 Task: Look for space in Iwo, Nigeria from 7th July, 2023 to 14th July, 2023 for 1 adult in price range Rs.6000 to Rs.14000. Place can be shared room with 1 bedroom having 1 bed and 1 bathroom. Property type can be house, flat, guest house, hotel. Amenities needed are: wifi. Booking option can be shelf check-in. Required host language is English.
Action: Mouse moved to (509, 206)
Screenshot: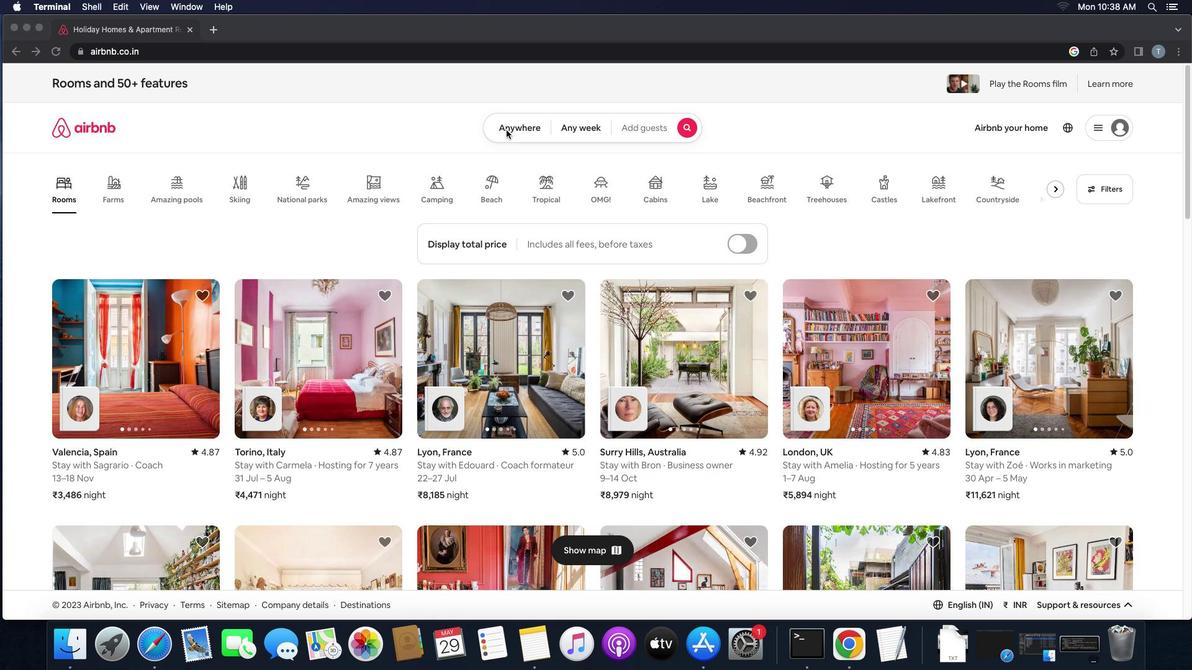 
Action: Mouse pressed left at (509, 206)
Screenshot: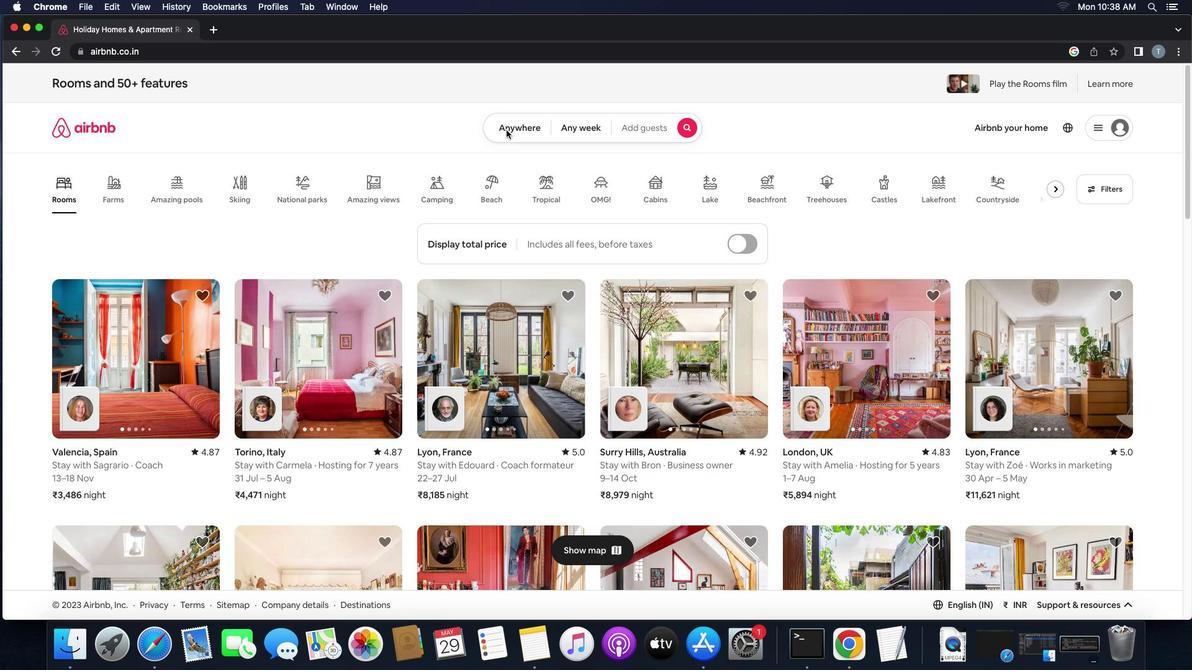 
Action: Mouse pressed left at (509, 206)
Screenshot: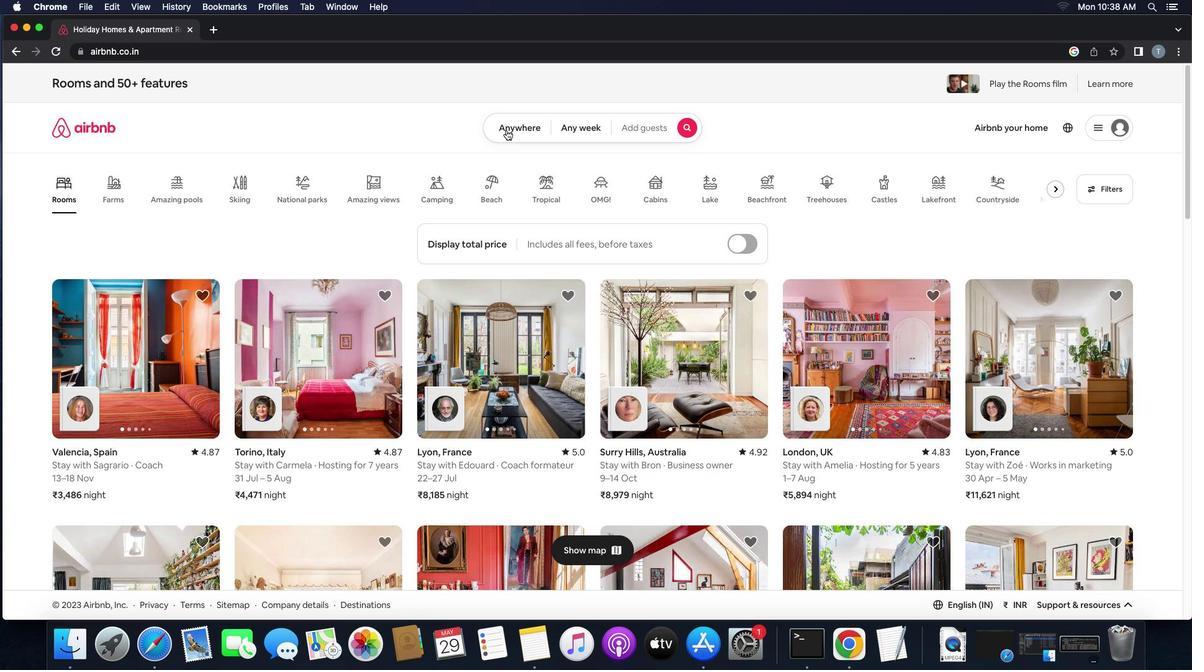 
Action: Mouse pressed left at (509, 206)
Screenshot: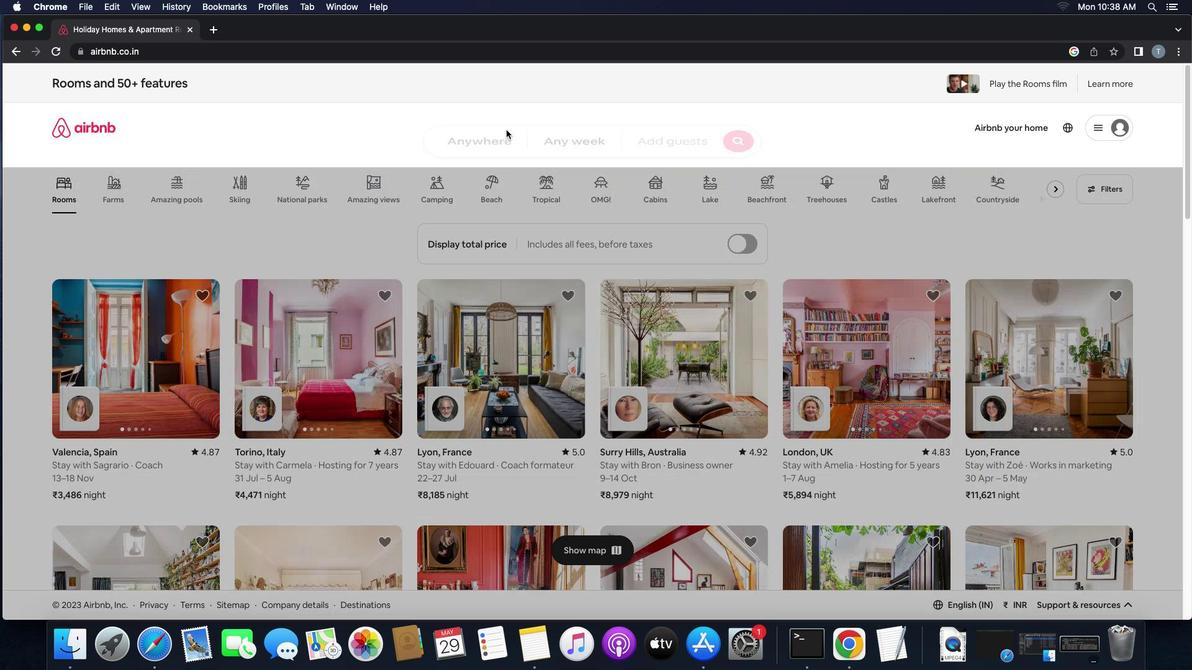 
Action: Mouse moved to (448, 235)
Screenshot: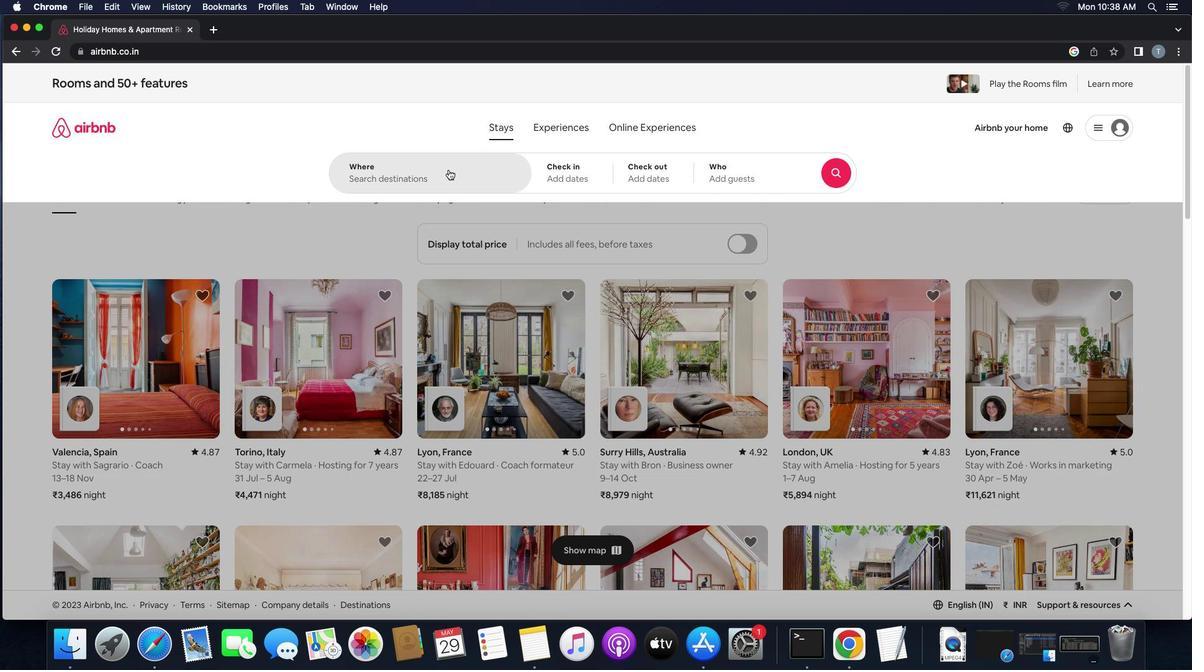 
Action: Mouse pressed left at (448, 235)
Screenshot: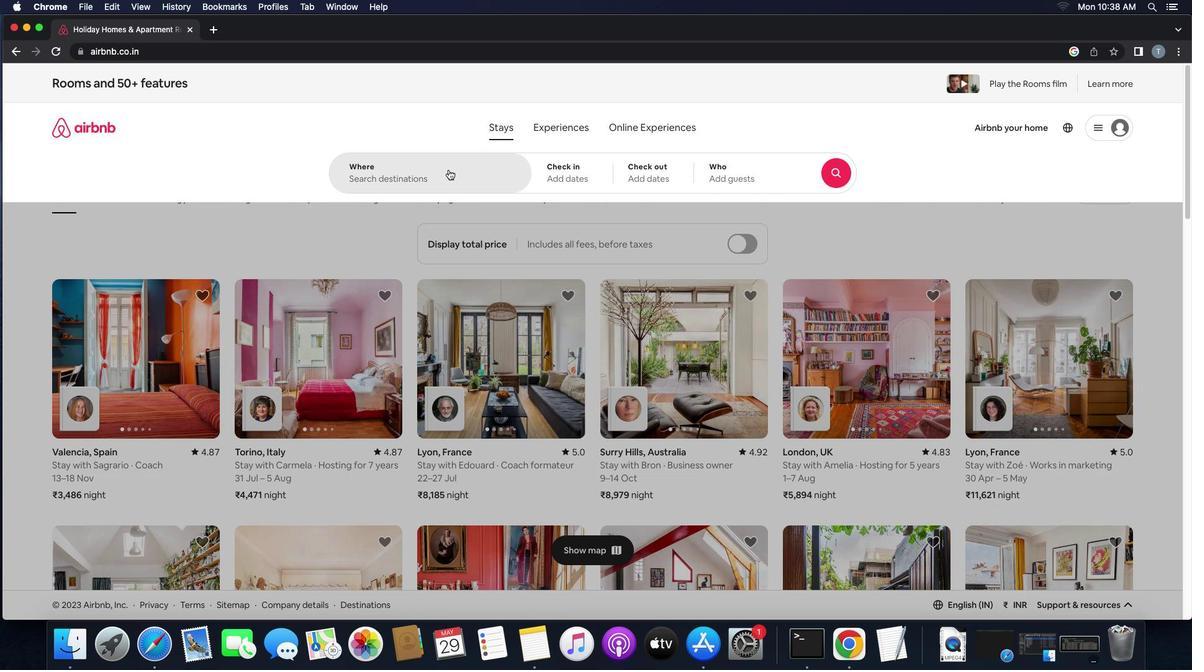 
Action: Key pressed 'i''w''o'','Key.space'n''i'
Screenshot: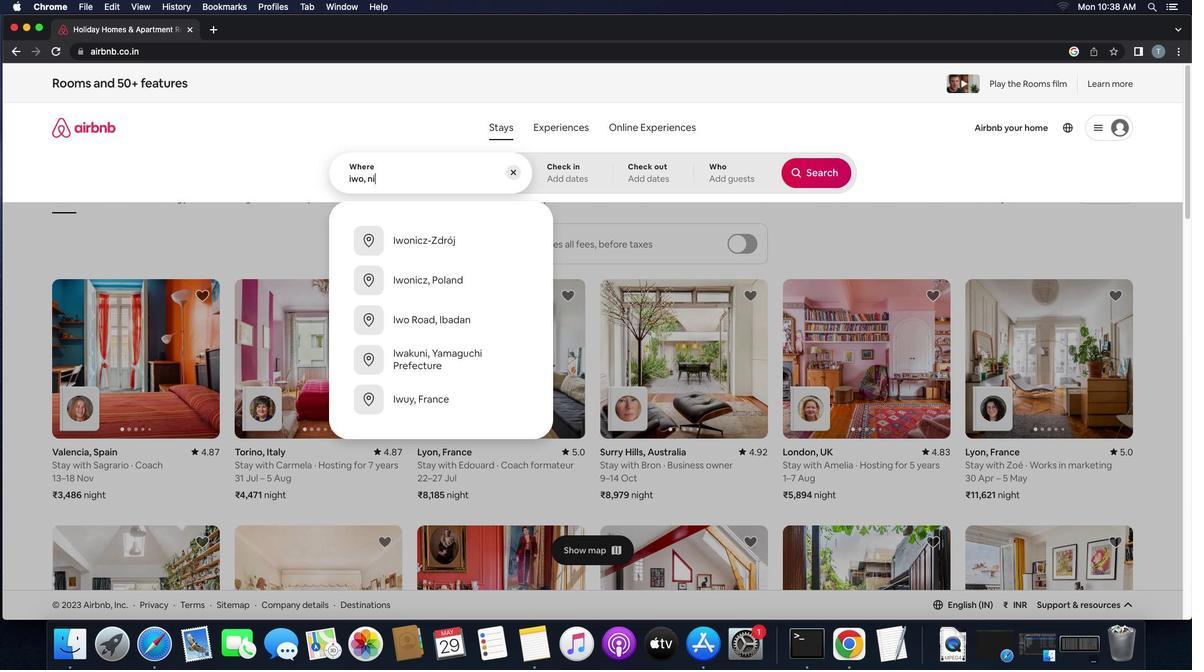 
Action: Mouse moved to (411, 283)
Screenshot: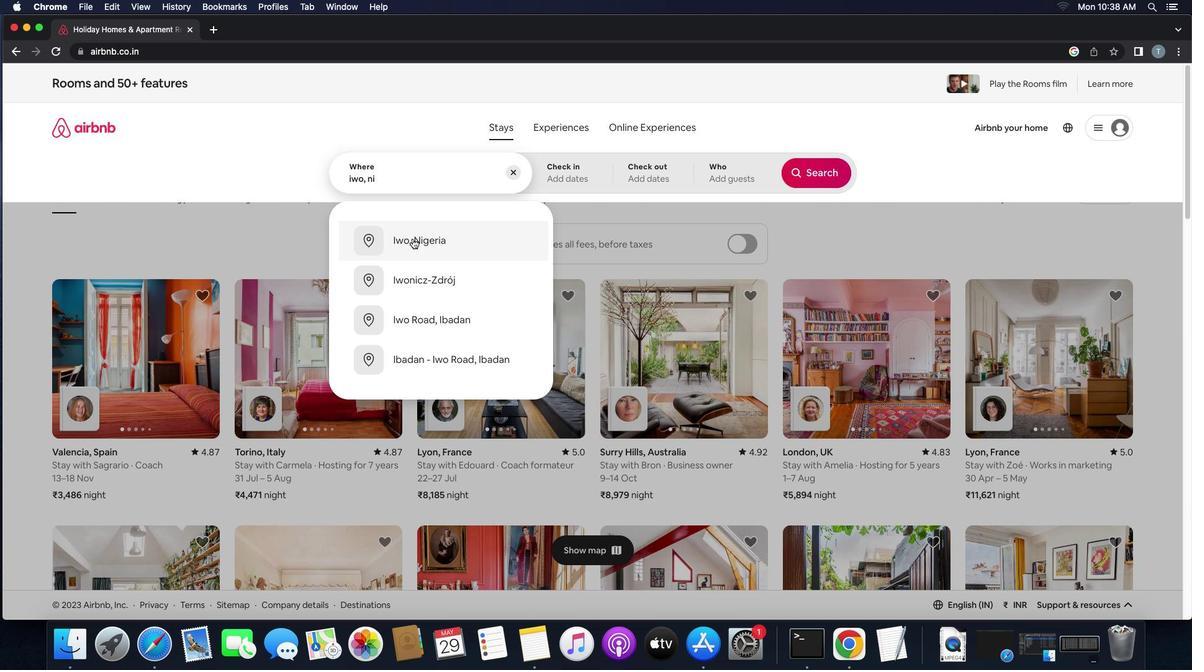 
Action: Mouse pressed left at (411, 283)
Screenshot: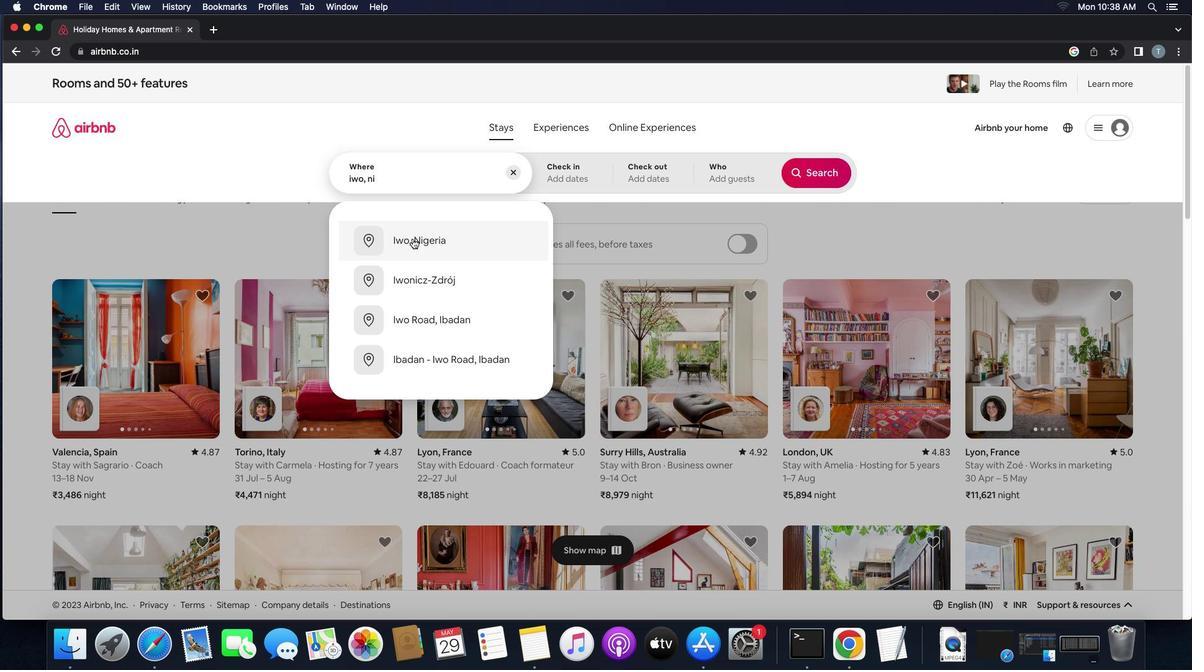 
Action: Mouse moved to (826, 308)
Screenshot: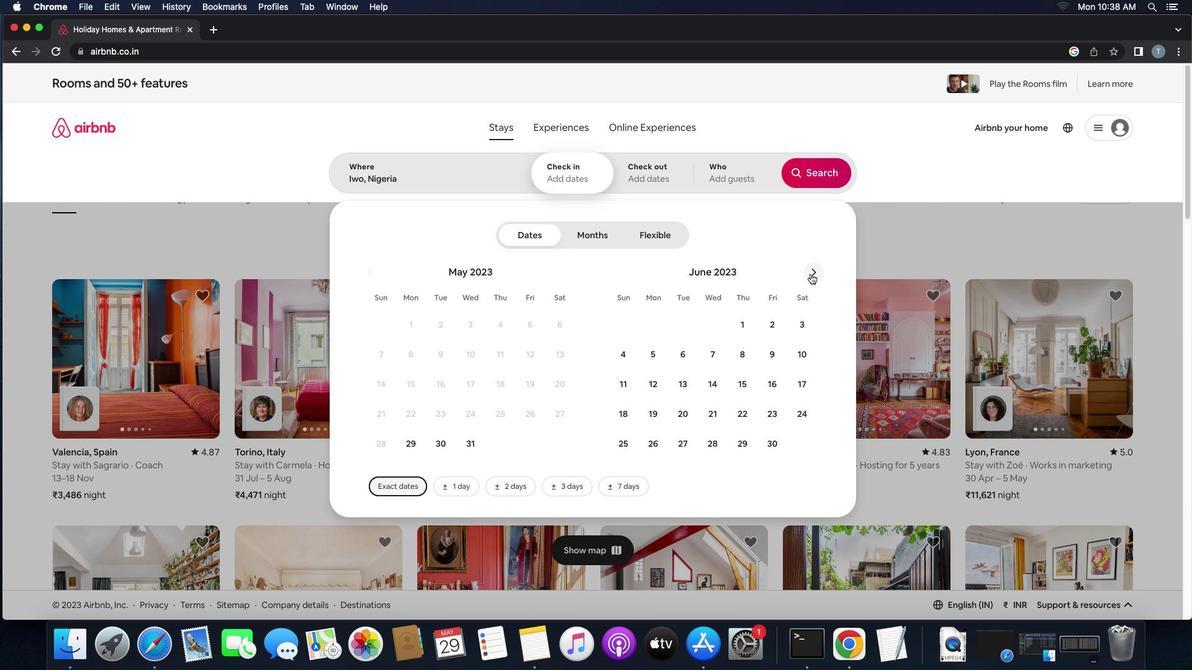 
Action: Mouse pressed left at (826, 308)
Screenshot: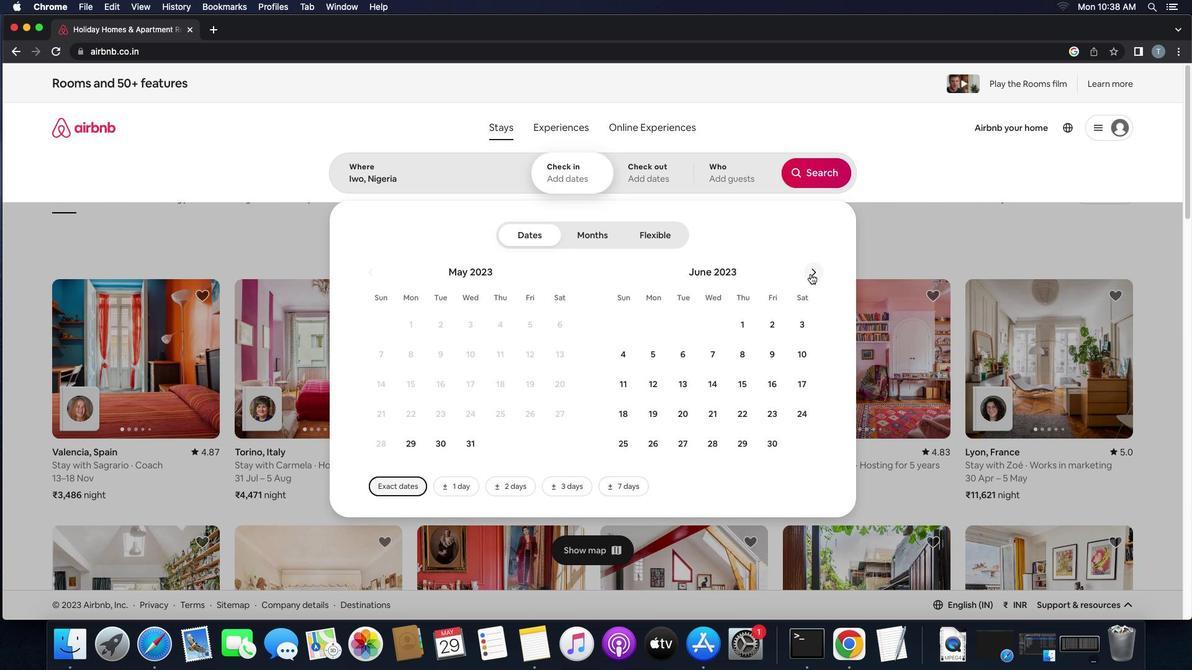 
Action: Mouse moved to (783, 362)
Screenshot: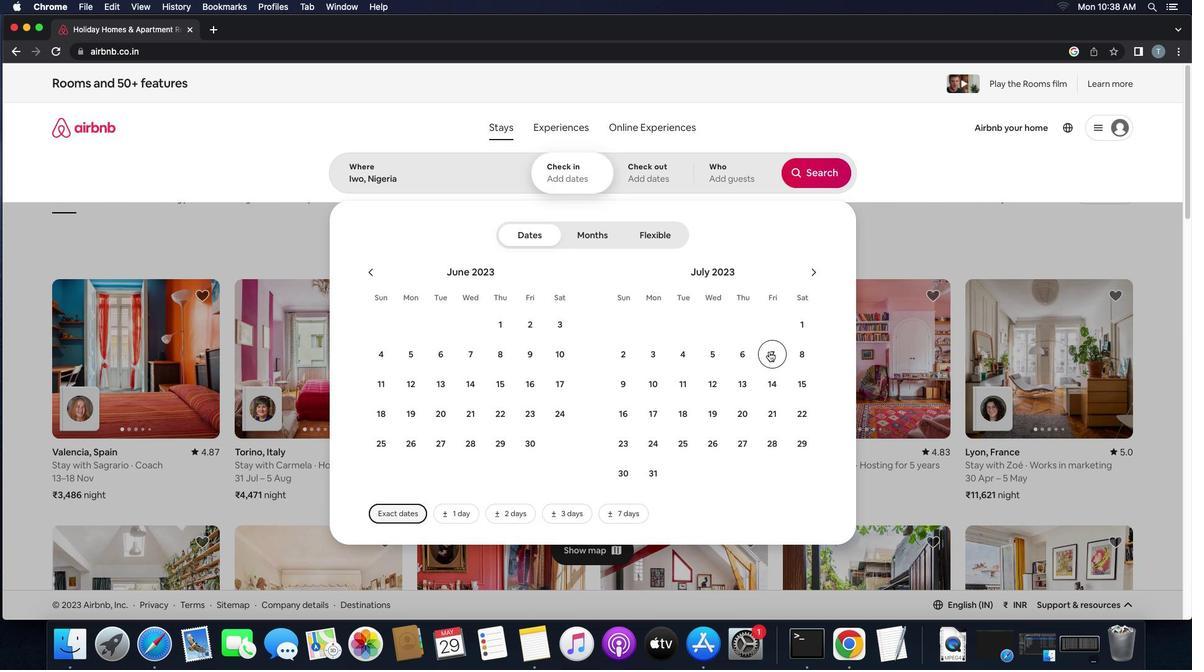 
Action: Mouse pressed left at (783, 362)
Screenshot: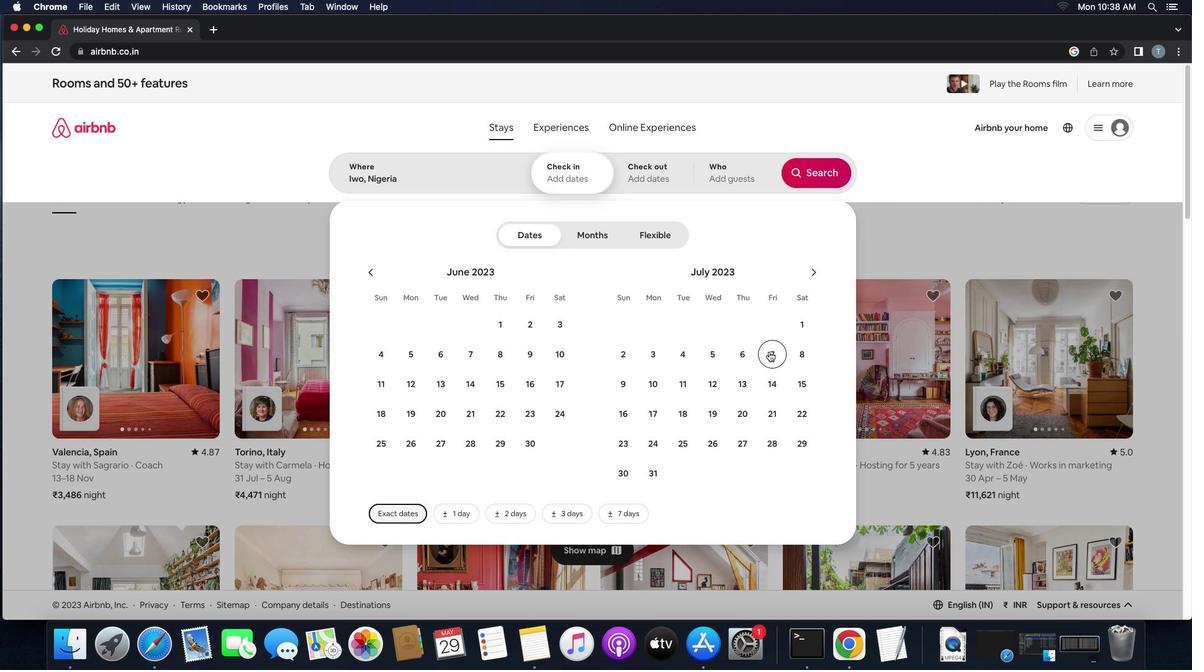 
Action: Mouse moved to (789, 383)
Screenshot: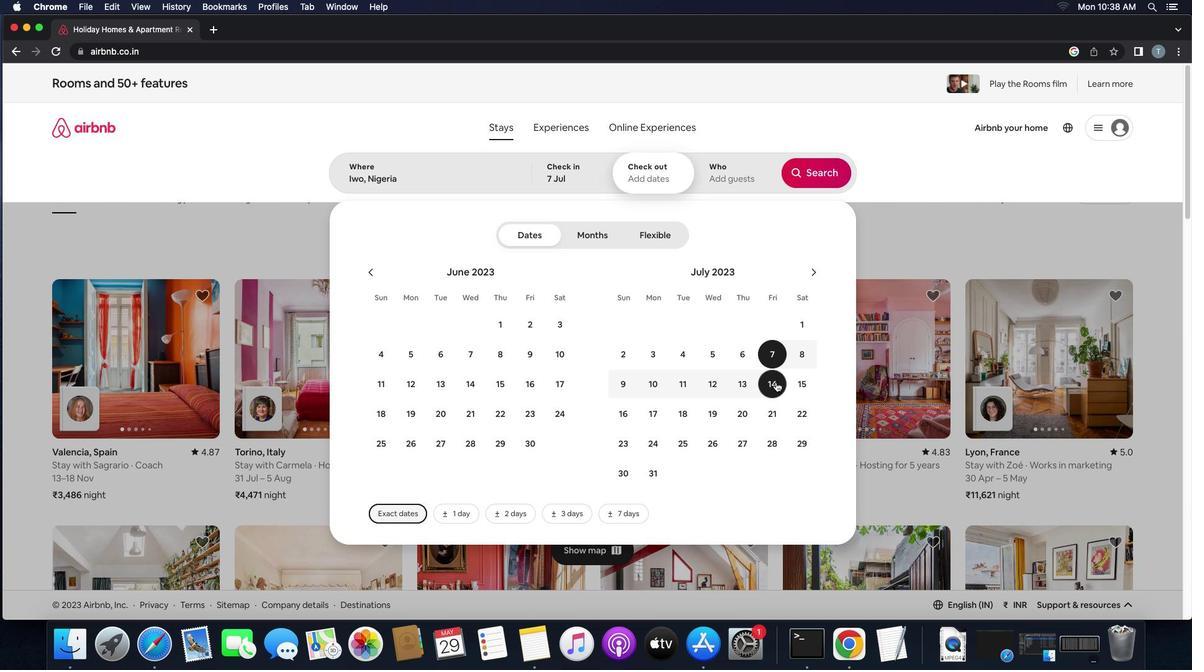 
Action: Mouse pressed left at (789, 383)
Screenshot: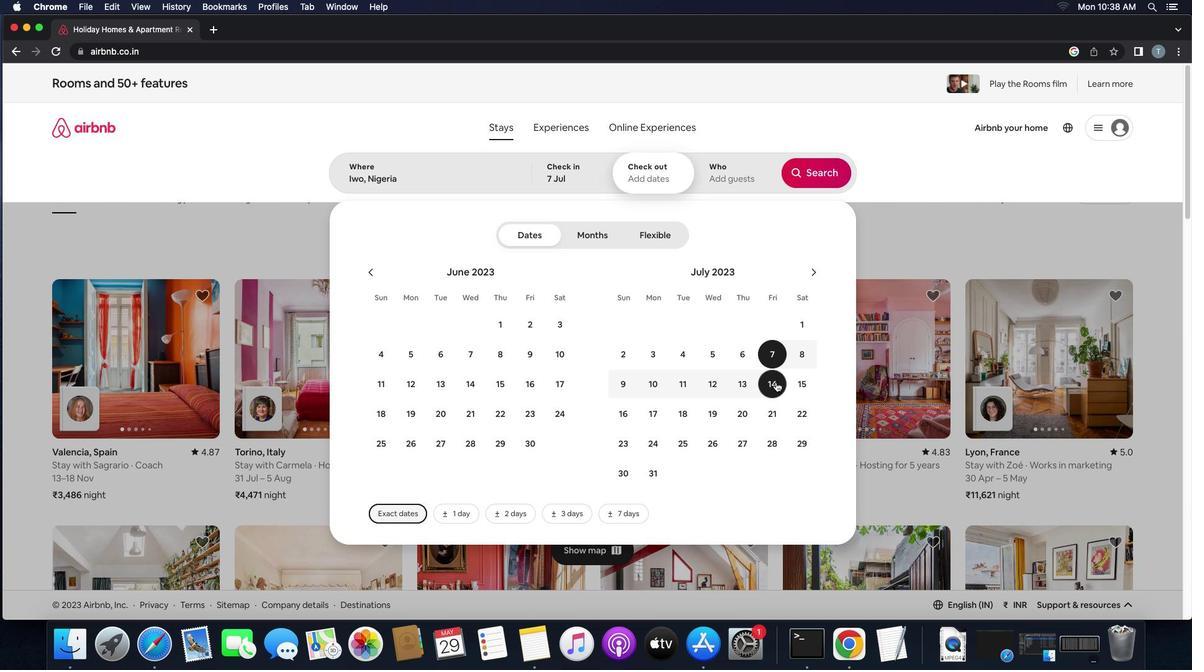 
Action: Mouse moved to (738, 236)
Screenshot: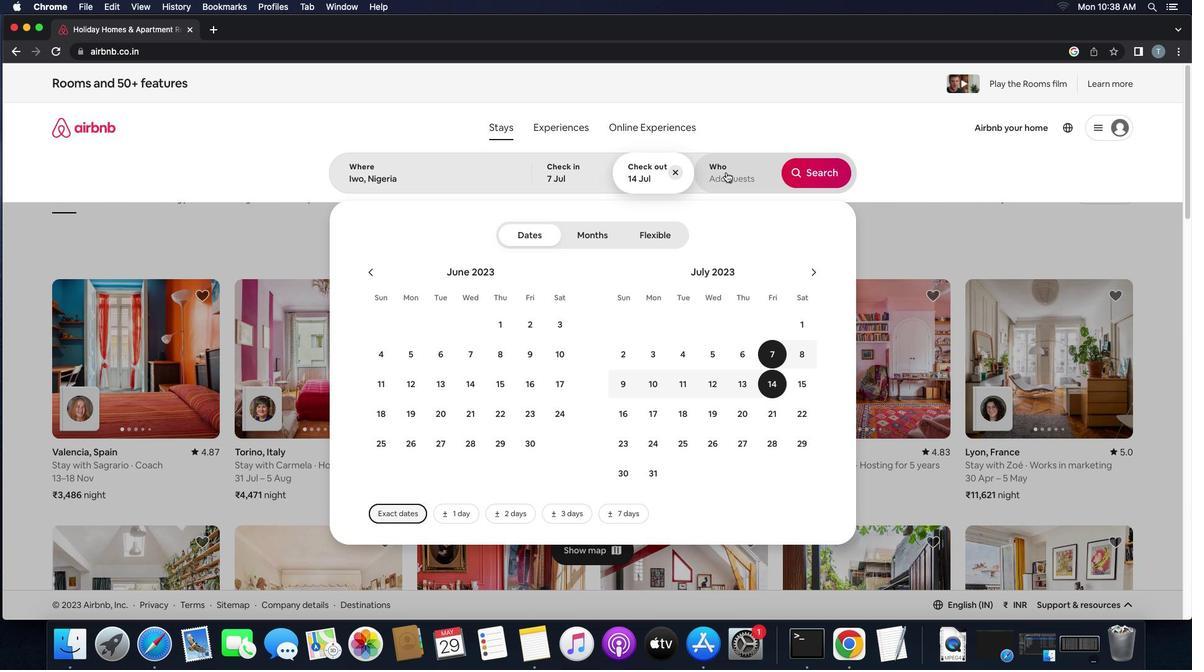 
Action: Mouse pressed left at (738, 236)
Screenshot: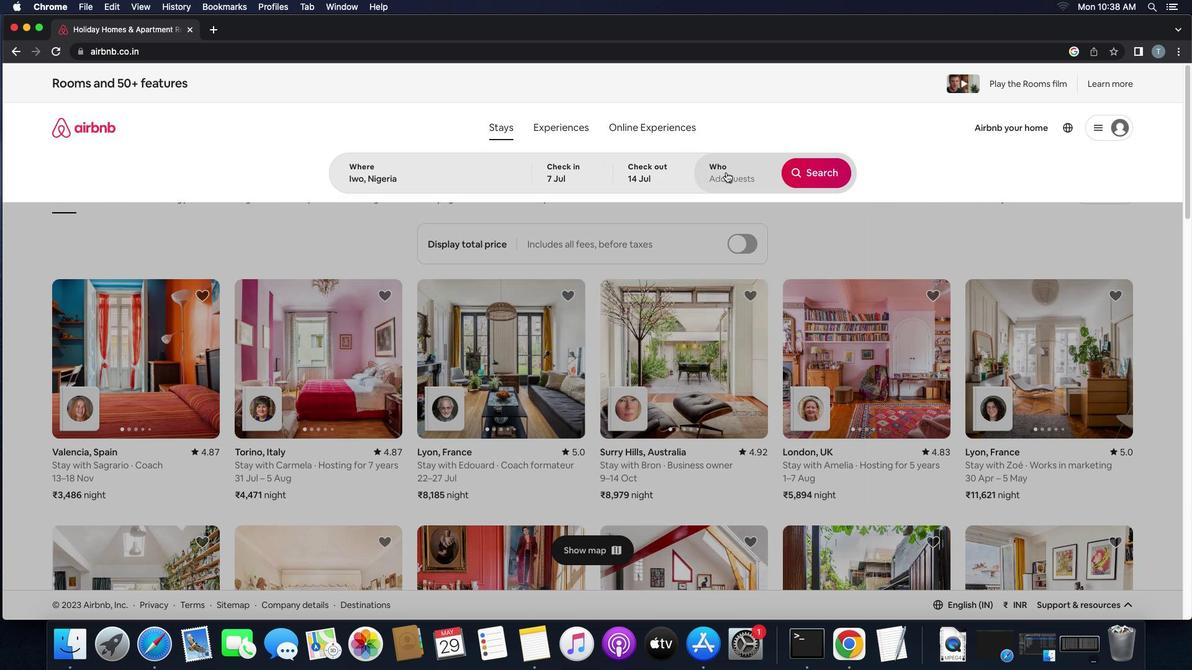 
Action: Mouse moved to (840, 283)
Screenshot: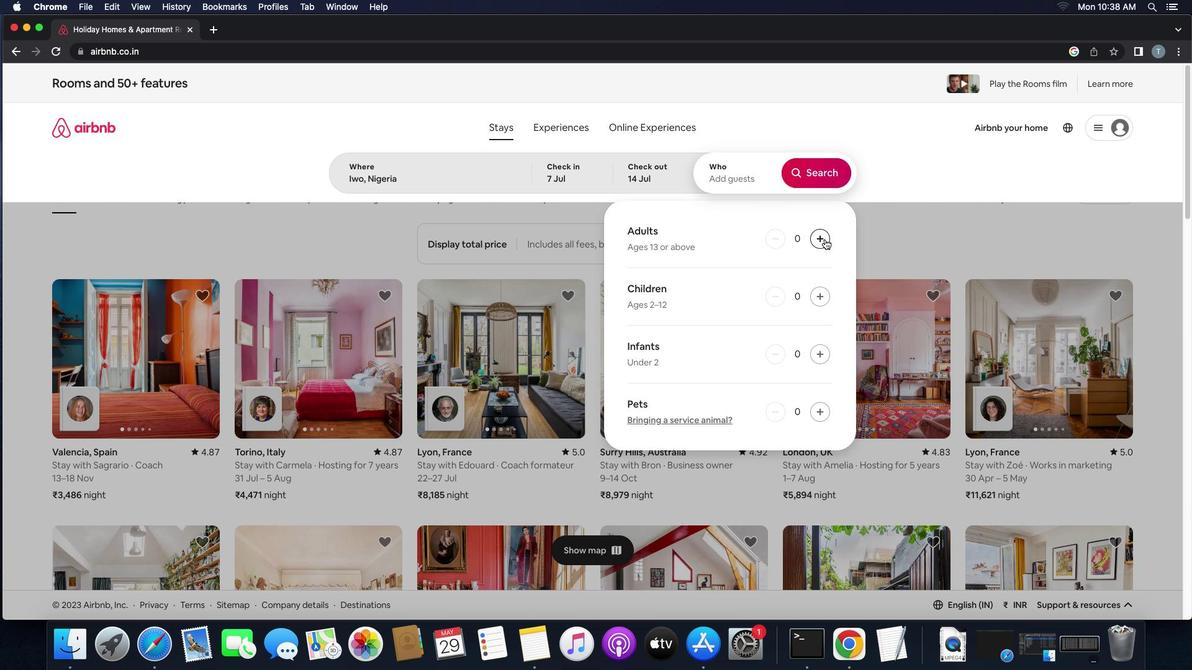 
Action: Mouse pressed left at (840, 283)
Screenshot: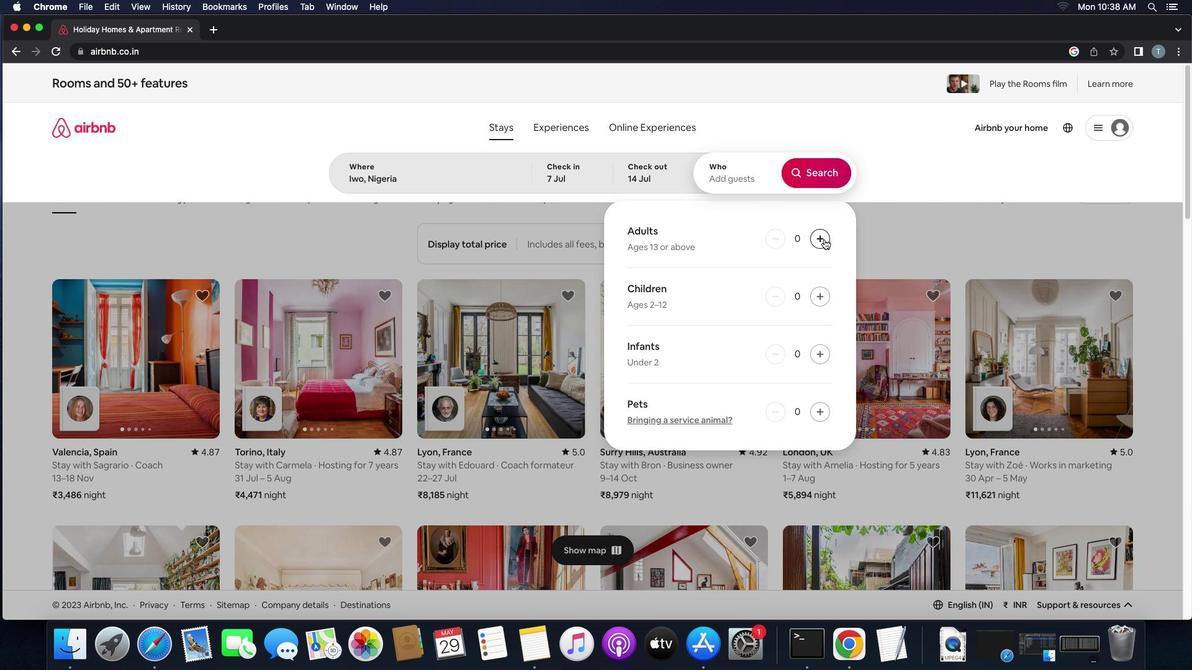 
Action: Mouse moved to (825, 240)
Screenshot: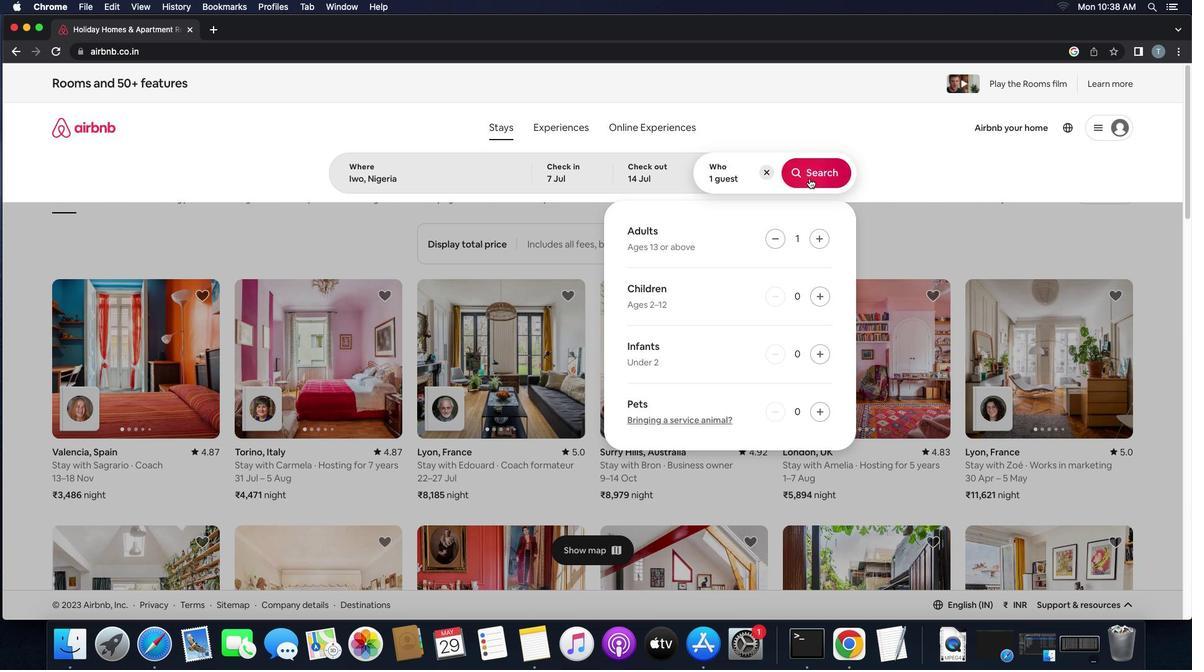
Action: Mouse pressed left at (825, 240)
Screenshot: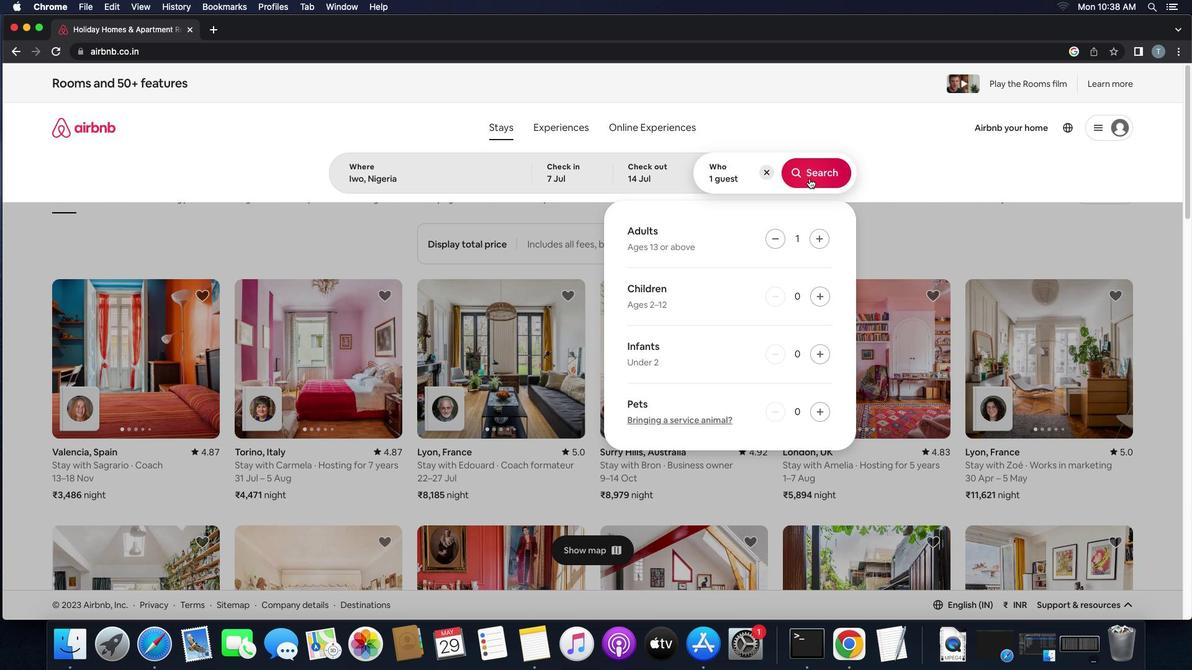 
Action: Mouse moved to (1173, 212)
Screenshot: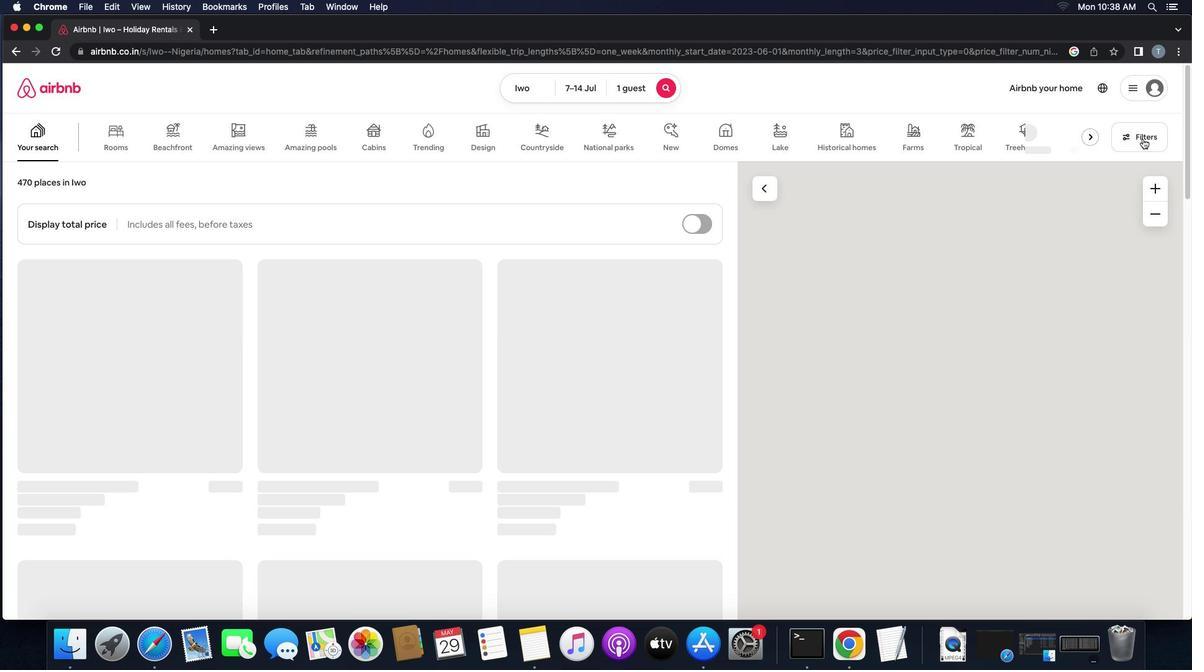 
Action: Mouse pressed left at (1173, 212)
Screenshot: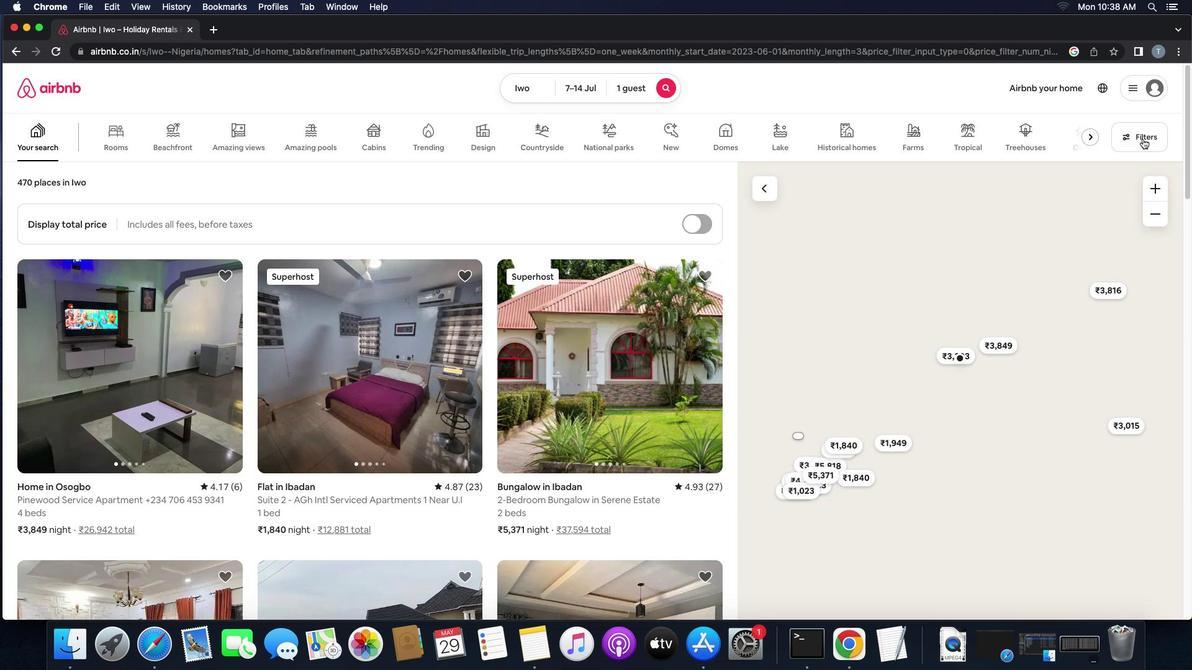 
Action: Mouse moved to (504, 321)
Screenshot: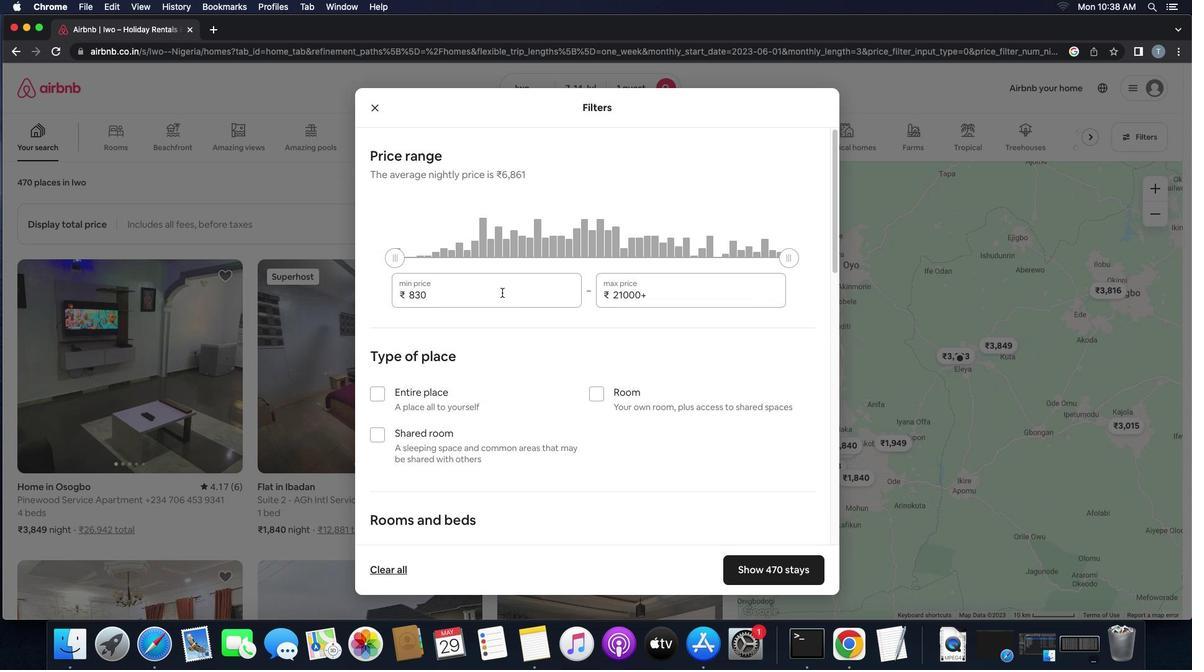 
Action: Mouse pressed left at (504, 321)
Screenshot: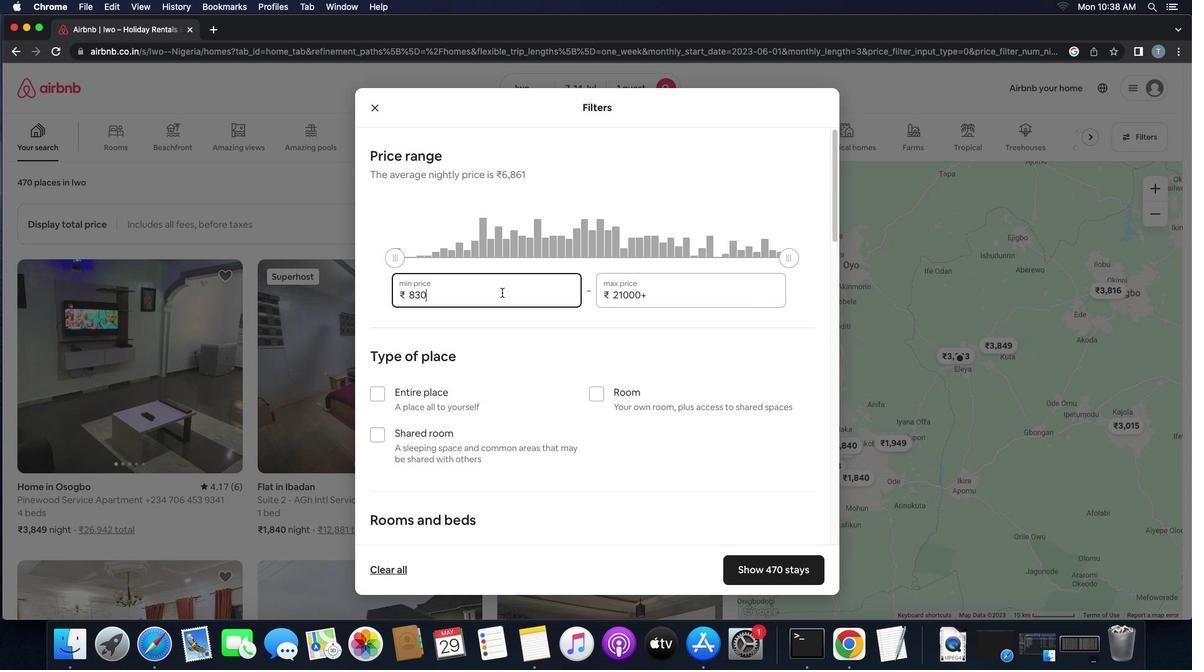 
Action: Mouse moved to (411, 324)
Screenshot: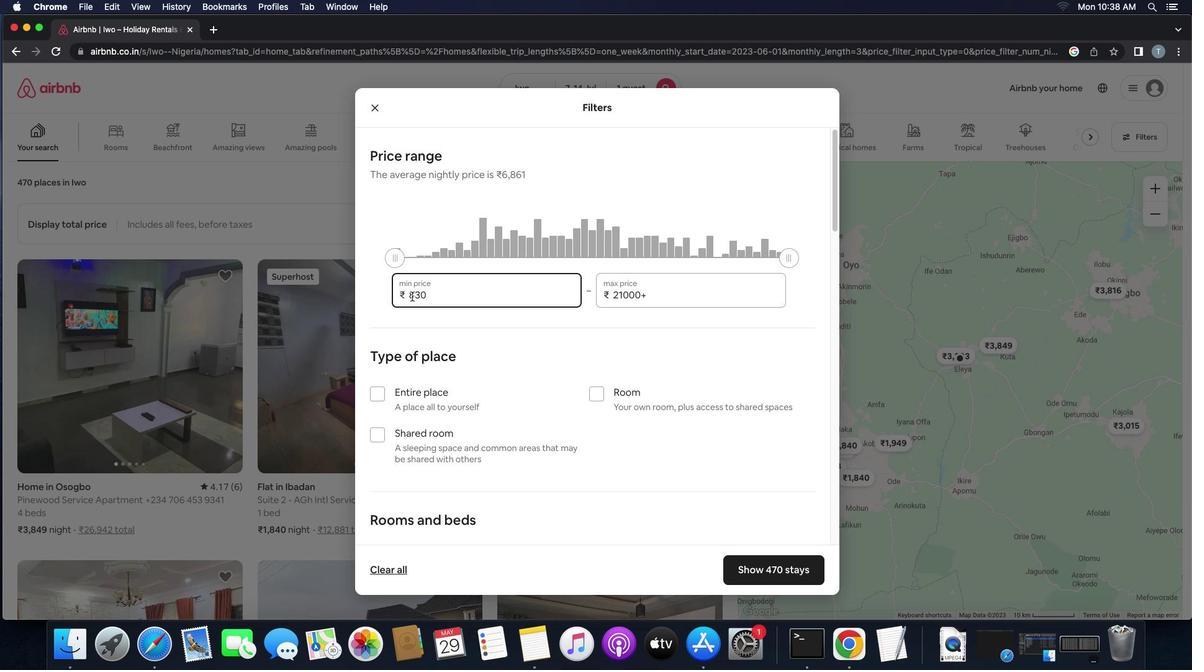 
Action: Mouse pressed left at (411, 324)
Screenshot: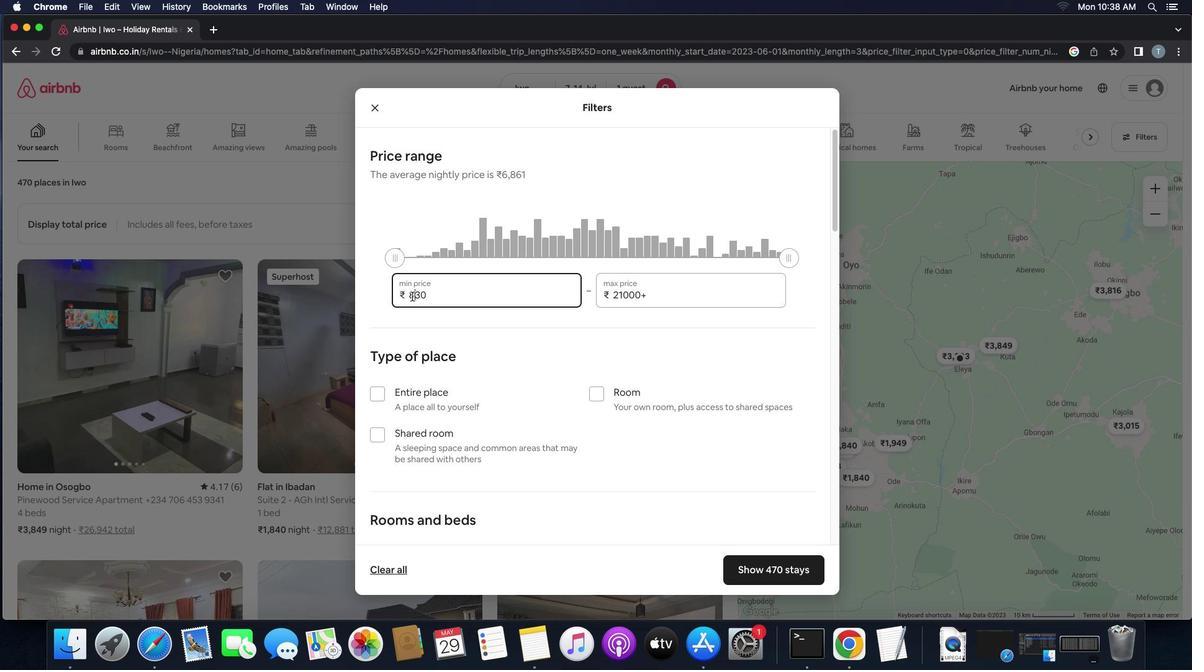 
Action: Mouse pressed left at (411, 324)
Screenshot: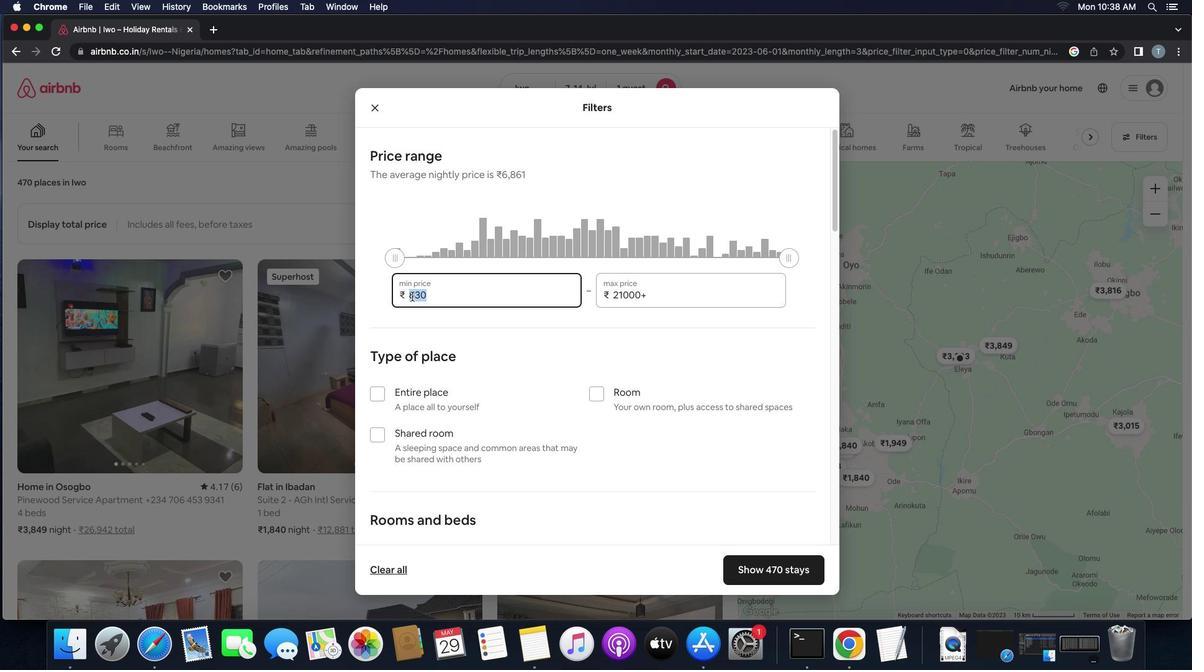 
Action: Mouse moved to (411, 324)
Screenshot: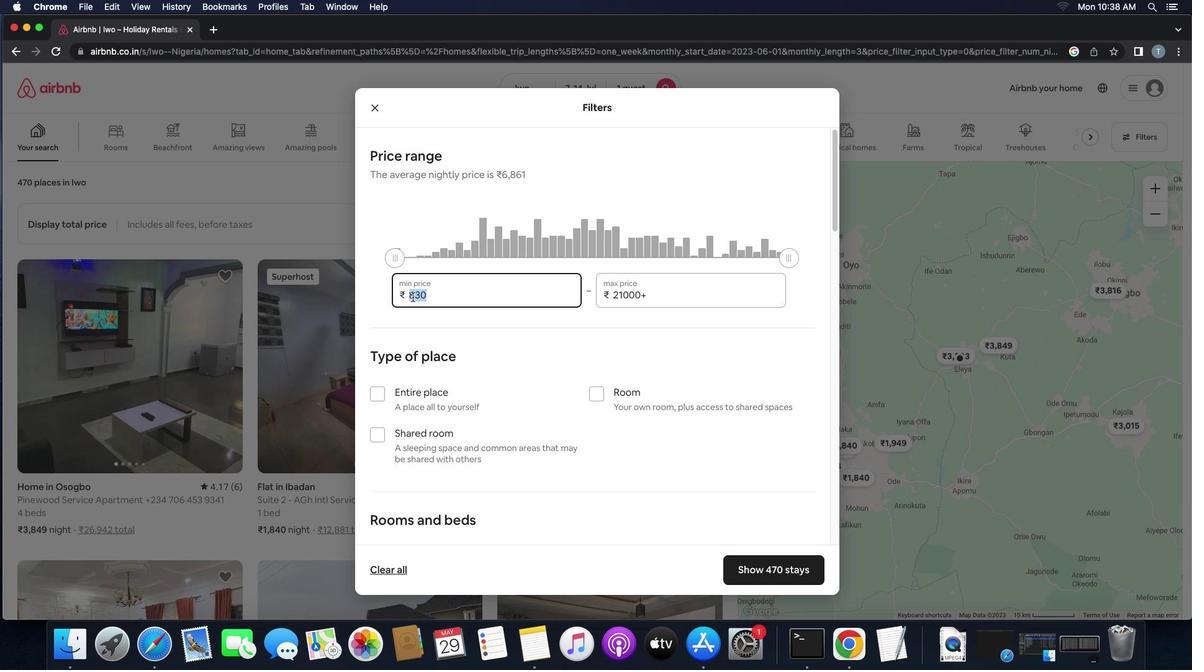 
Action: Key pressed Key.backspace'6''0''0''0'
Screenshot: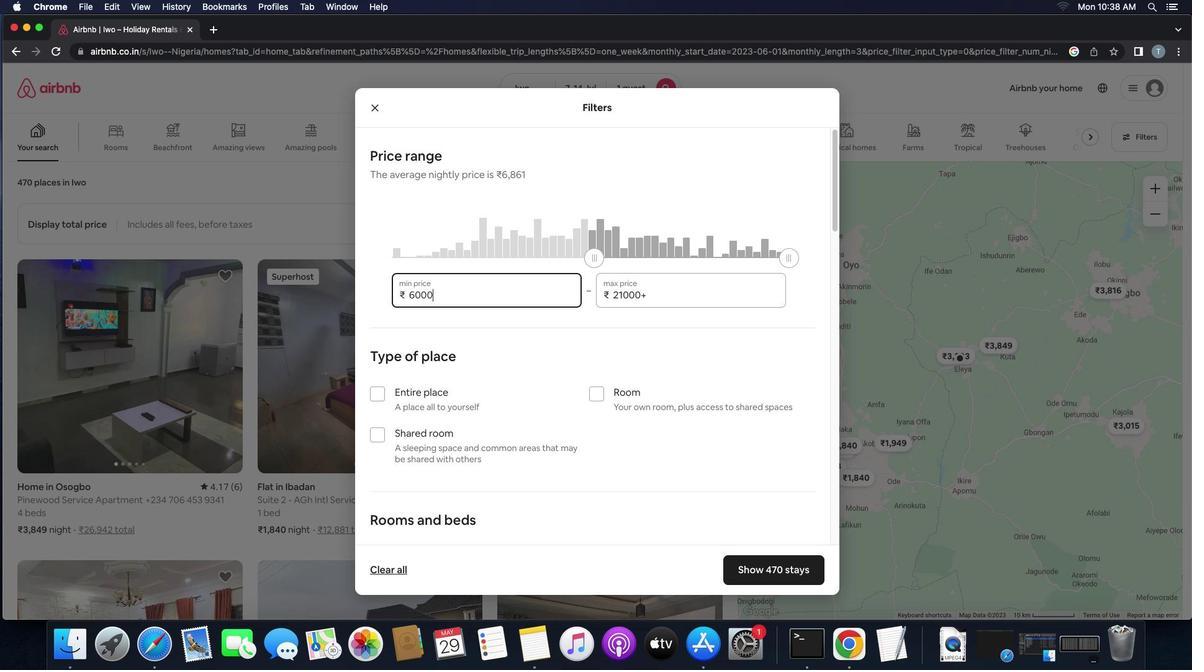 
Action: Mouse moved to (632, 324)
Screenshot: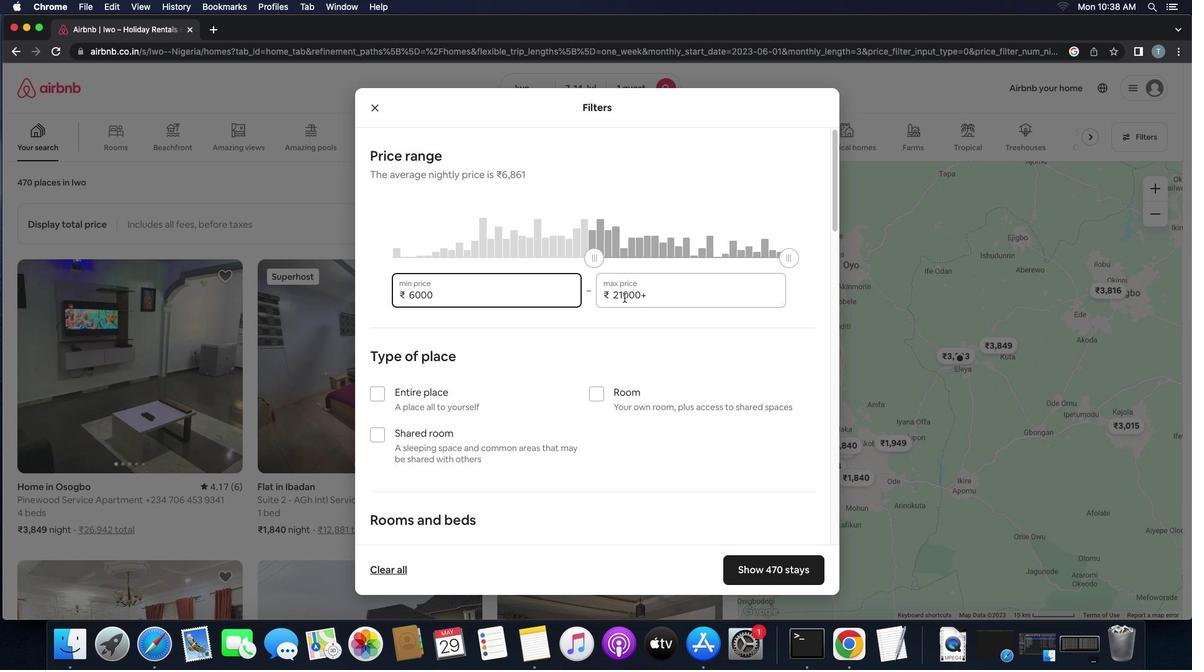 
Action: Mouse pressed left at (632, 324)
Screenshot: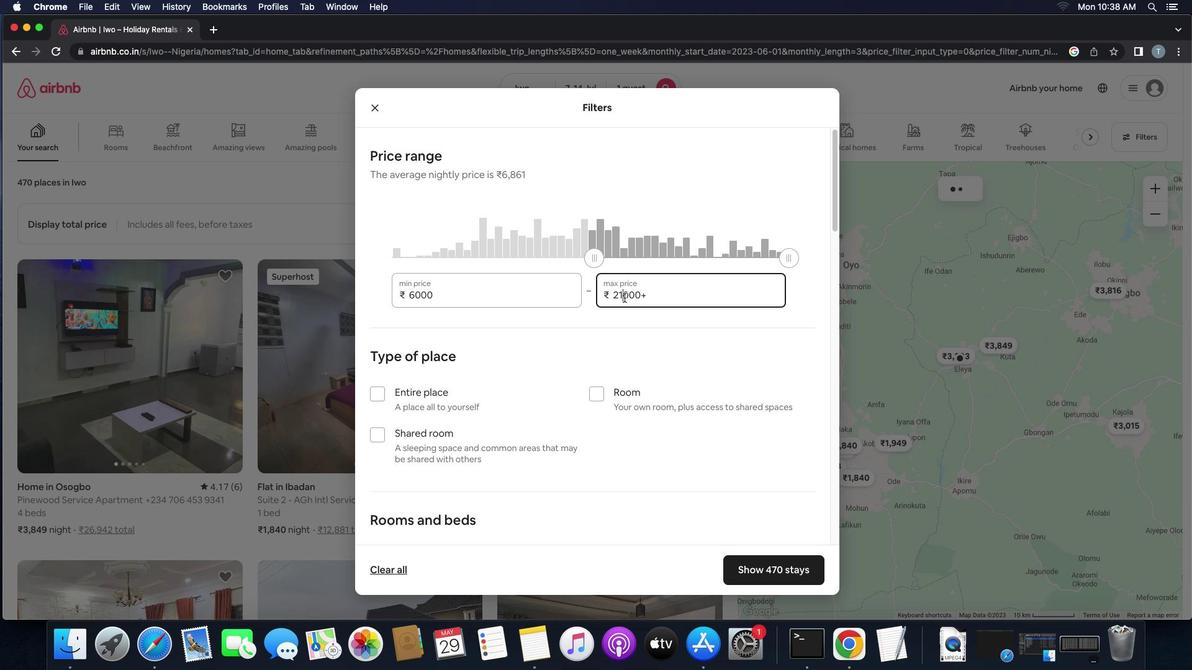 
Action: Mouse pressed left at (632, 324)
Screenshot: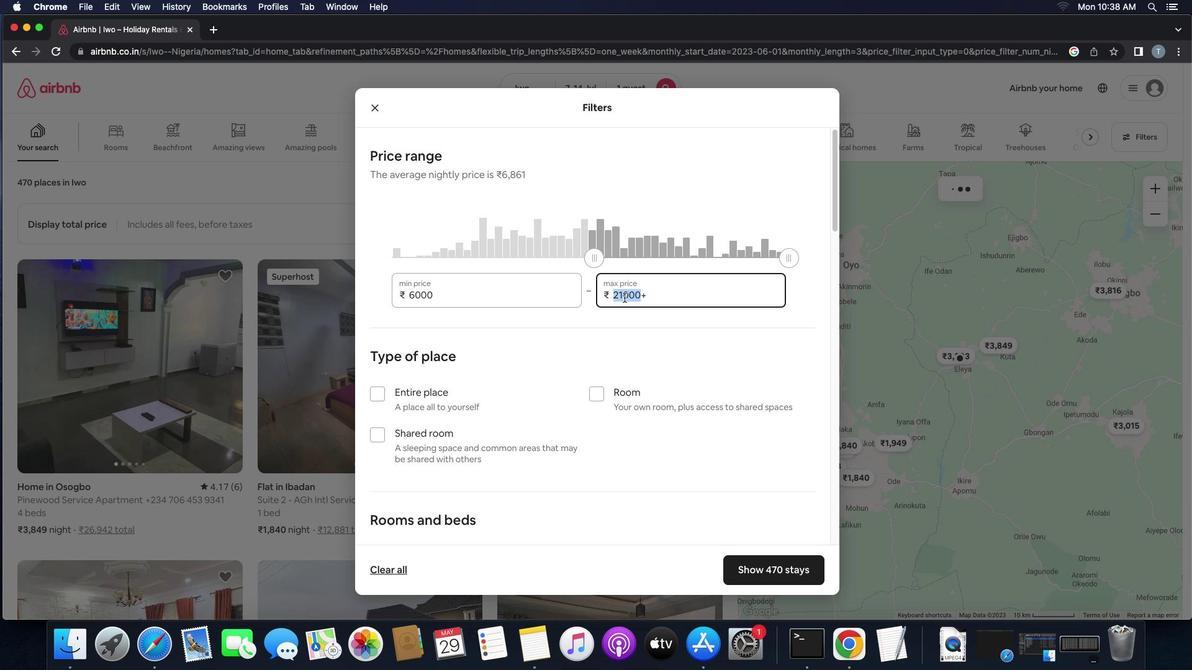 
Action: Mouse moved to (666, 322)
Screenshot: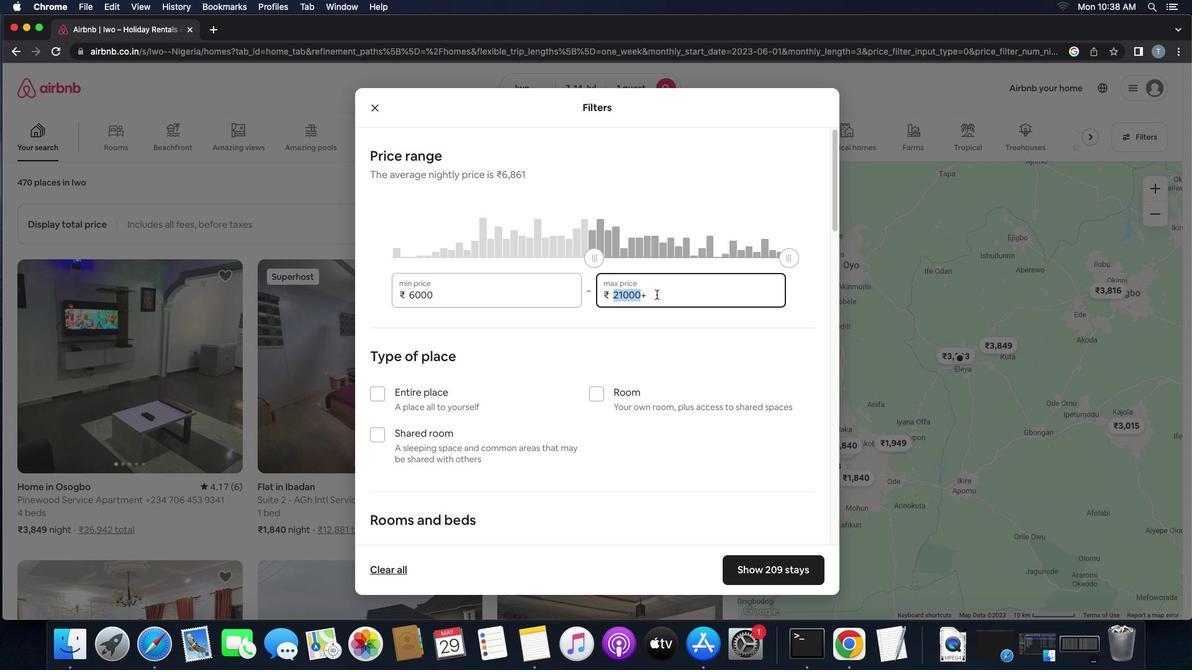
Action: Mouse pressed left at (666, 322)
Screenshot: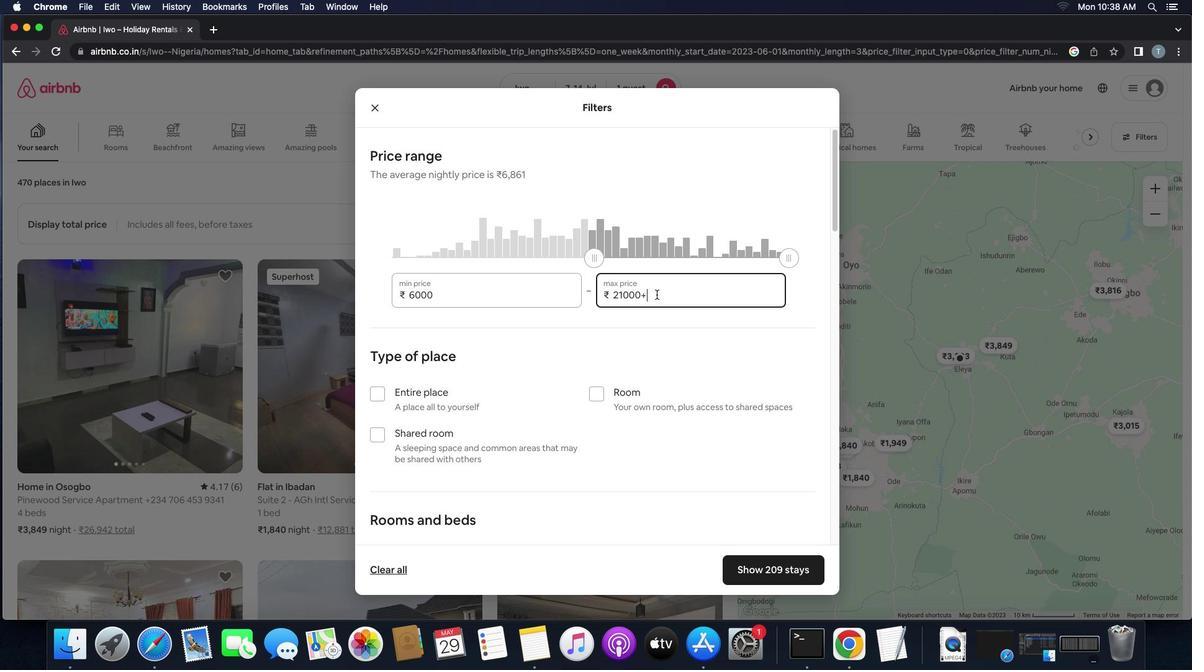 
Action: Mouse moved to (668, 322)
Screenshot: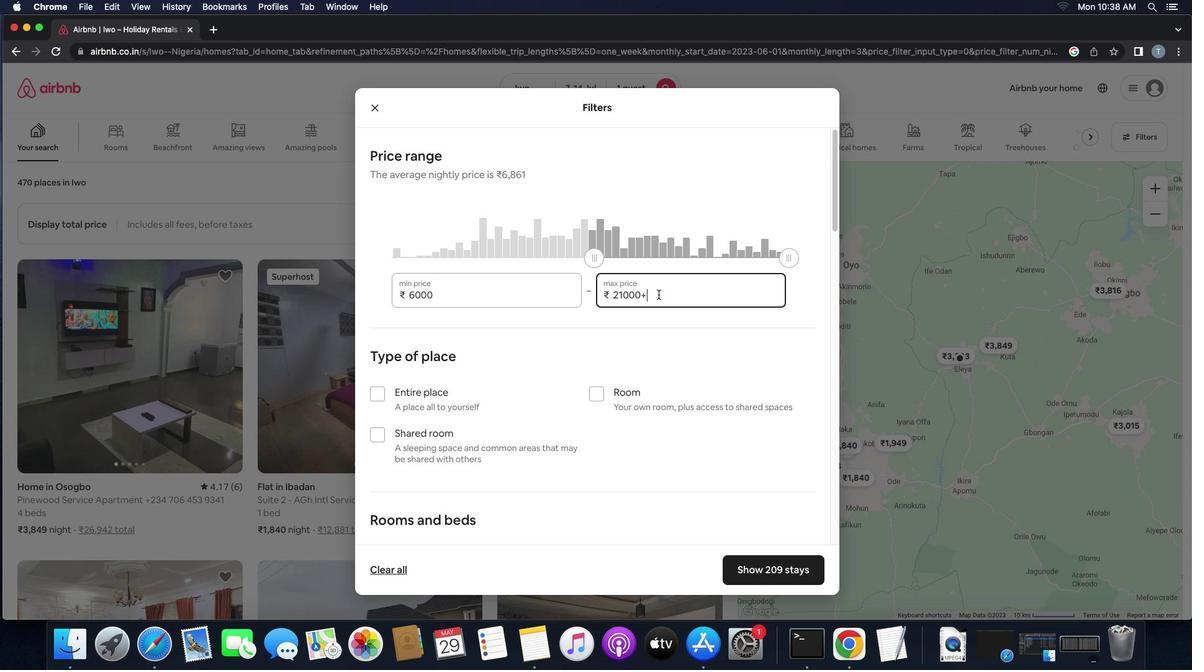 
Action: Key pressed Key.backspaceKey.backspaceKey.backspaceKey.backspaceKey.backspaceKey.backspaceKey.backspaceKey.backspaceKey.backspaceKey.backspaceKey.backspaceKey.backspace'1''4''0''0''0'
Screenshot: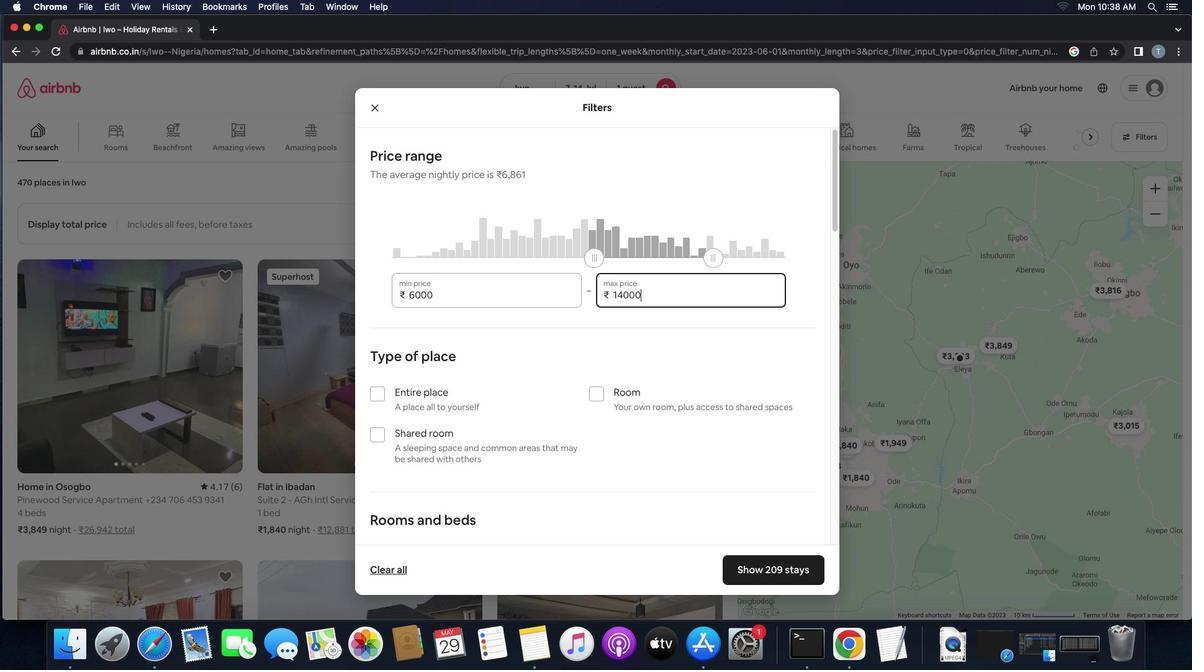 
Action: Mouse moved to (375, 419)
Screenshot: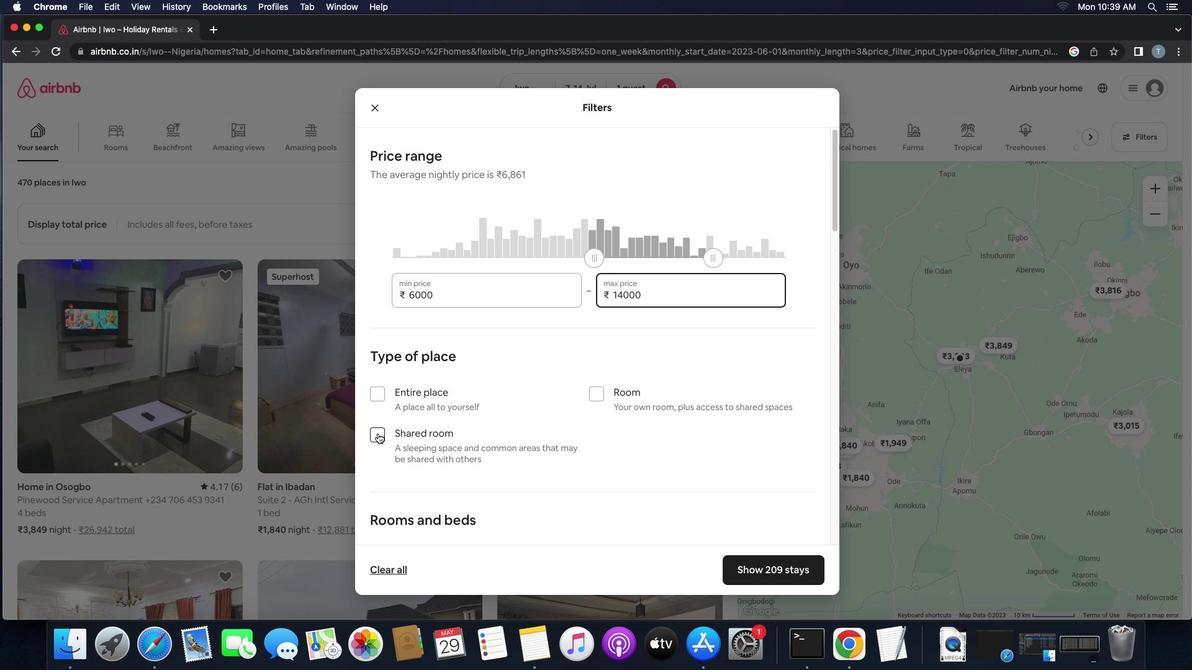 
Action: Mouse pressed left at (375, 419)
Screenshot: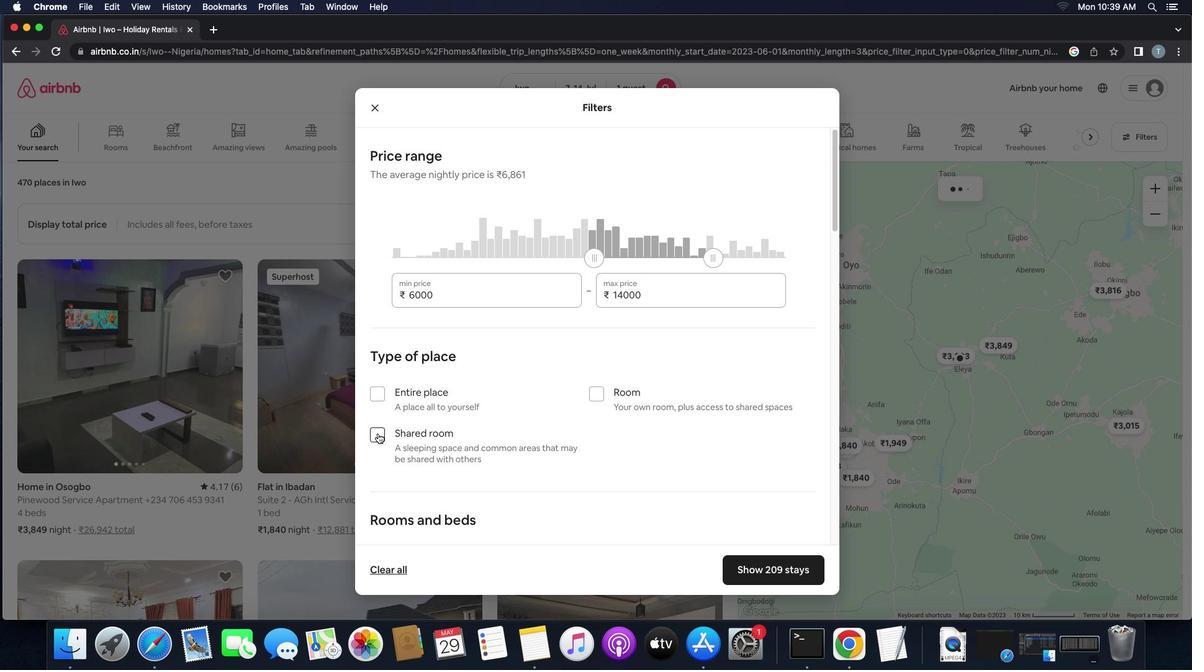 
Action: Mouse moved to (487, 411)
Screenshot: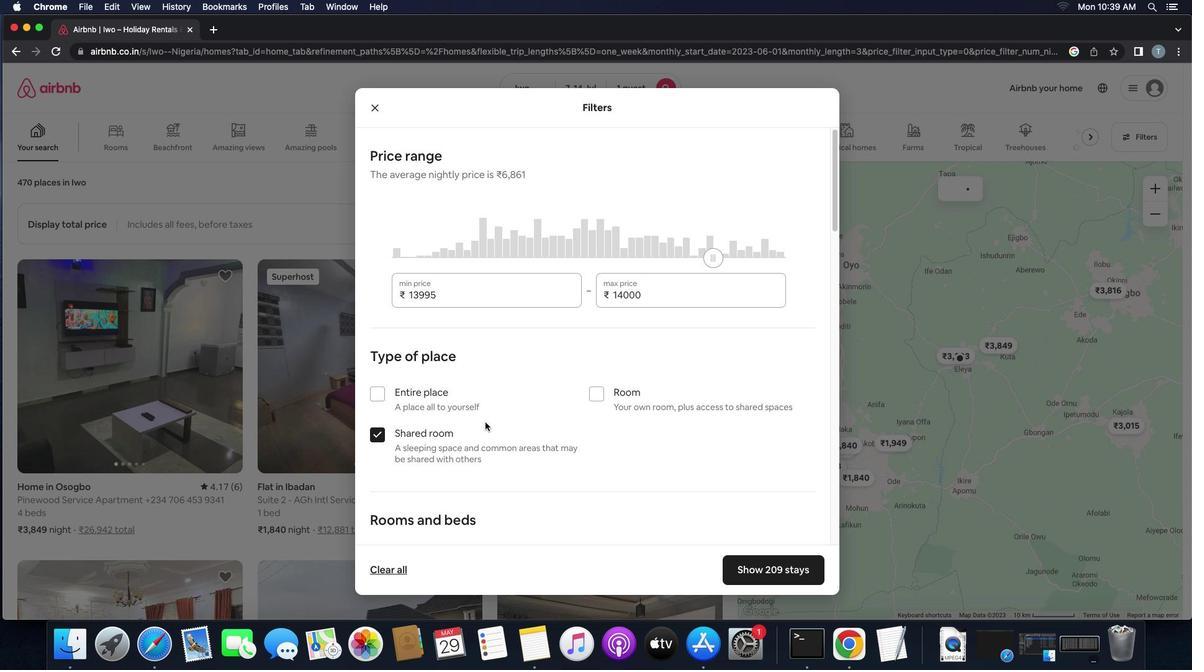 
Action: Mouse scrolled (487, 411) with delta (-17, 116)
Screenshot: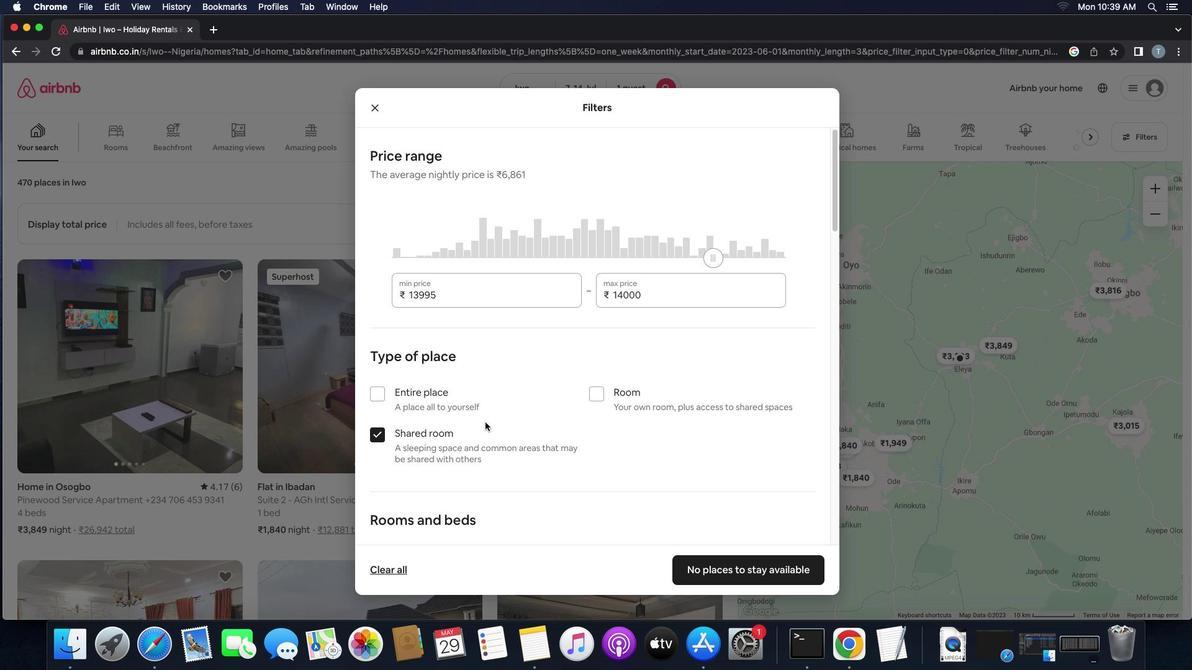 
Action: Mouse scrolled (487, 411) with delta (-17, 116)
Screenshot: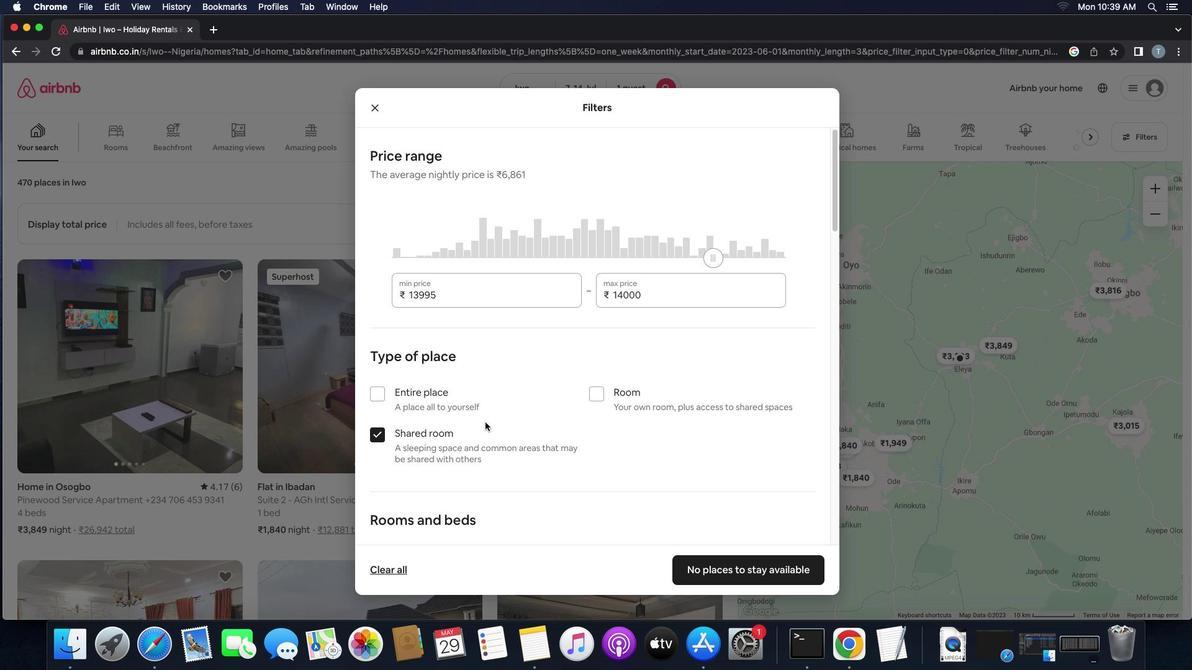 
Action: Mouse scrolled (487, 411) with delta (-17, 114)
Screenshot: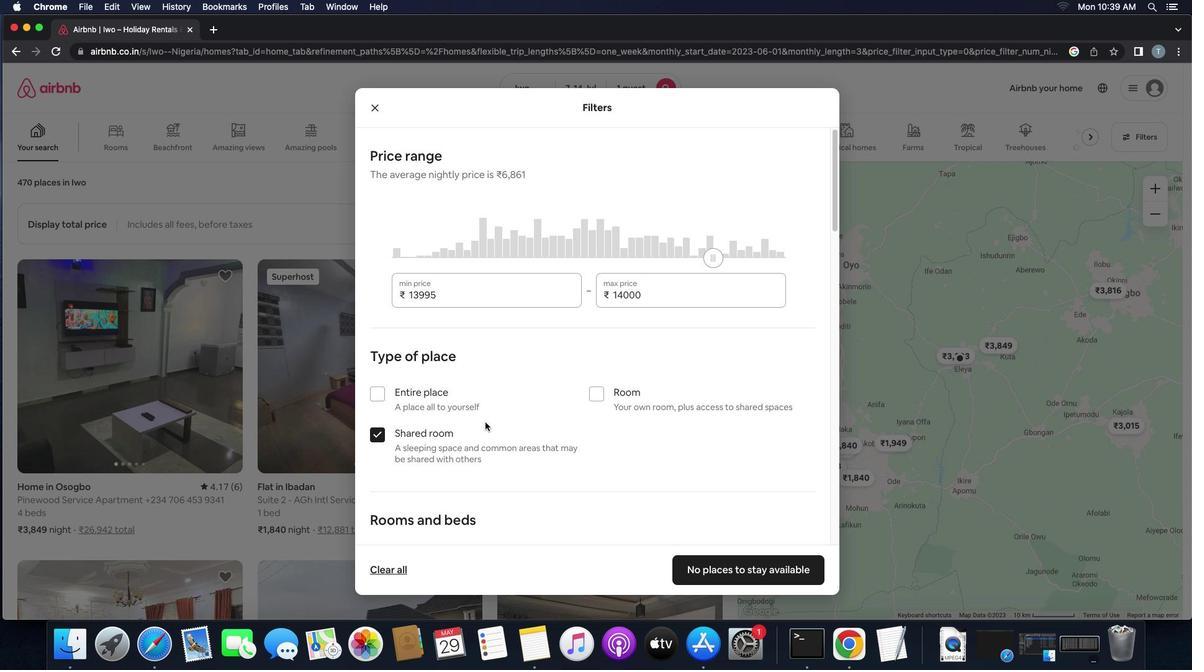 
Action: Mouse scrolled (487, 411) with delta (-17, 114)
Screenshot: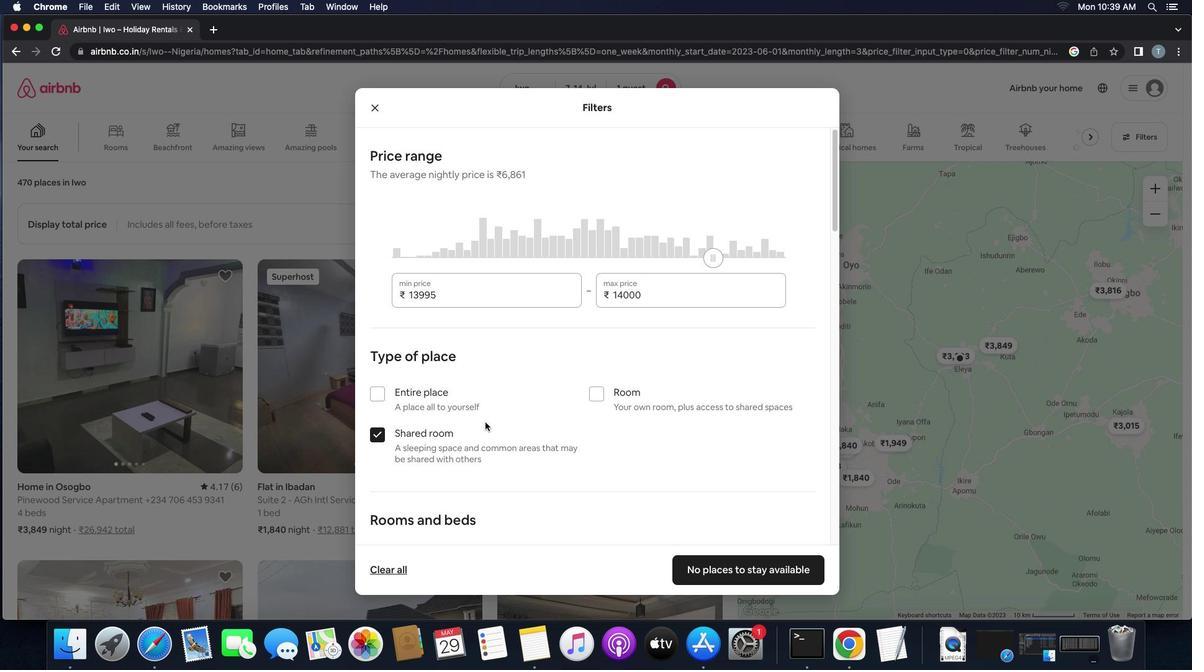 
Action: Mouse scrolled (487, 411) with delta (-17, 114)
Screenshot: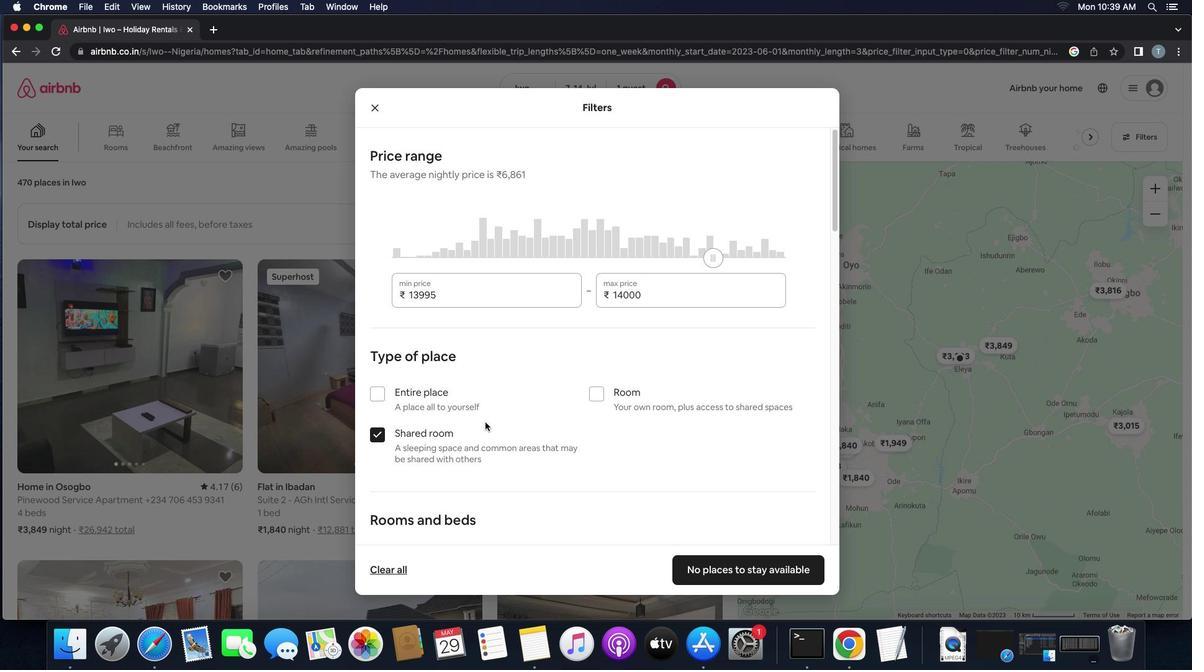 
Action: Mouse scrolled (487, 411) with delta (-17, 114)
Screenshot: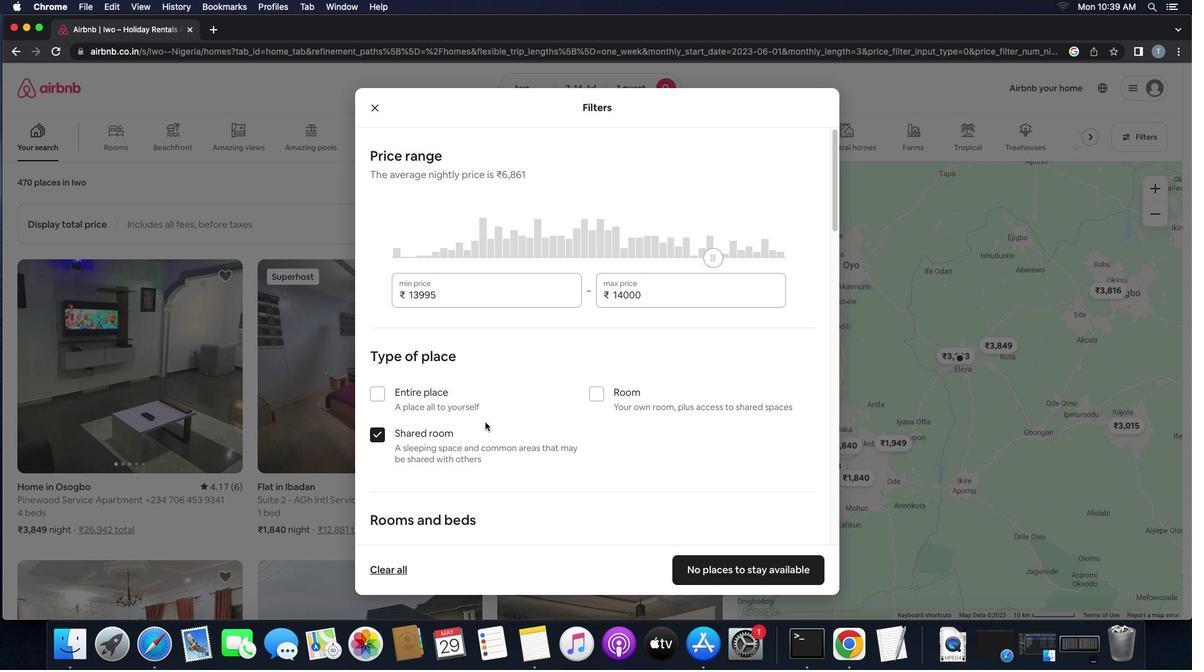 
Action: Mouse moved to (498, 449)
Screenshot: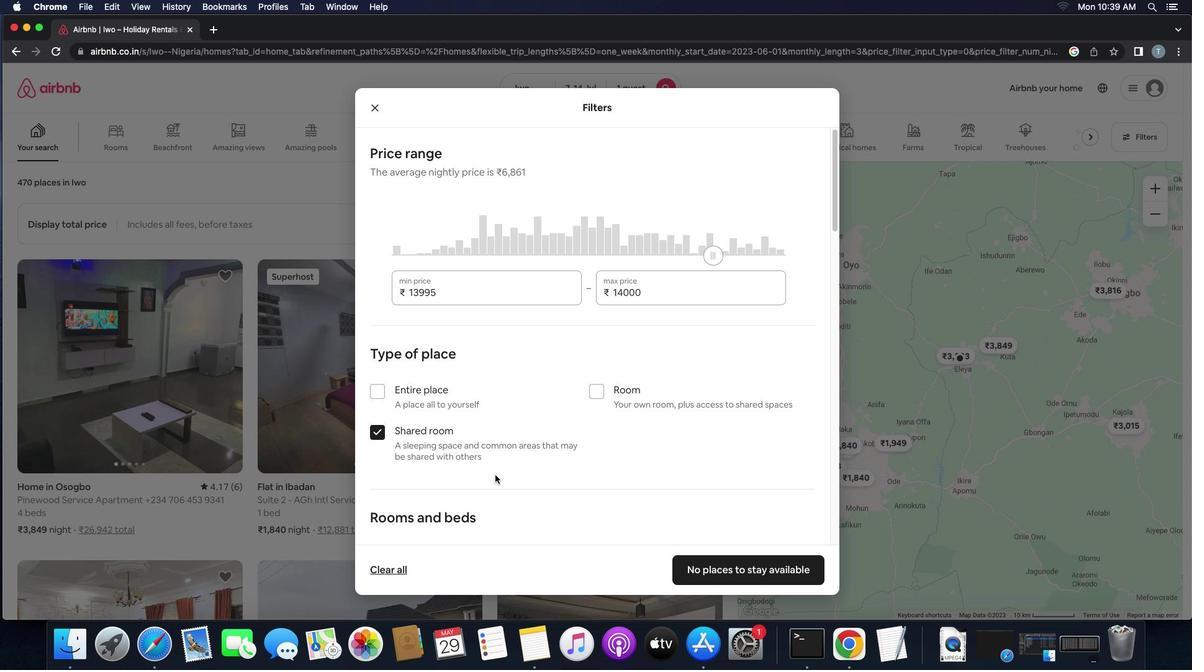
Action: Mouse scrolled (498, 449) with delta (-17, 114)
Screenshot: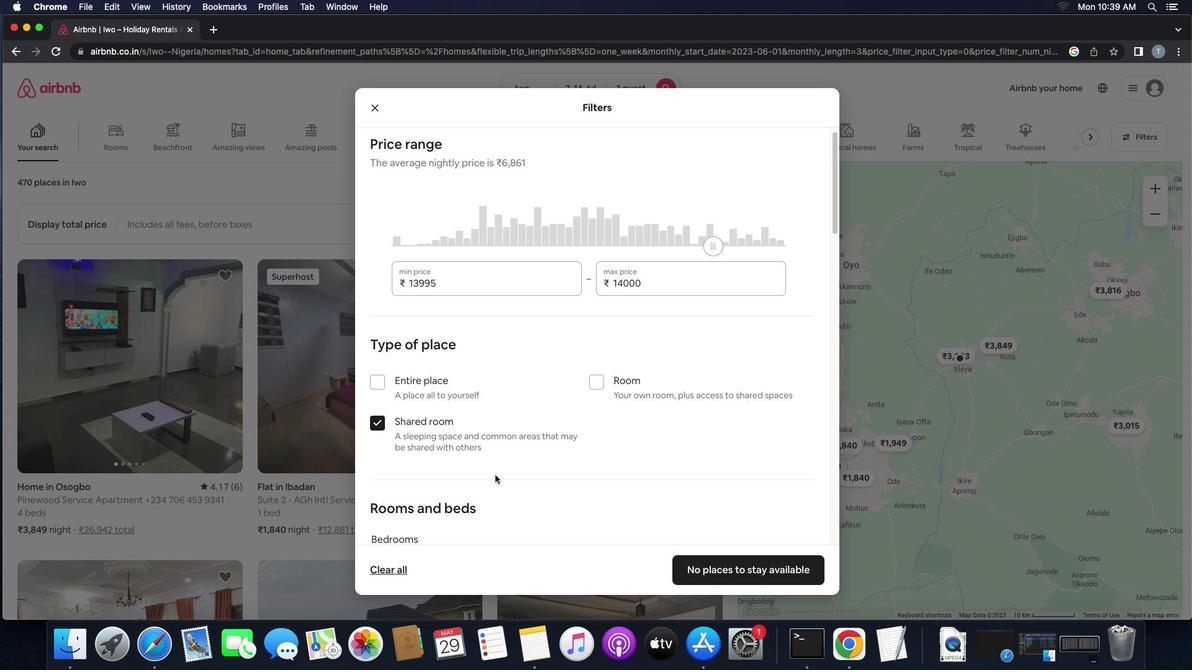 
Action: Mouse scrolled (498, 449) with delta (-17, 114)
Screenshot: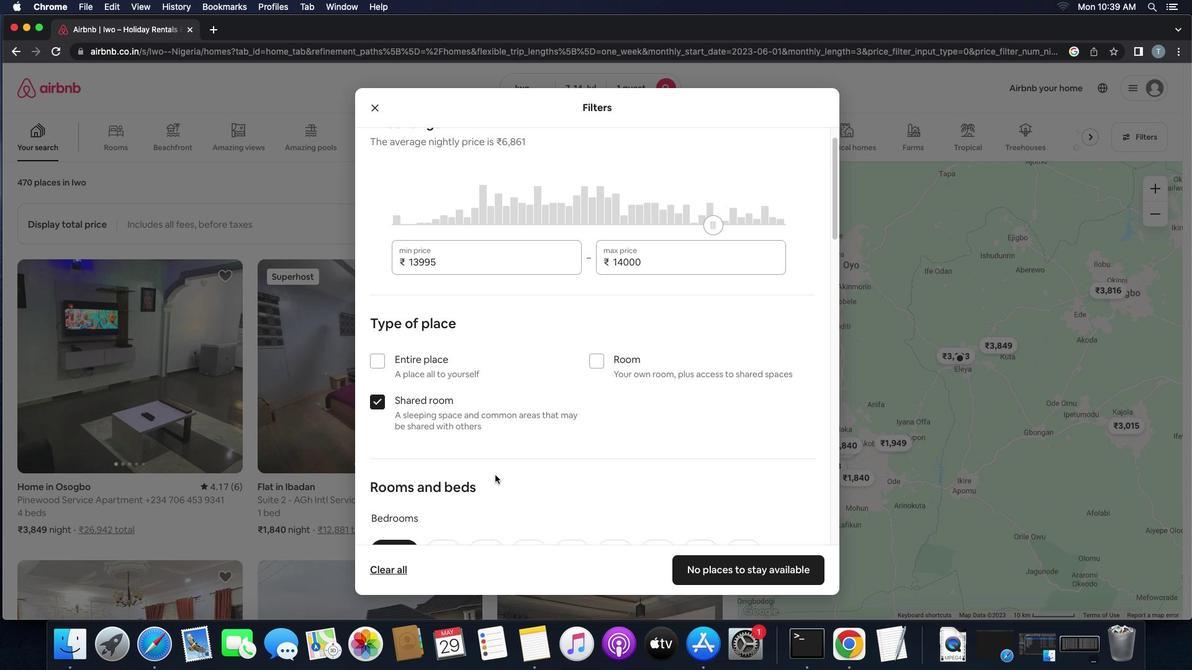 
Action: Mouse scrolled (498, 449) with delta (-17, 114)
Screenshot: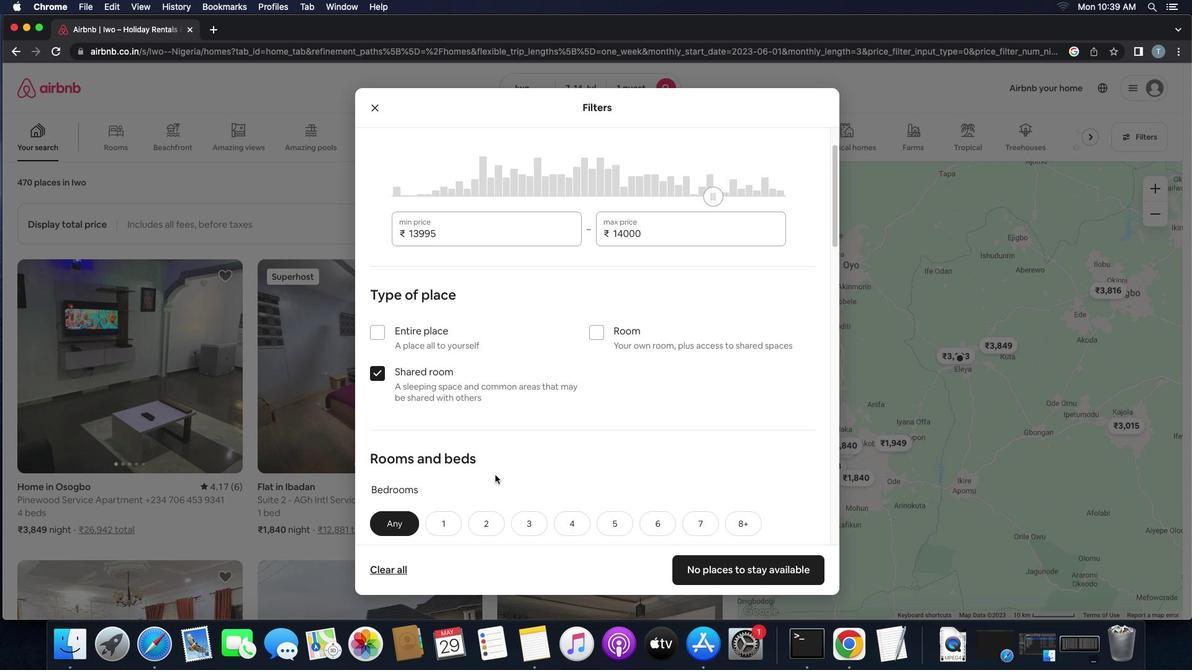 
Action: Mouse scrolled (498, 449) with delta (-17, 114)
Screenshot: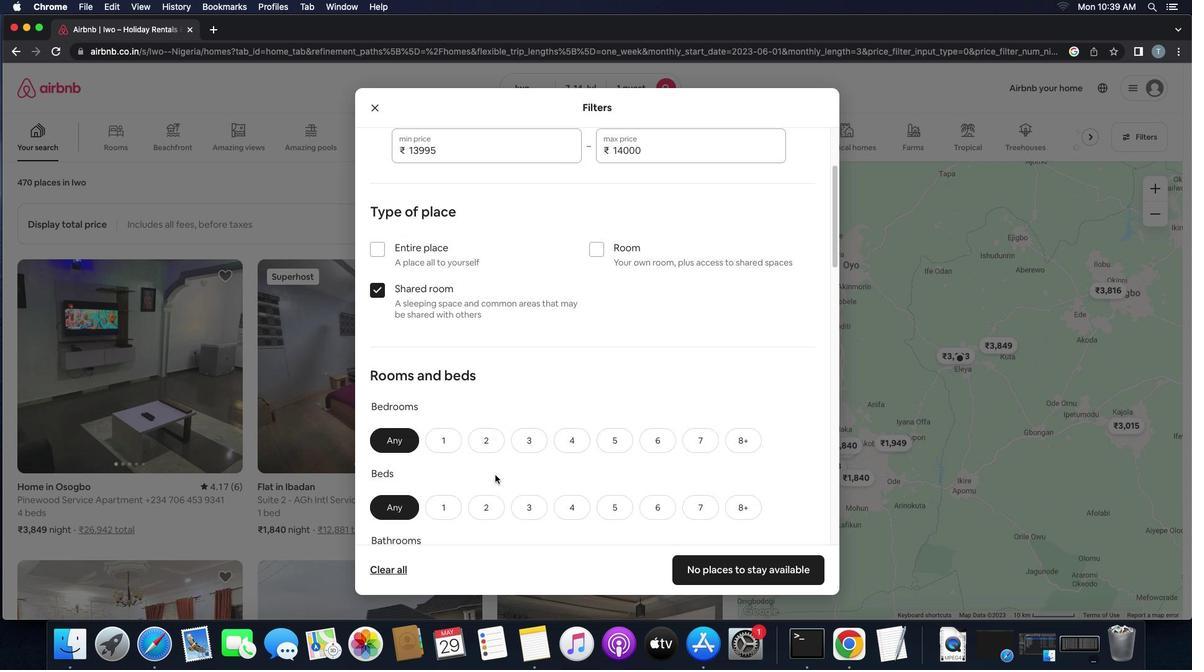 
Action: Mouse moved to (498, 448)
Screenshot: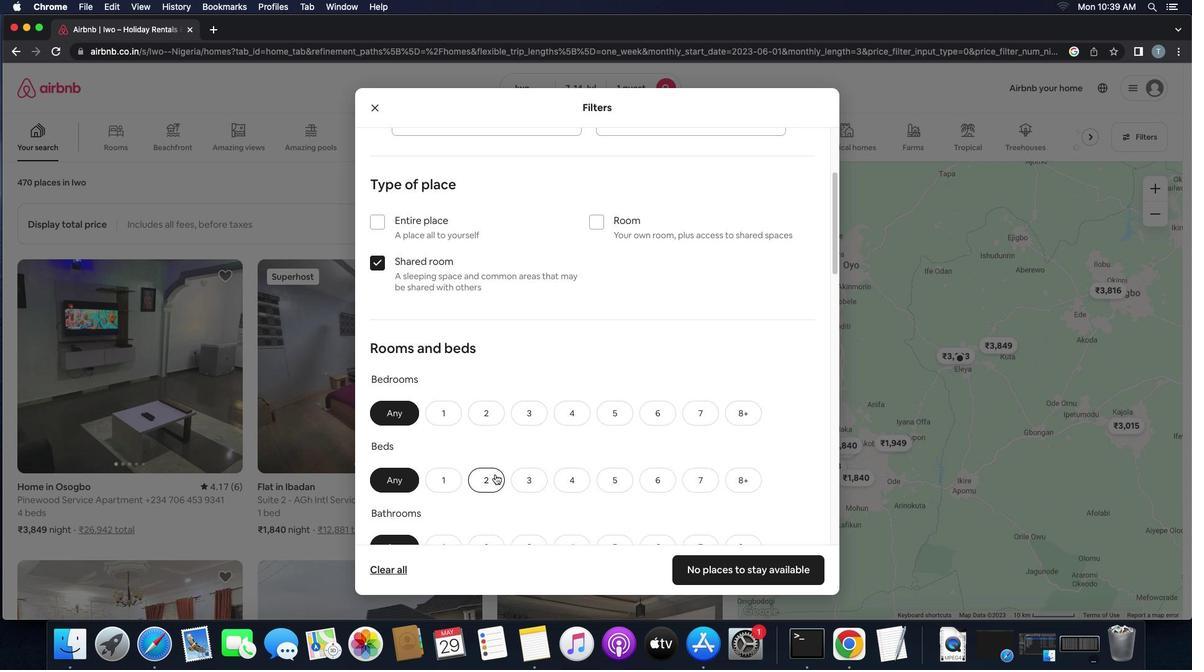 
Action: Mouse scrolled (498, 448) with delta (-17, 114)
Screenshot: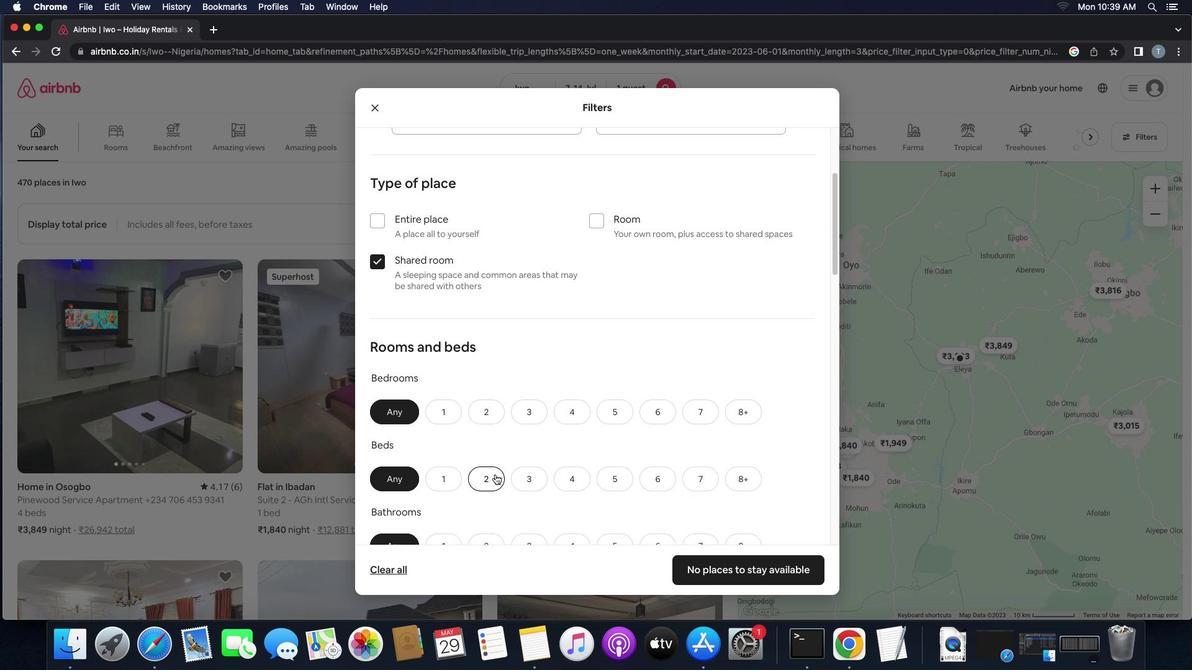 
Action: Mouse moved to (498, 448)
Screenshot: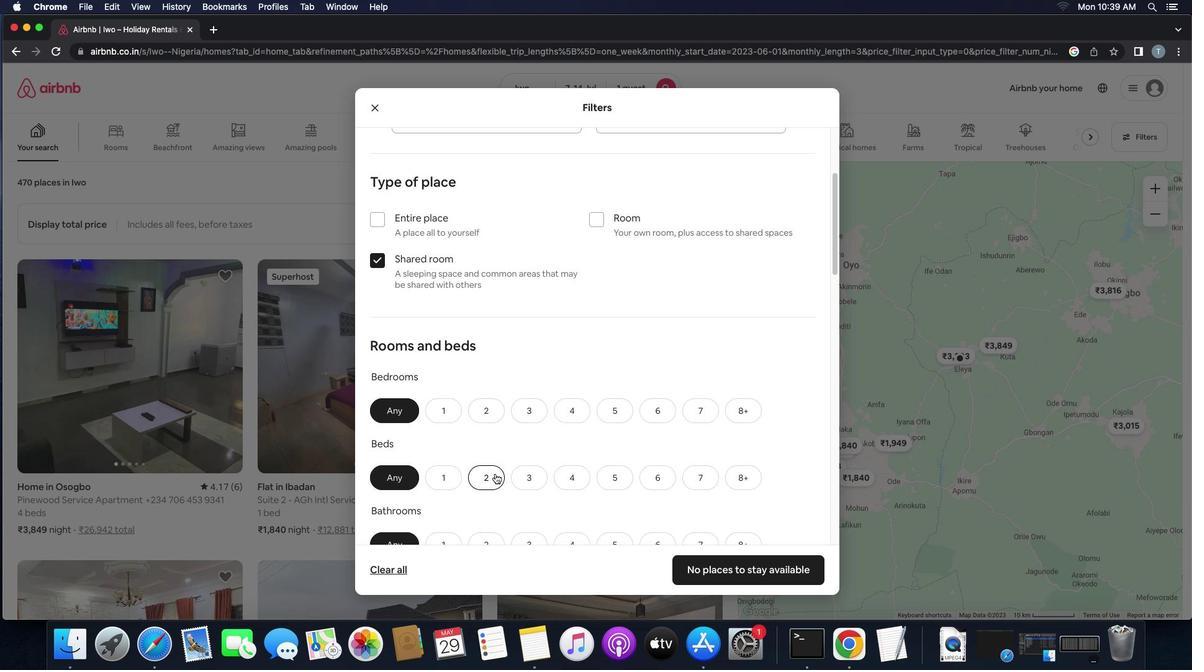 
Action: Mouse scrolled (498, 448) with delta (-17, 114)
Screenshot: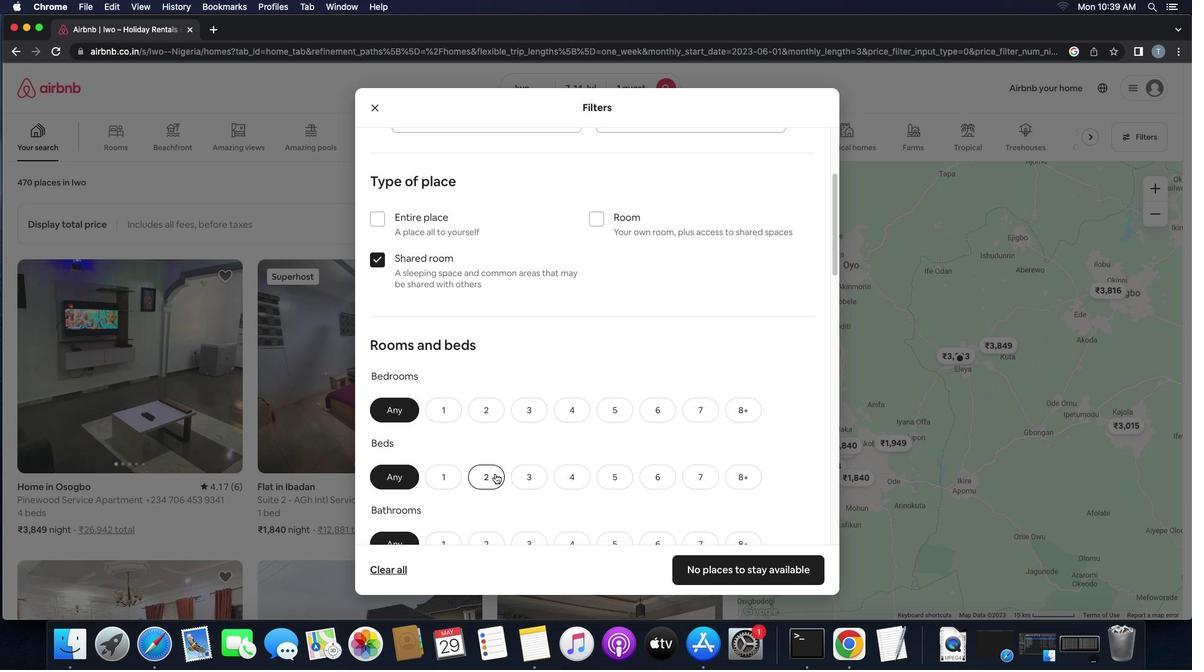
Action: Mouse moved to (439, 400)
Screenshot: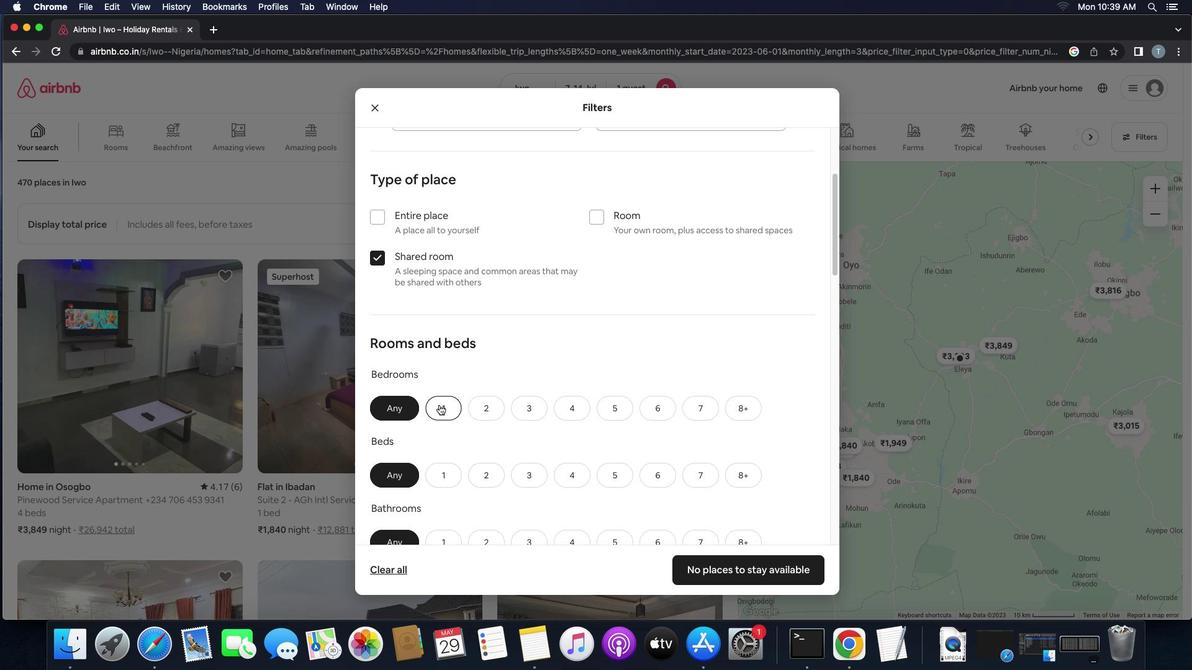 
Action: Mouse pressed left at (439, 400)
Screenshot: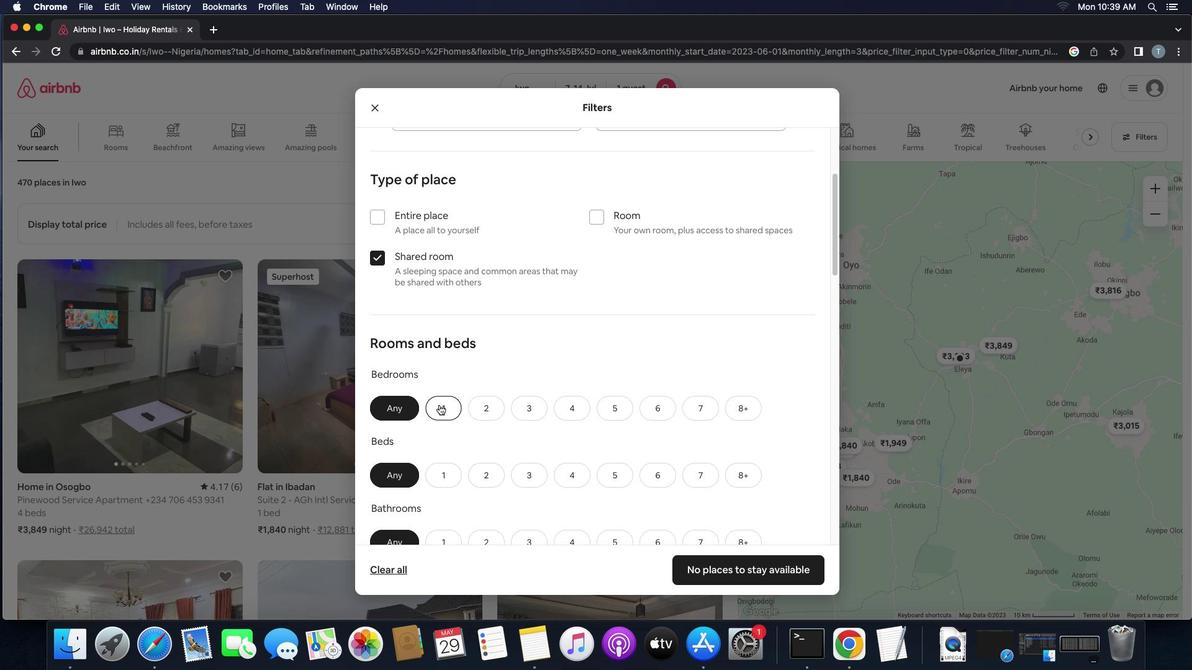 
Action: Mouse moved to (441, 452)
Screenshot: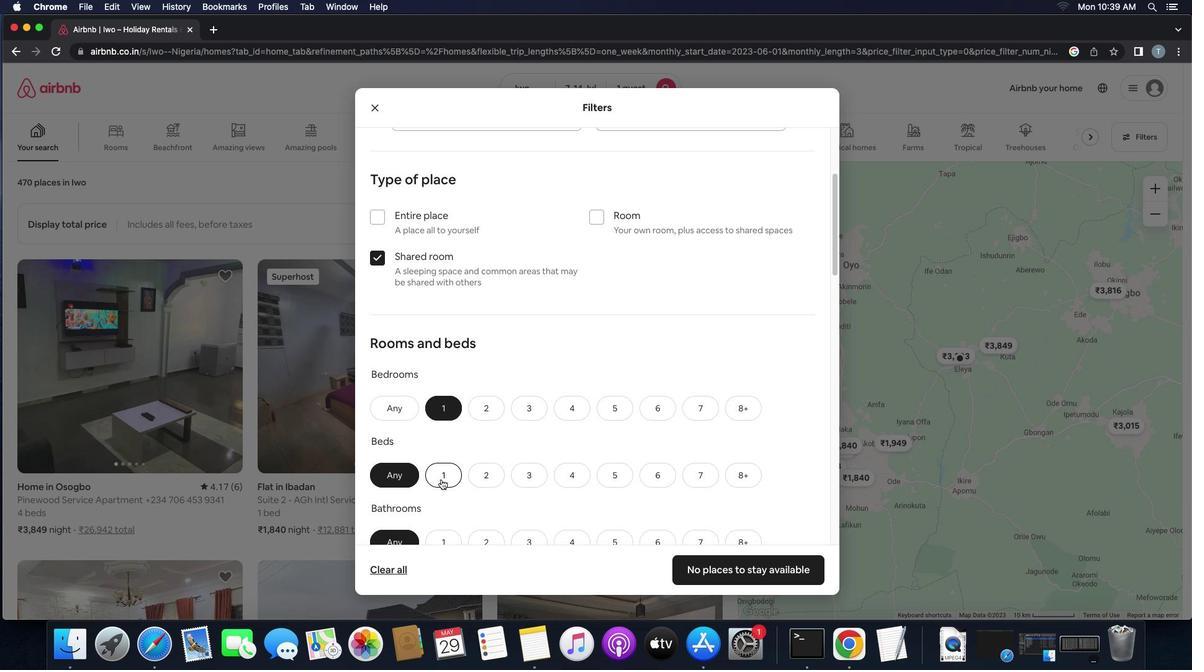 
Action: Mouse pressed left at (441, 452)
Screenshot: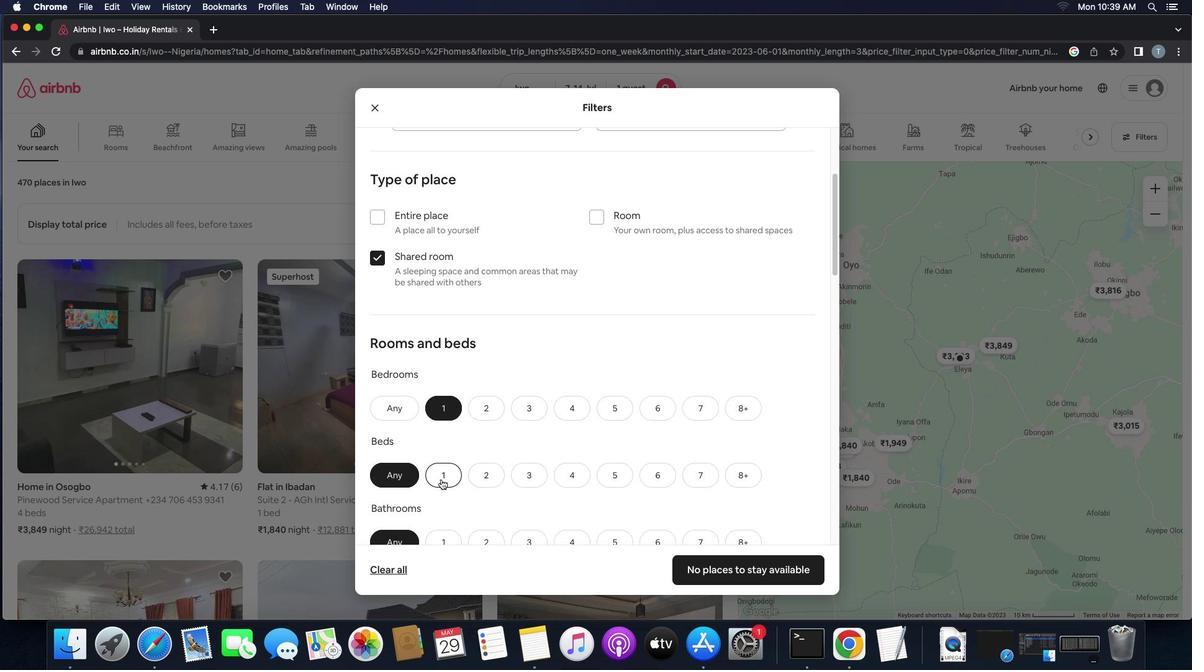 
Action: Mouse moved to (456, 456)
Screenshot: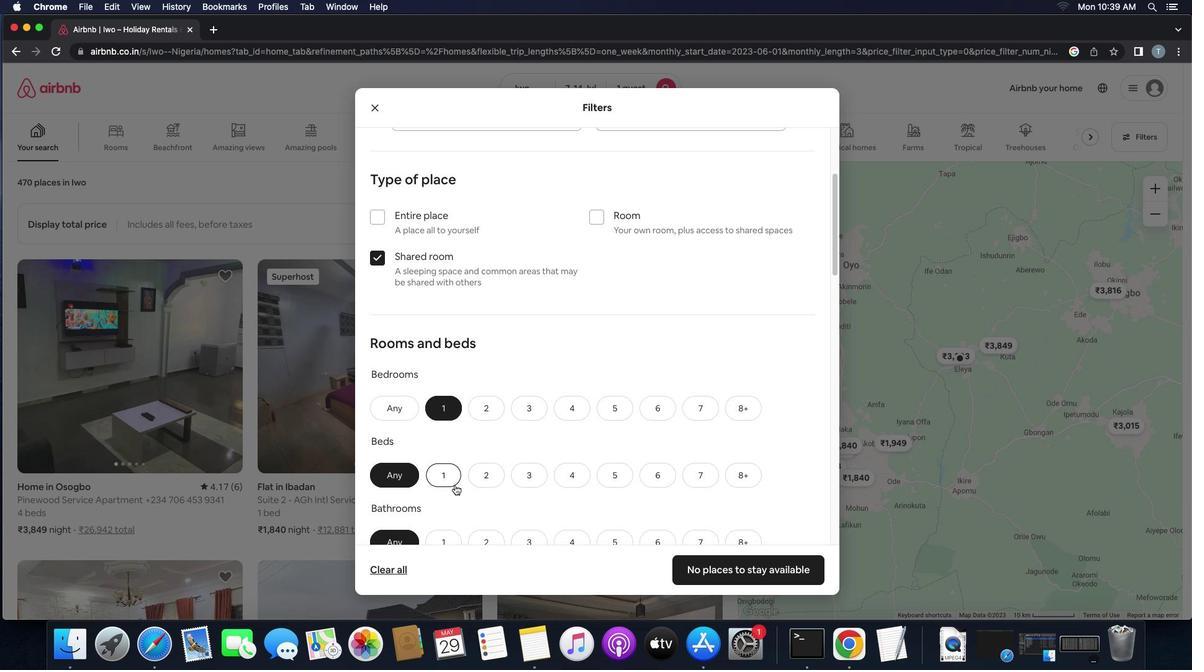 
Action: Mouse scrolled (456, 456) with delta (-17, 114)
Screenshot: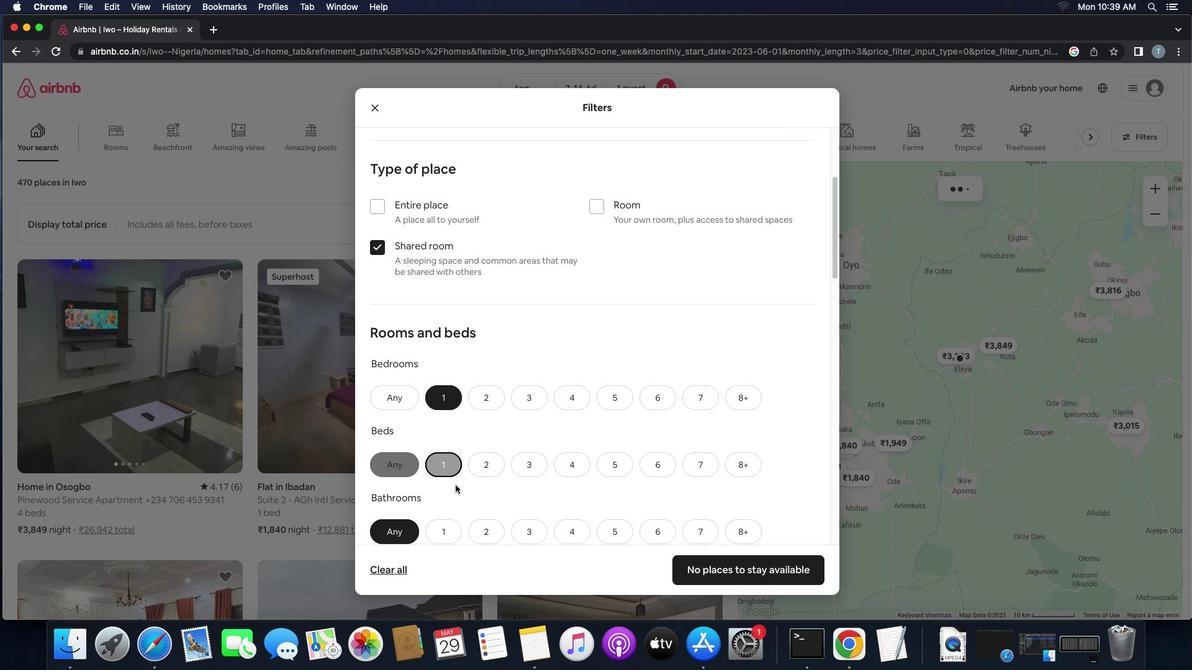 
Action: Mouse scrolled (456, 456) with delta (-17, 114)
Screenshot: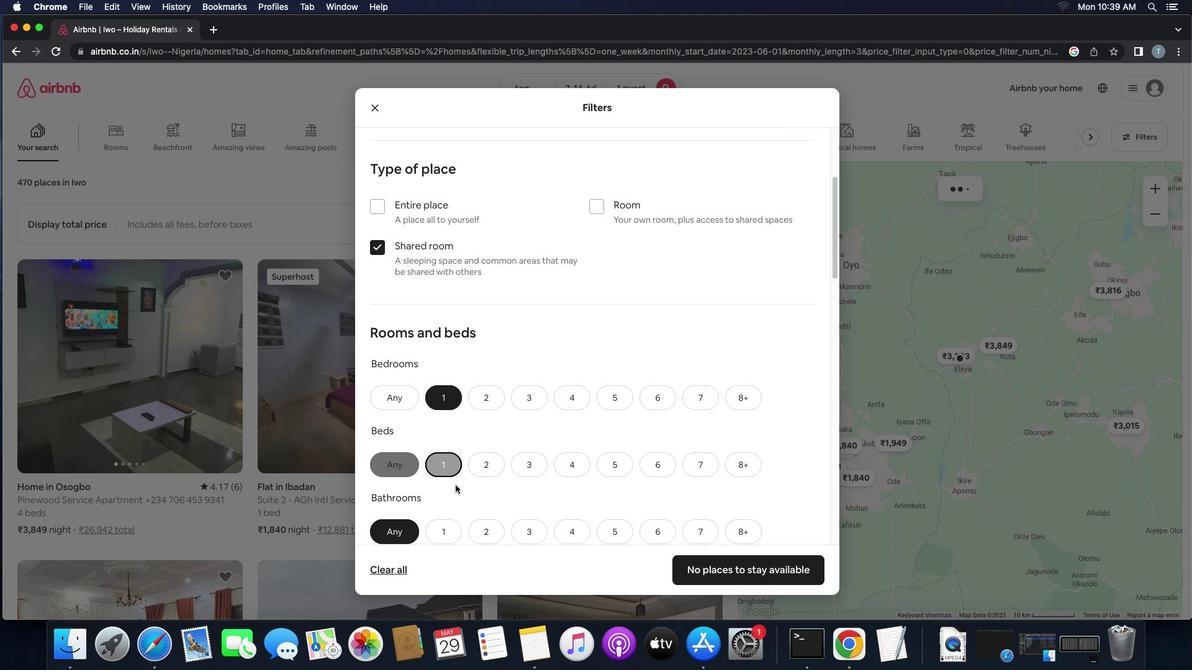 
Action: Mouse moved to (456, 456)
Screenshot: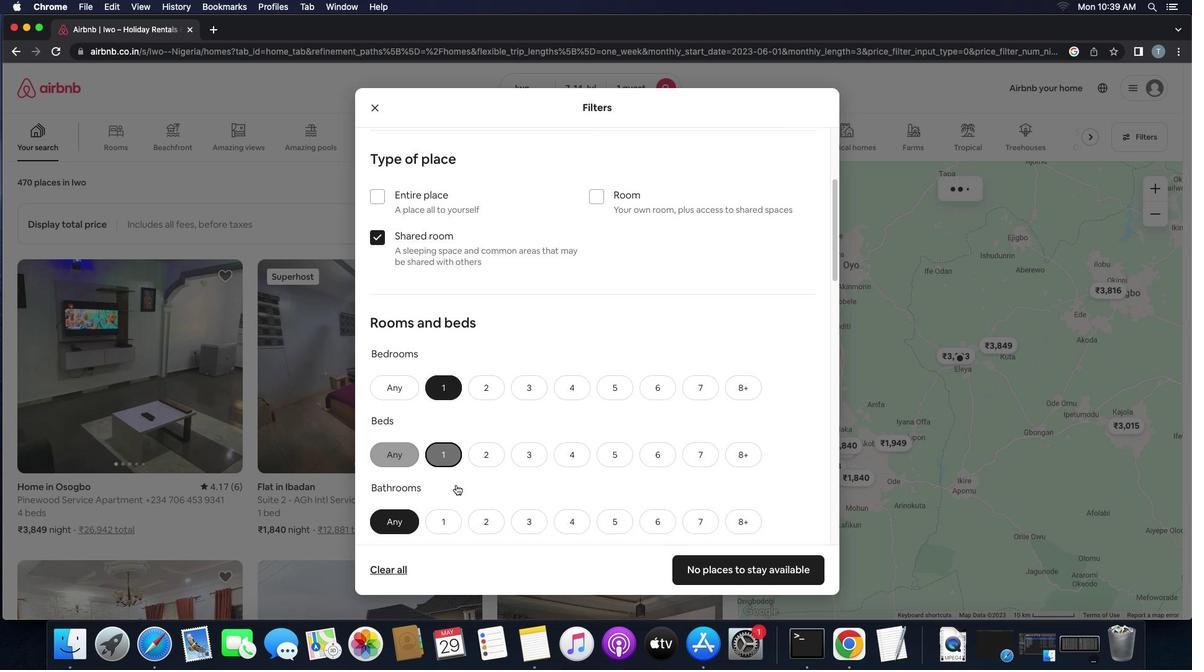 
Action: Mouse scrolled (456, 456) with delta (-17, 114)
Screenshot: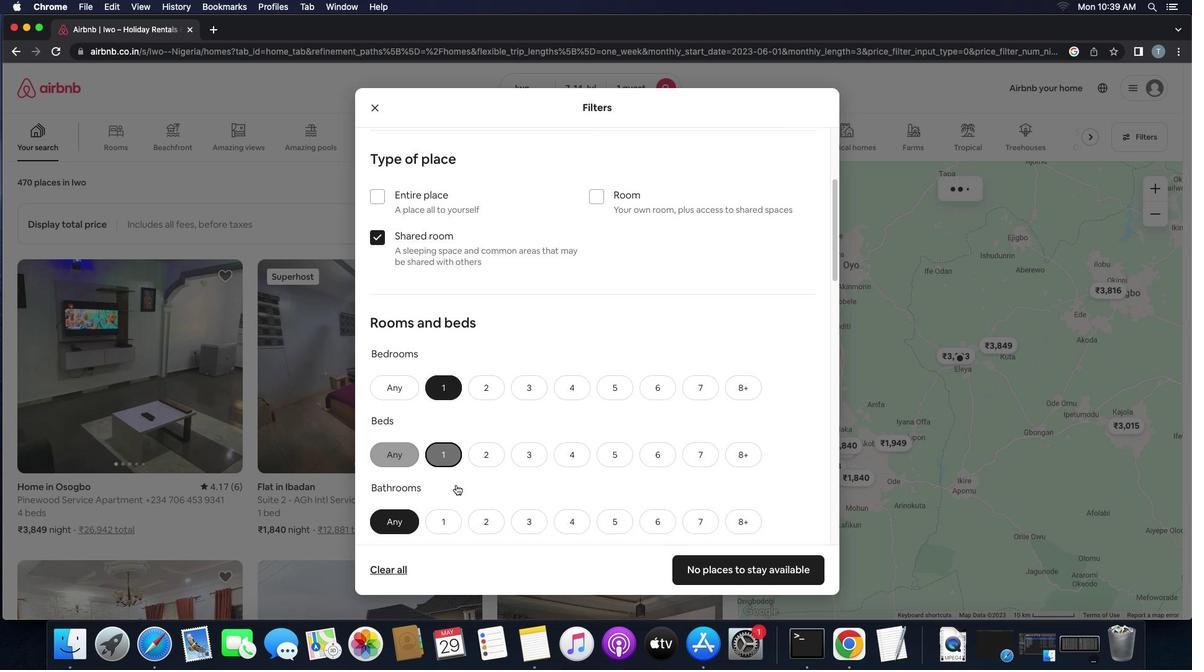 
Action: Mouse moved to (457, 455)
Screenshot: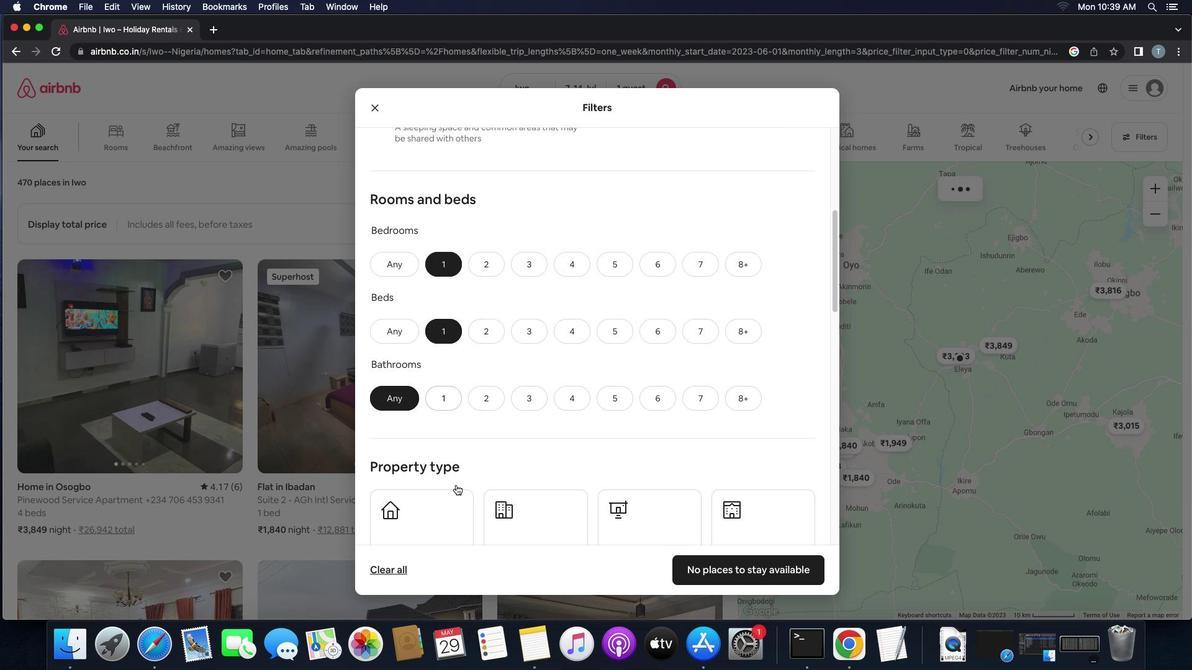
Action: Mouse scrolled (457, 455) with delta (-17, 113)
Screenshot: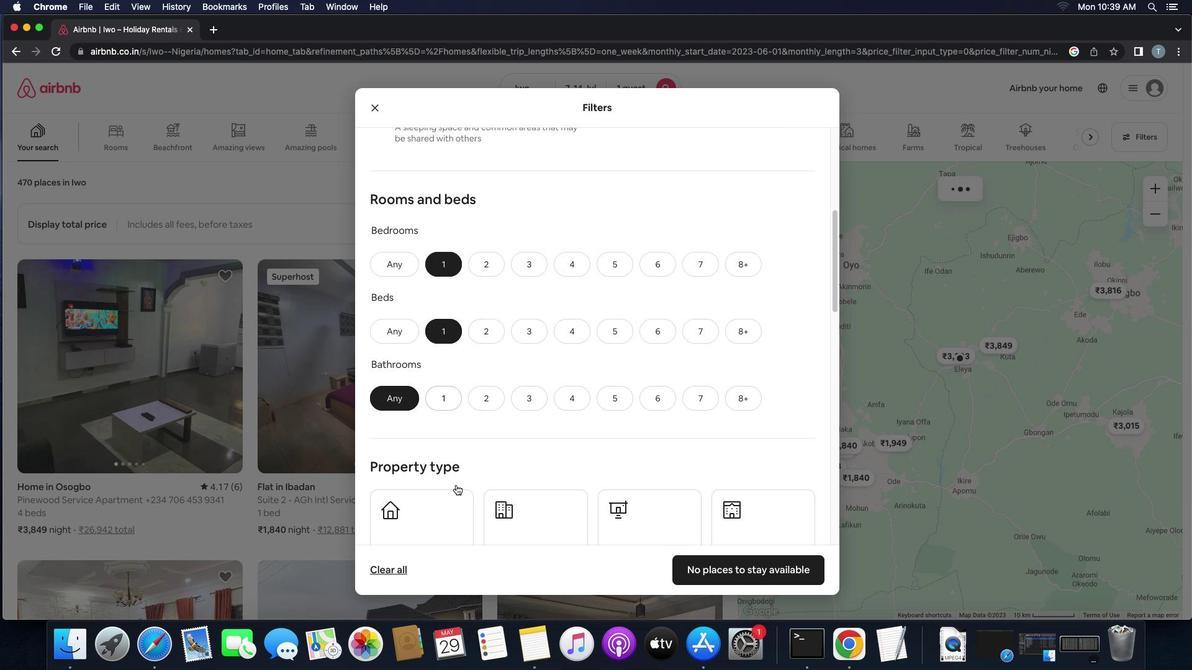 
Action: Mouse moved to (442, 349)
Screenshot: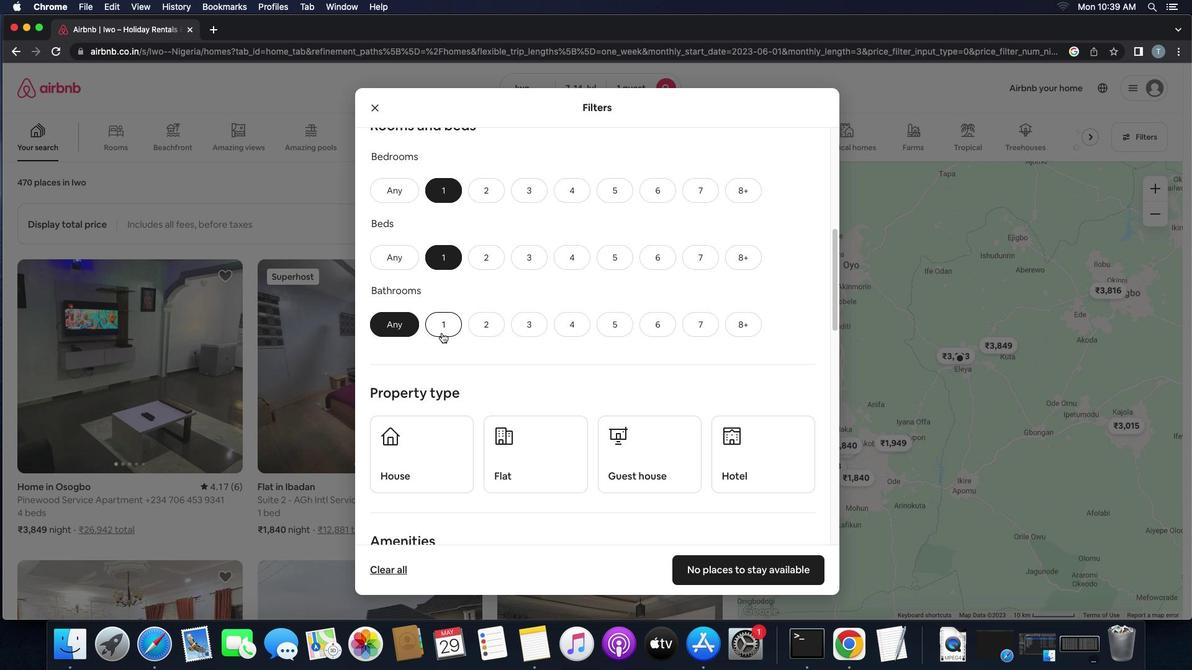 
Action: Mouse pressed left at (442, 349)
Screenshot: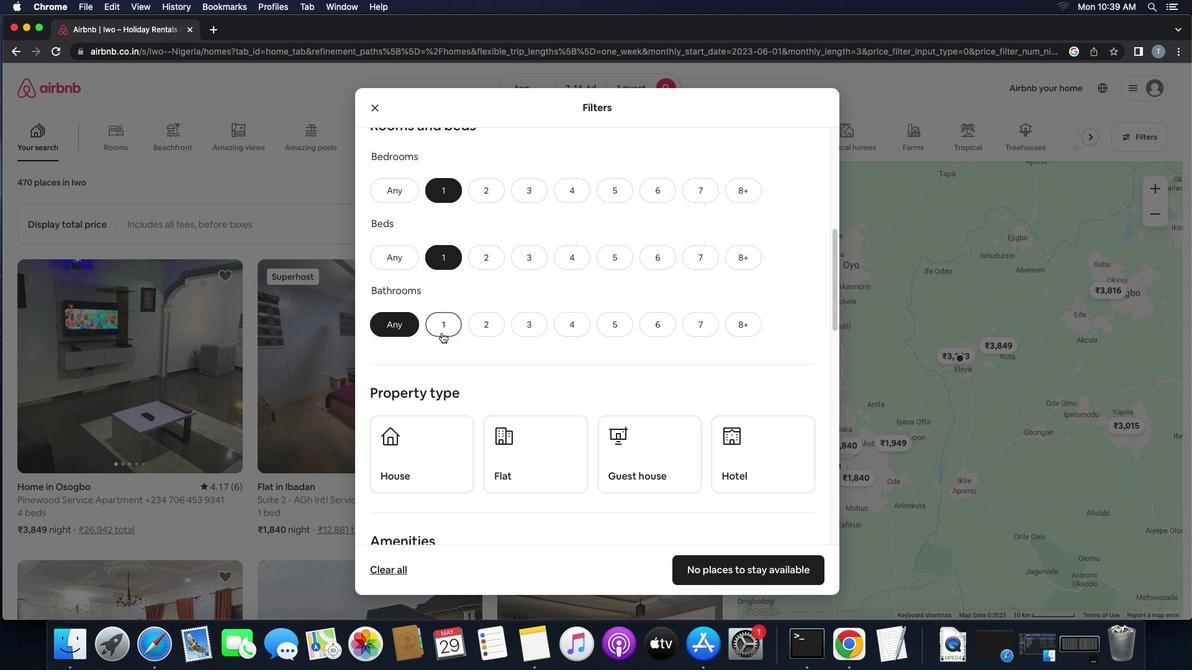 
Action: Mouse moved to (579, 417)
Screenshot: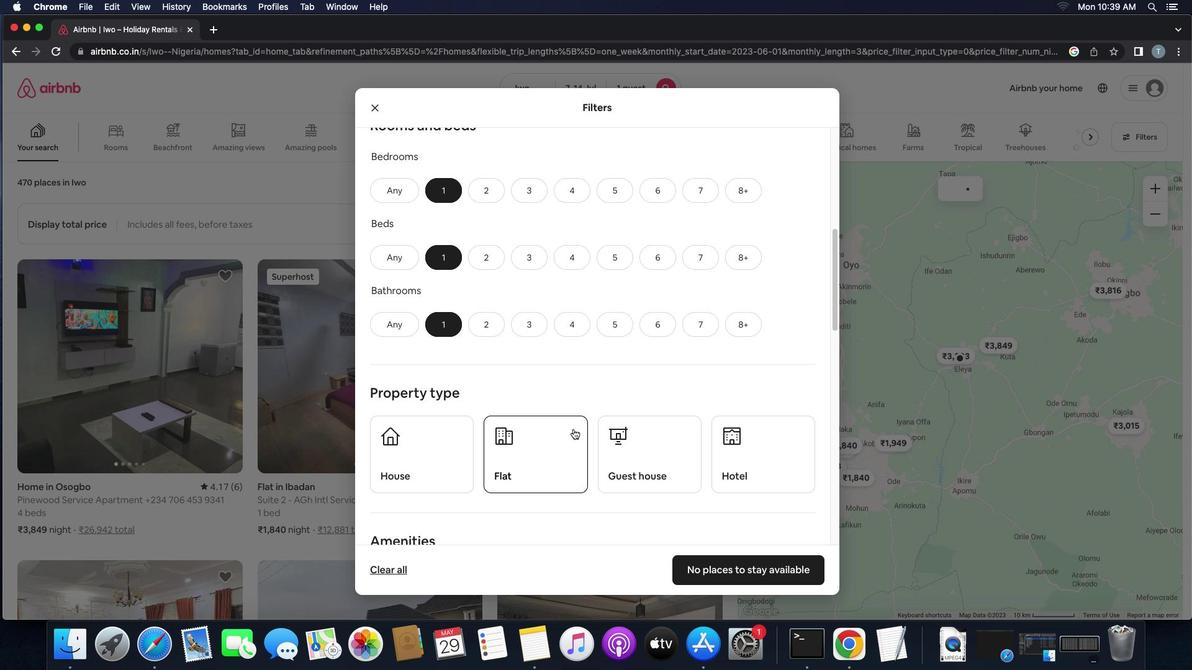 
Action: Mouse scrolled (579, 417) with delta (-17, 114)
Screenshot: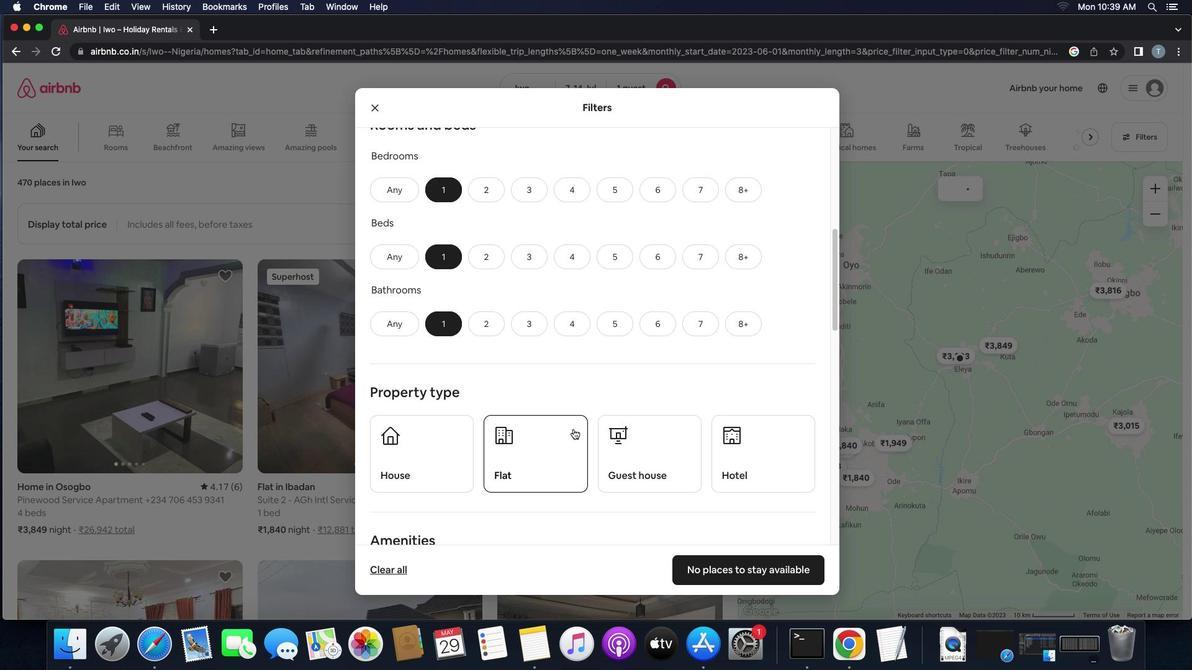 
Action: Mouse moved to (579, 417)
Screenshot: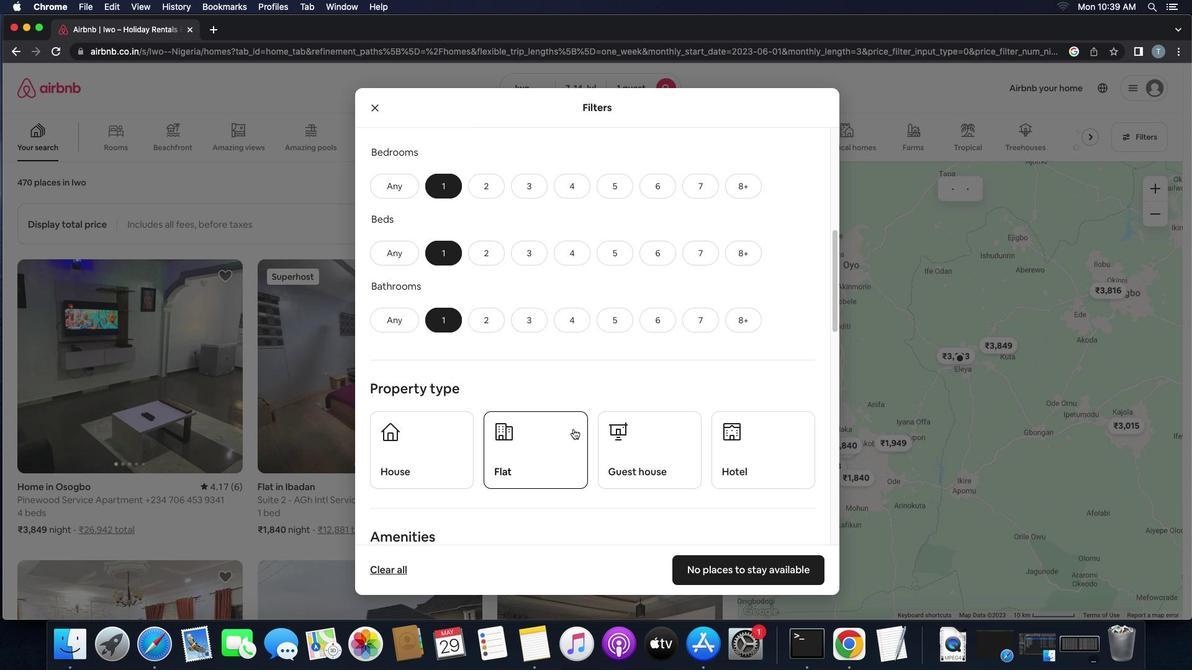 
Action: Mouse scrolled (579, 417) with delta (-17, 114)
Screenshot: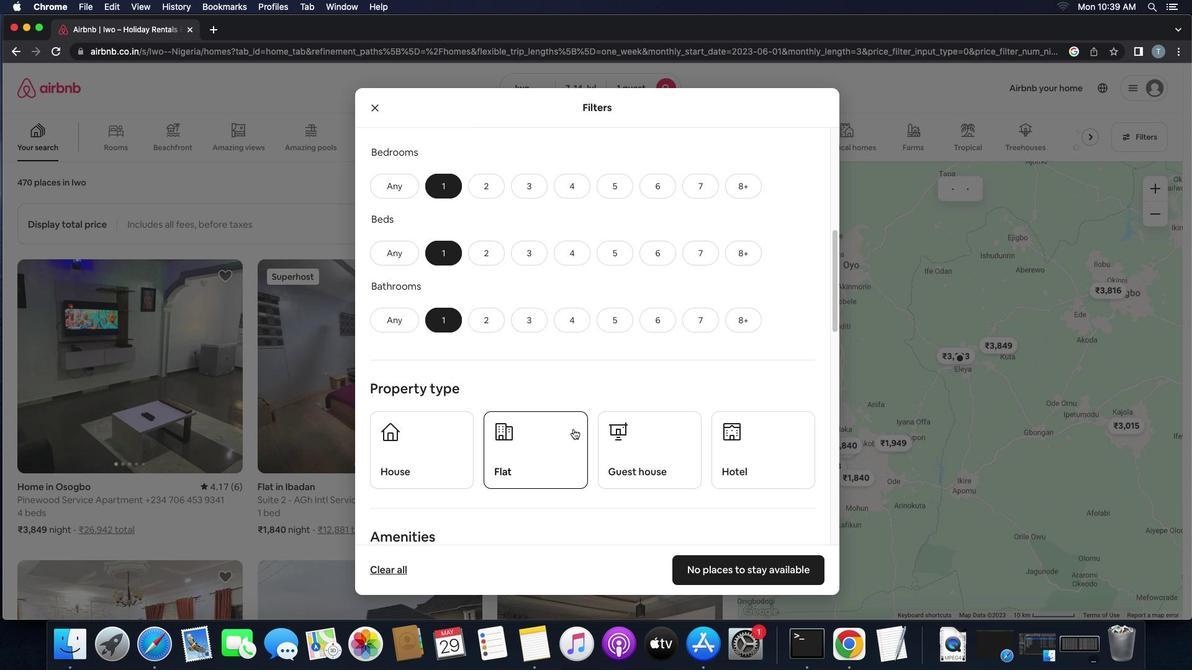 
Action: Mouse scrolled (579, 417) with delta (-17, 114)
Screenshot: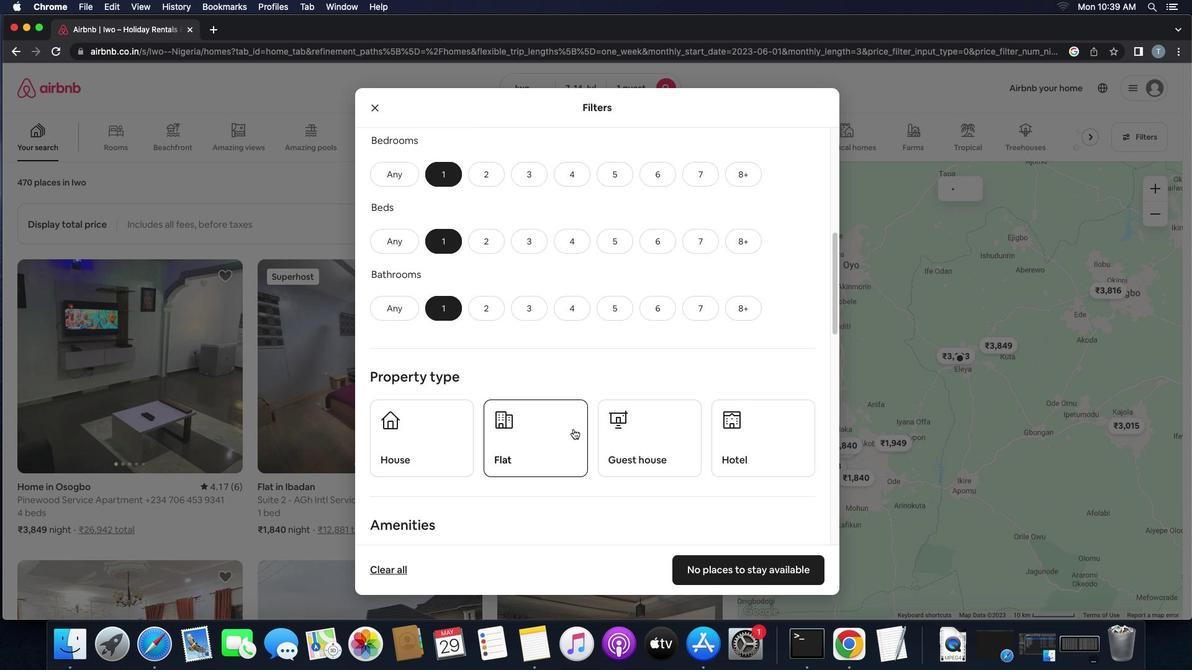 
Action: Mouse moved to (393, 380)
Screenshot: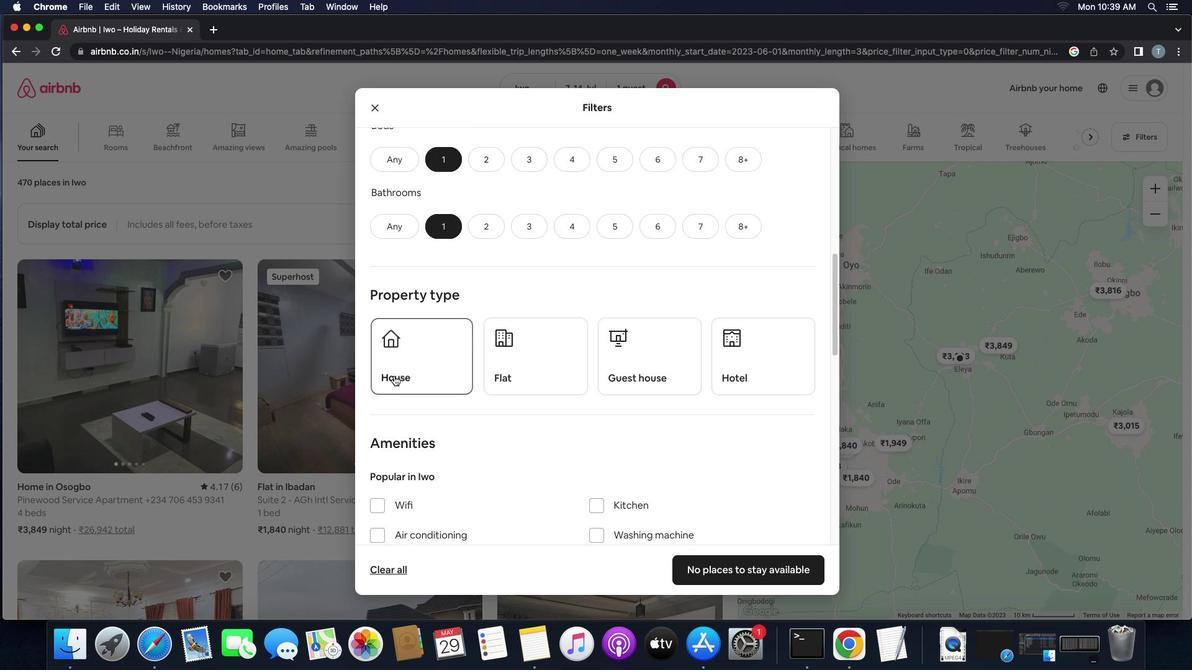 
Action: Mouse pressed left at (393, 380)
Screenshot: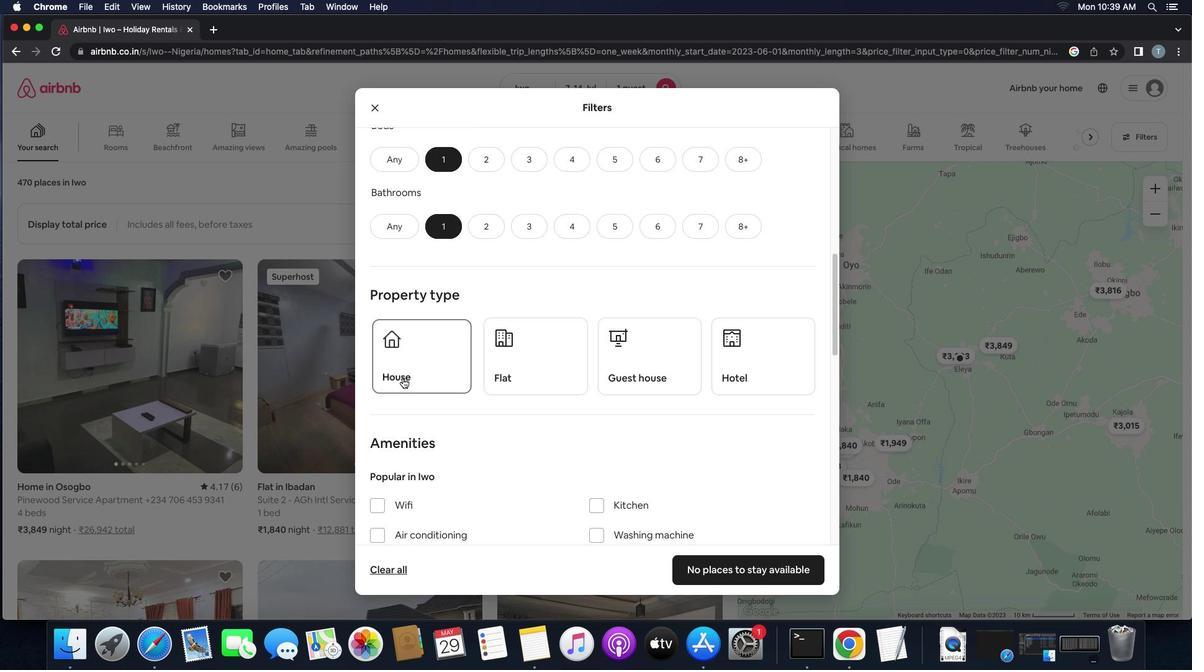 
Action: Mouse moved to (524, 383)
Screenshot: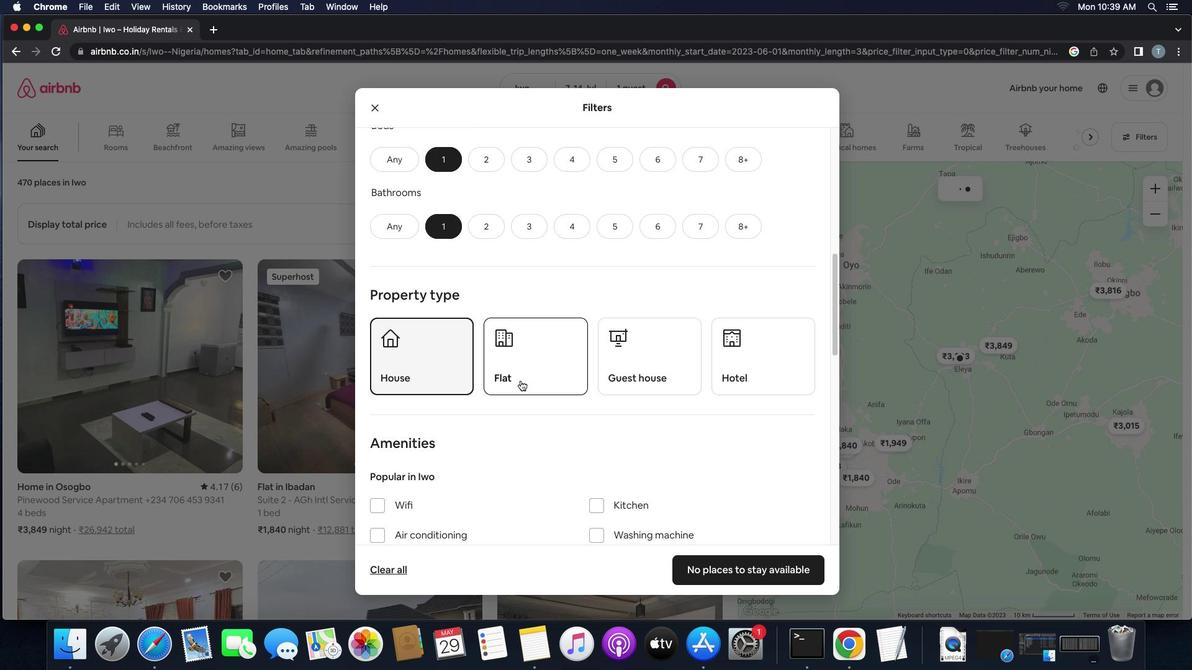 
Action: Mouse pressed left at (524, 383)
Screenshot: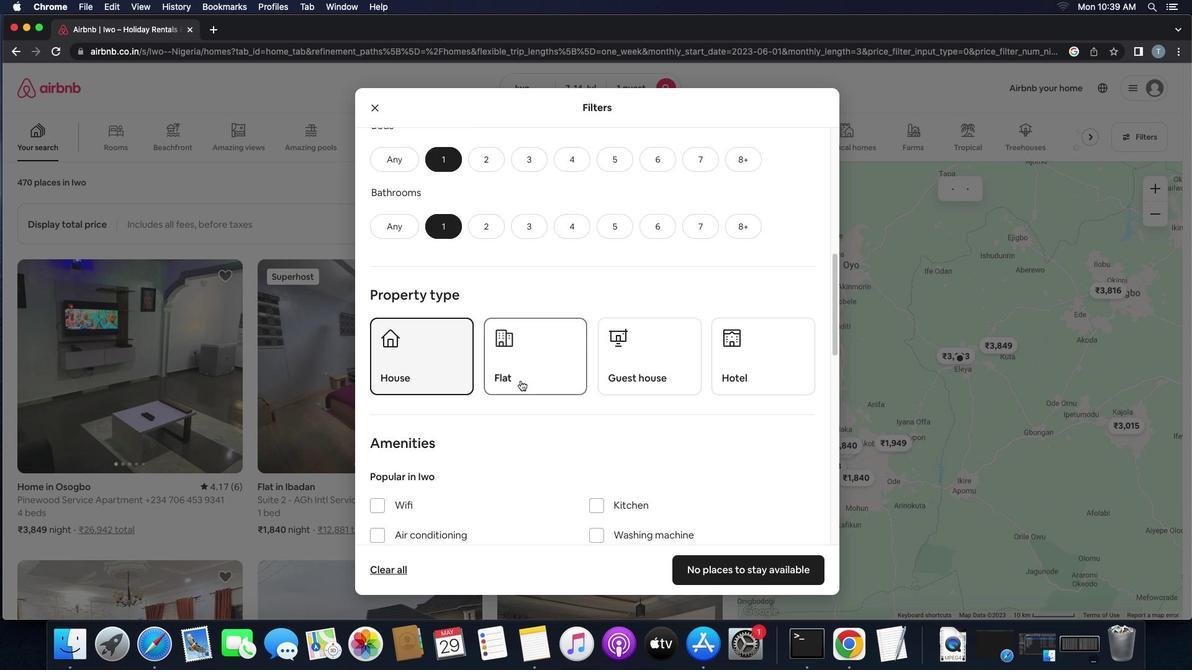 
Action: Mouse moved to (661, 385)
Screenshot: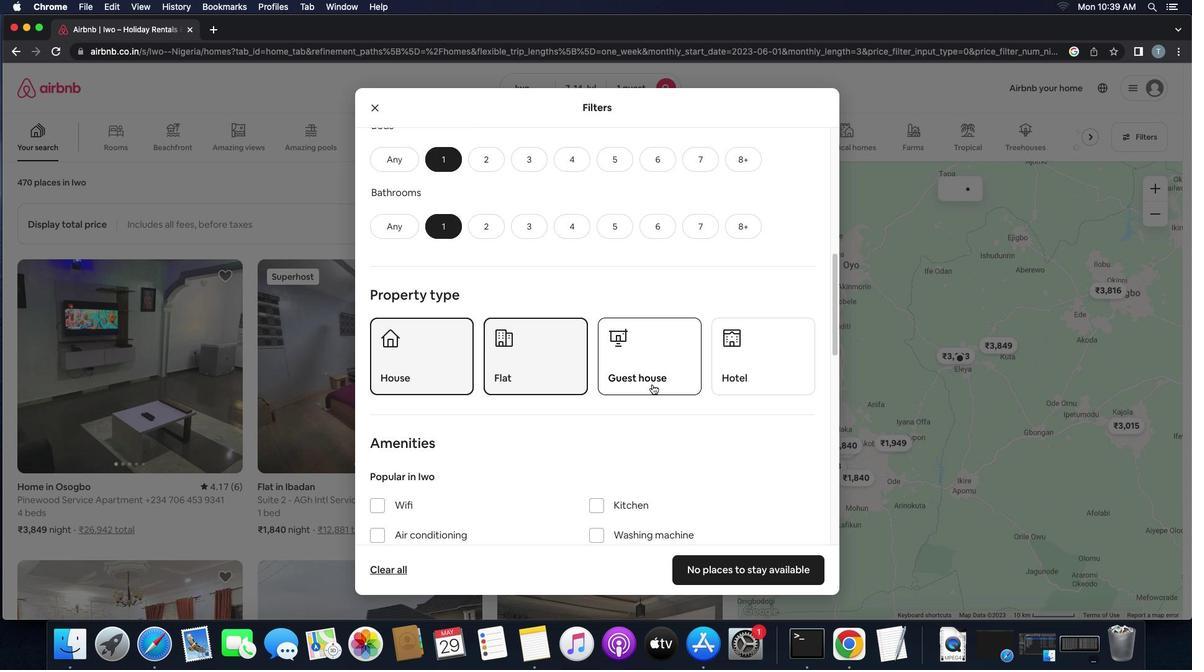 
Action: Mouse pressed left at (661, 385)
Screenshot: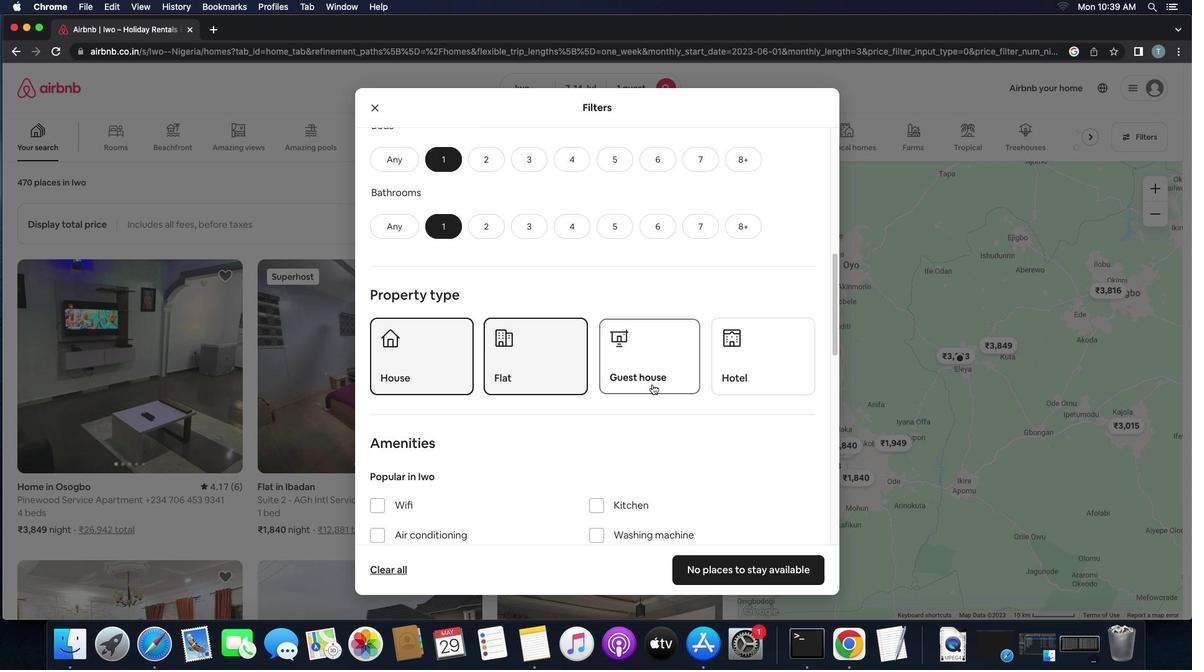 
Action: Mouse moved to (755, 381)
Screenshot: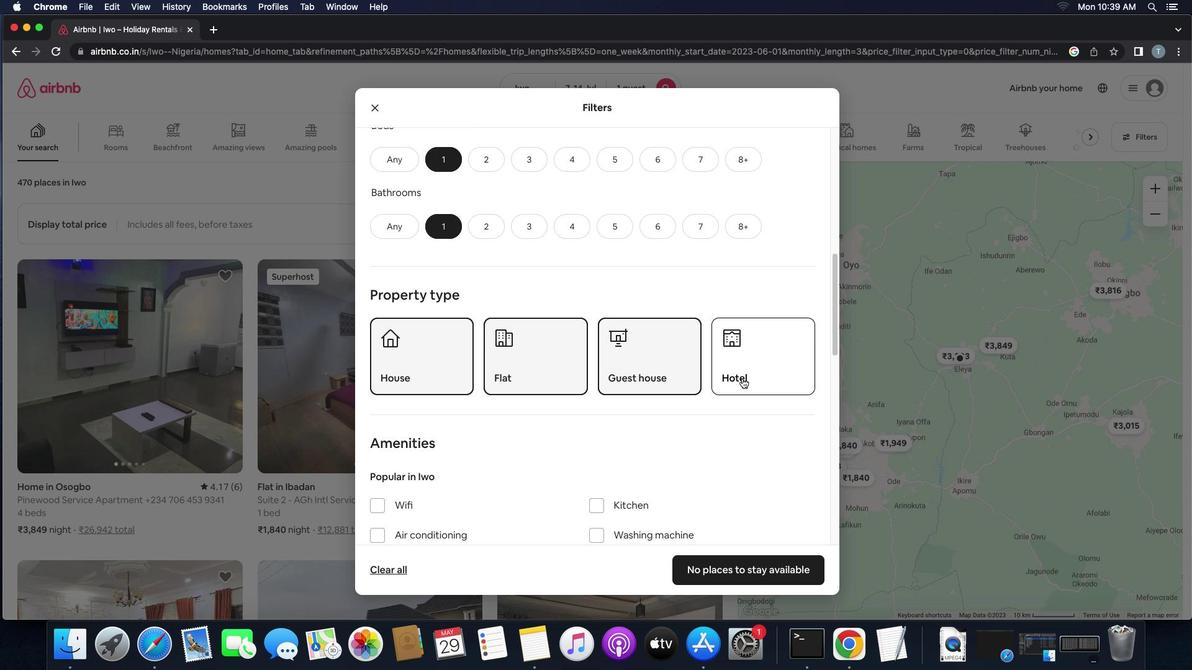 
Action: Mouse pressed left at (755, 381)
Screenshot: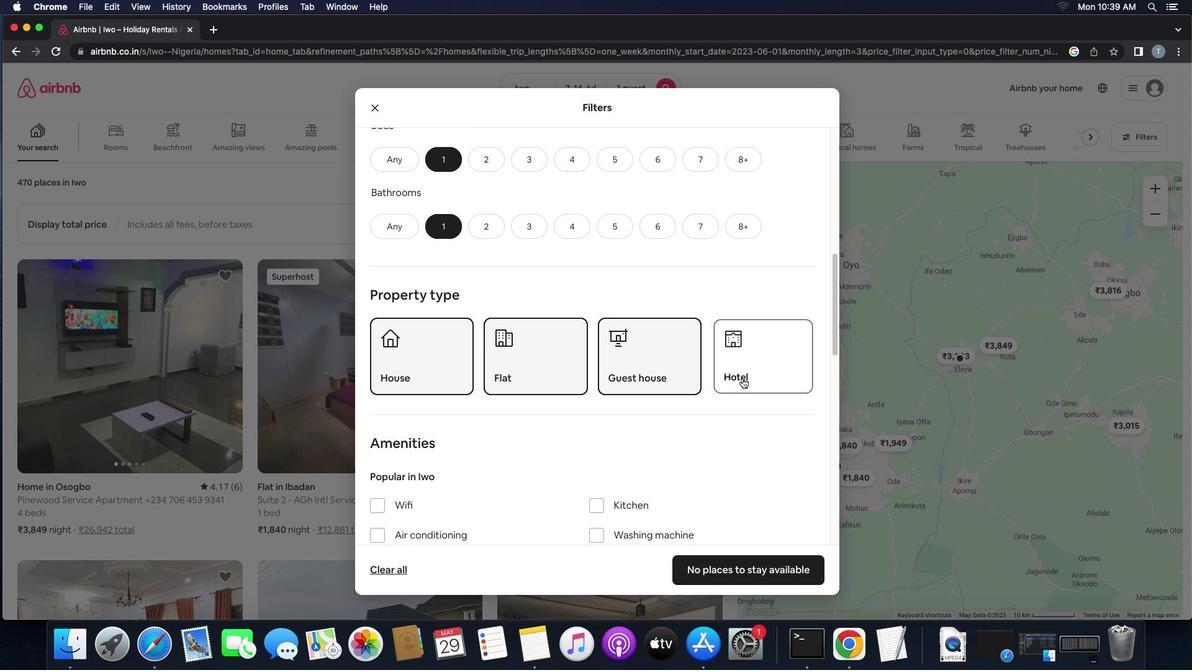 
Action: Mouse moved to (700, 412)
Screenshot: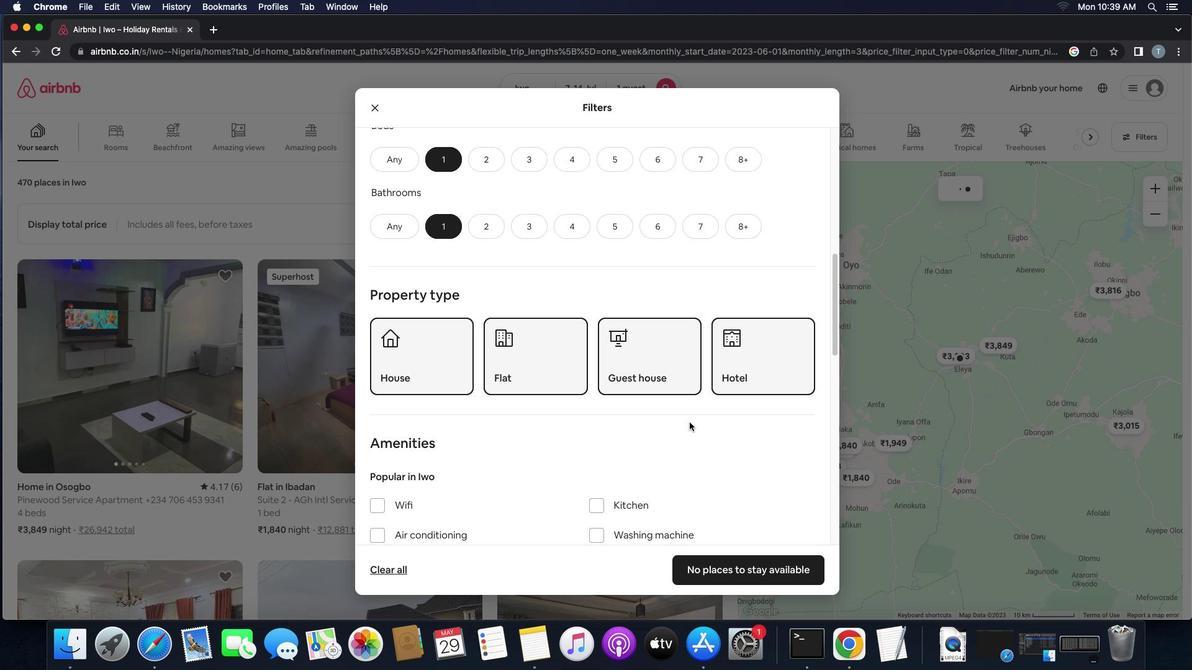 
Action: Mouse scrolled (700, 412) with delta (-17, 114)
Screenshot: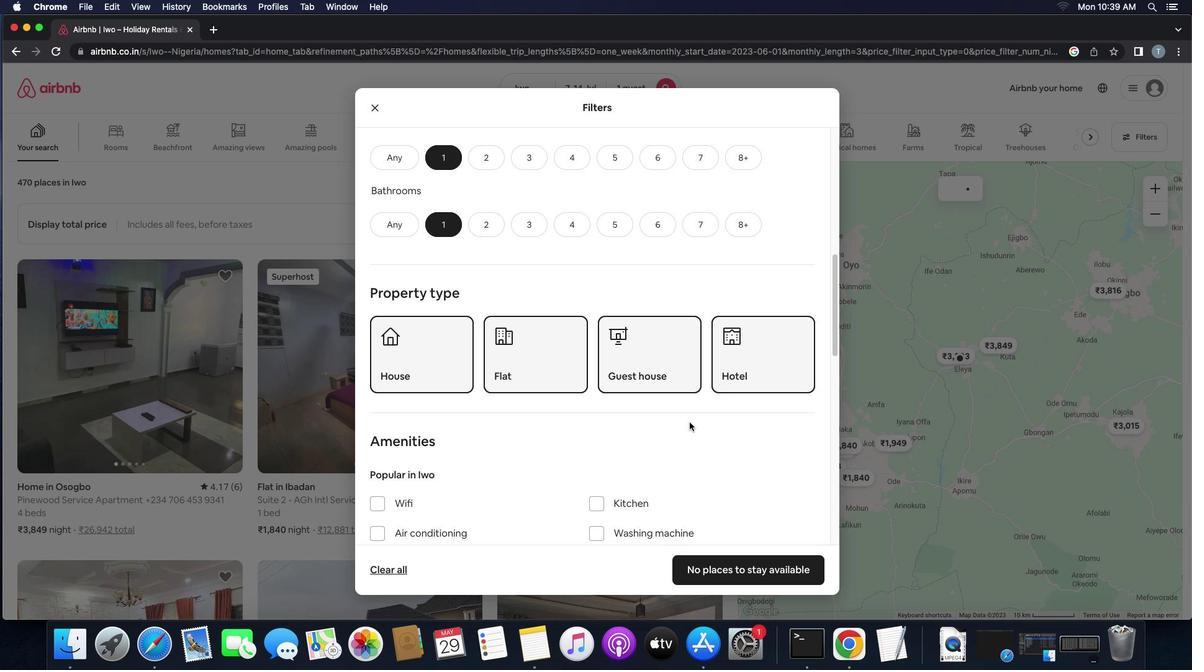 
Action: Mouse scrolled (700, 412) with delta (-17, 114)
Screenshot: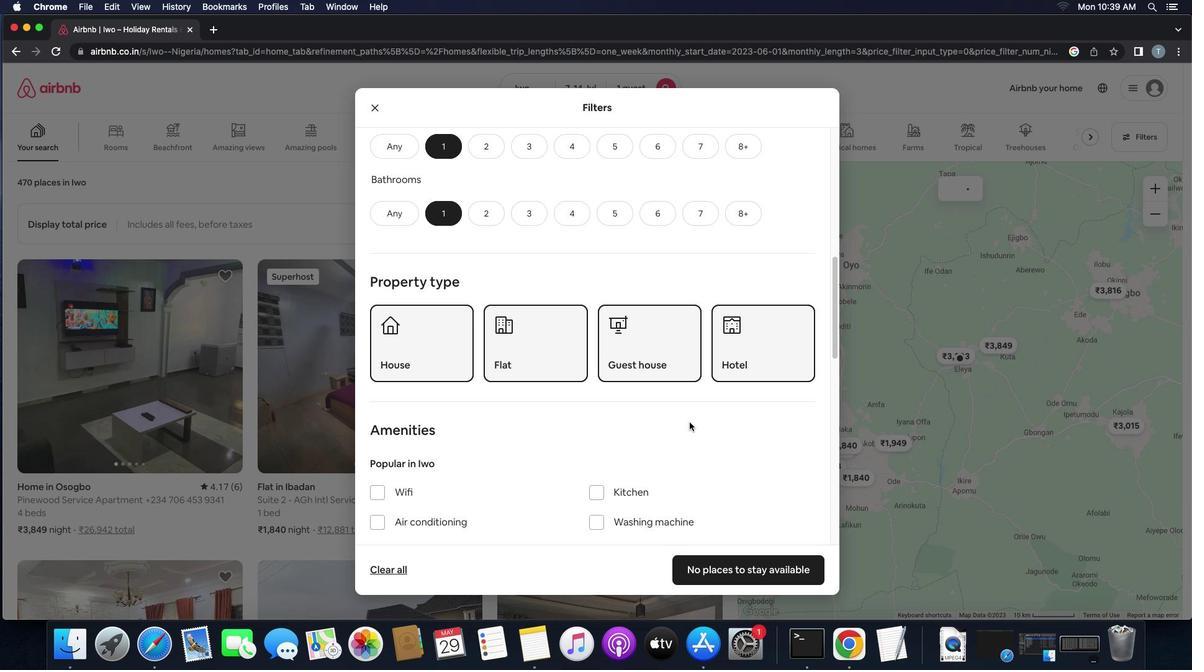 
Action: Mouse scrolled (700, 412) with delta (-17, 114)
Screenshot: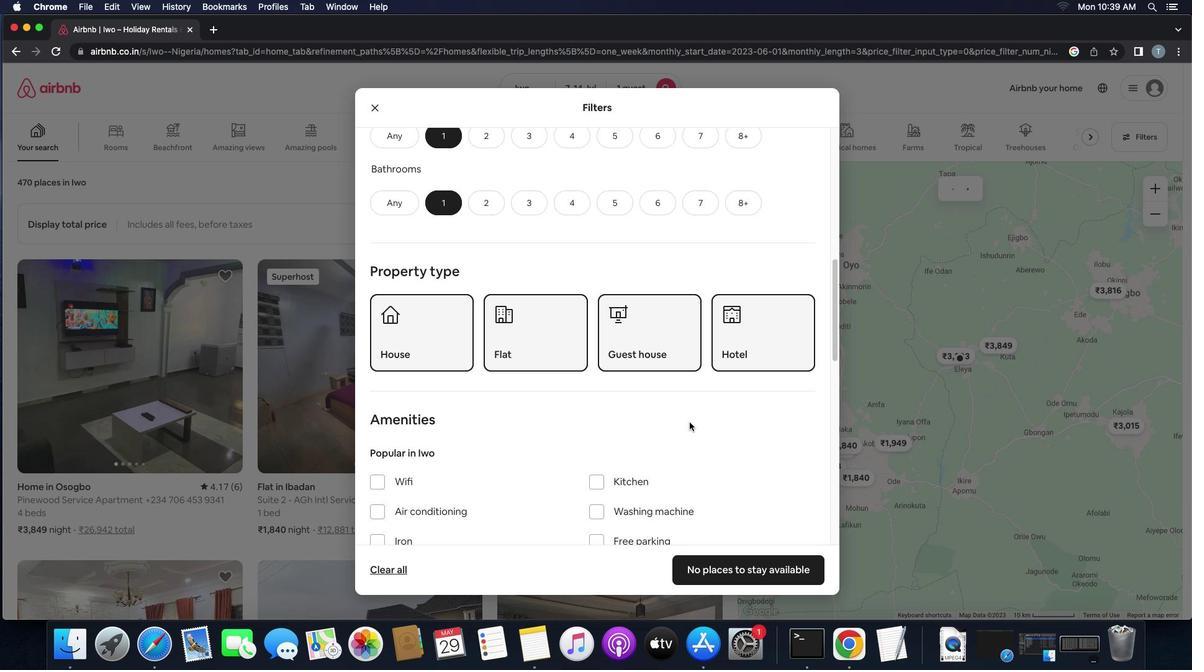 
Action: Mouse moved to (699, 412)
Screenshot: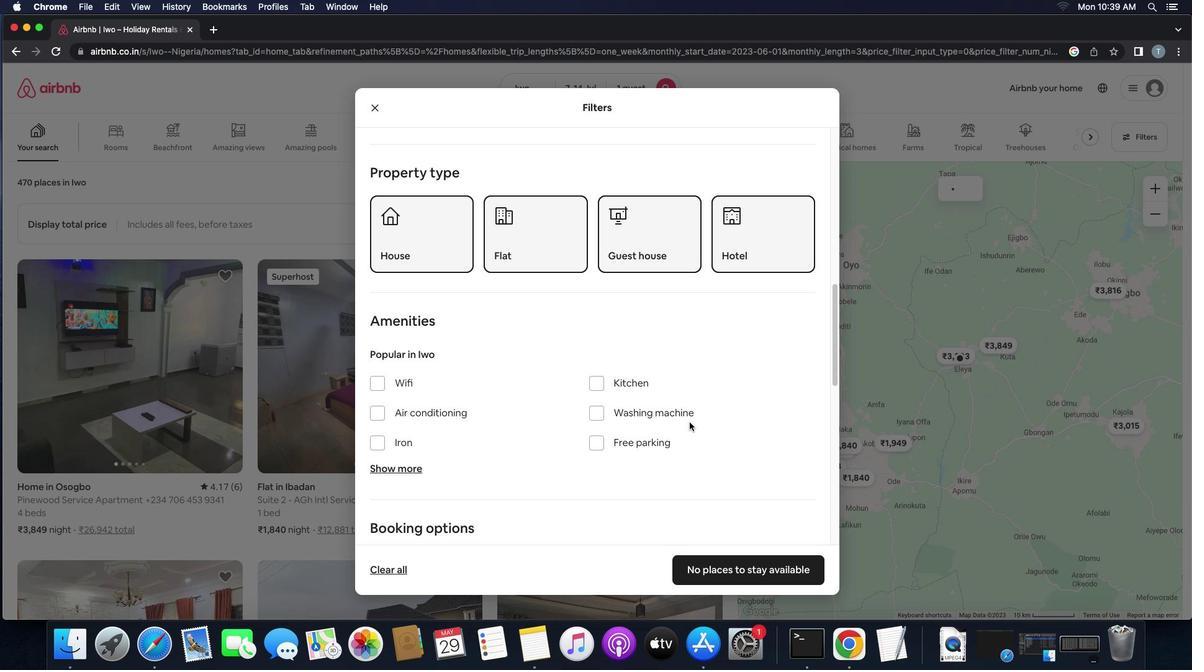 
Action: Mouse scrolled (699, 412) with delta (-17, 113)
Screenshot: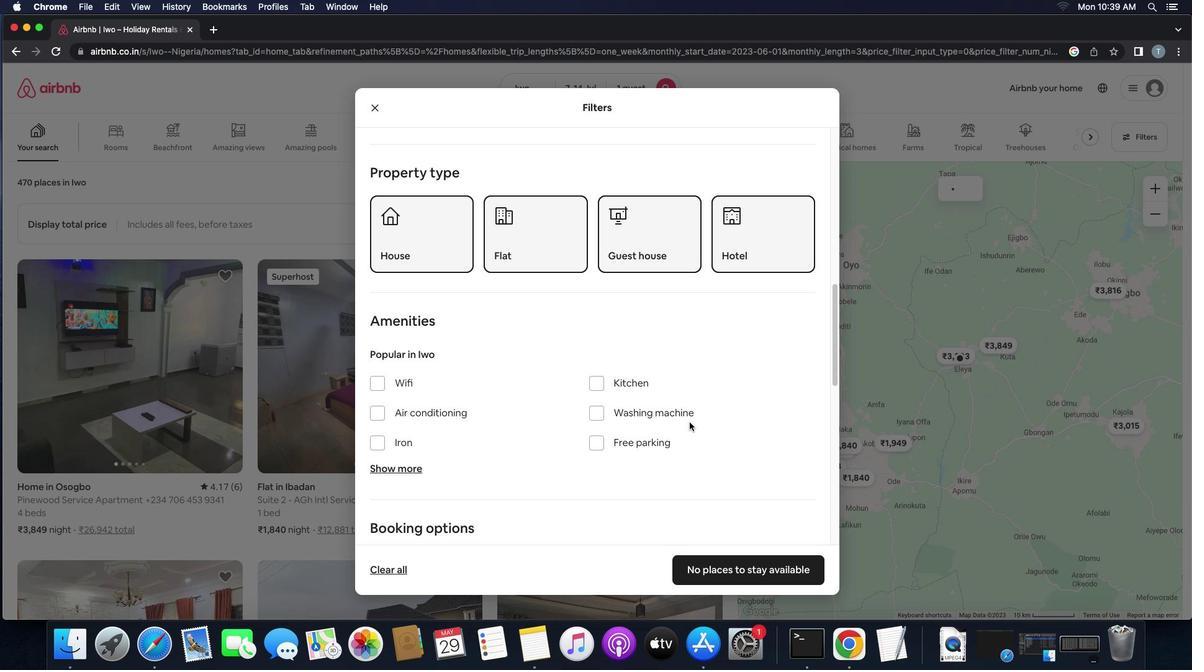 
Action: Mouse moved to (373, 319)
Screenshot: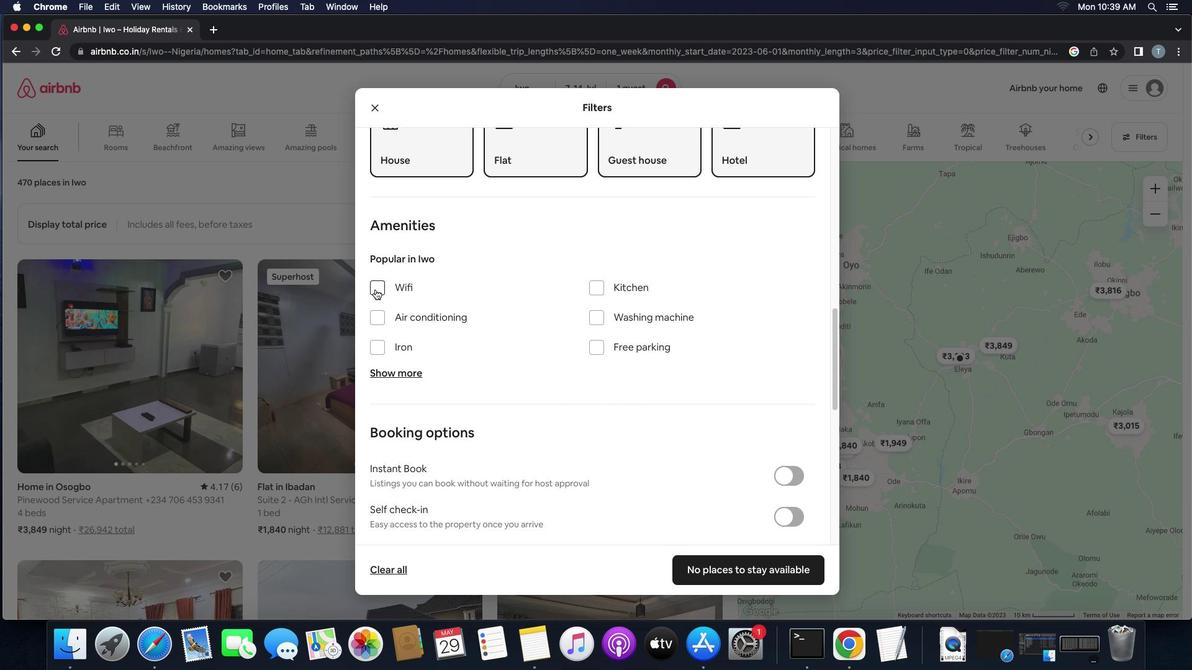 
Action: Mouse pressed left at (373, 319)
Screenshot: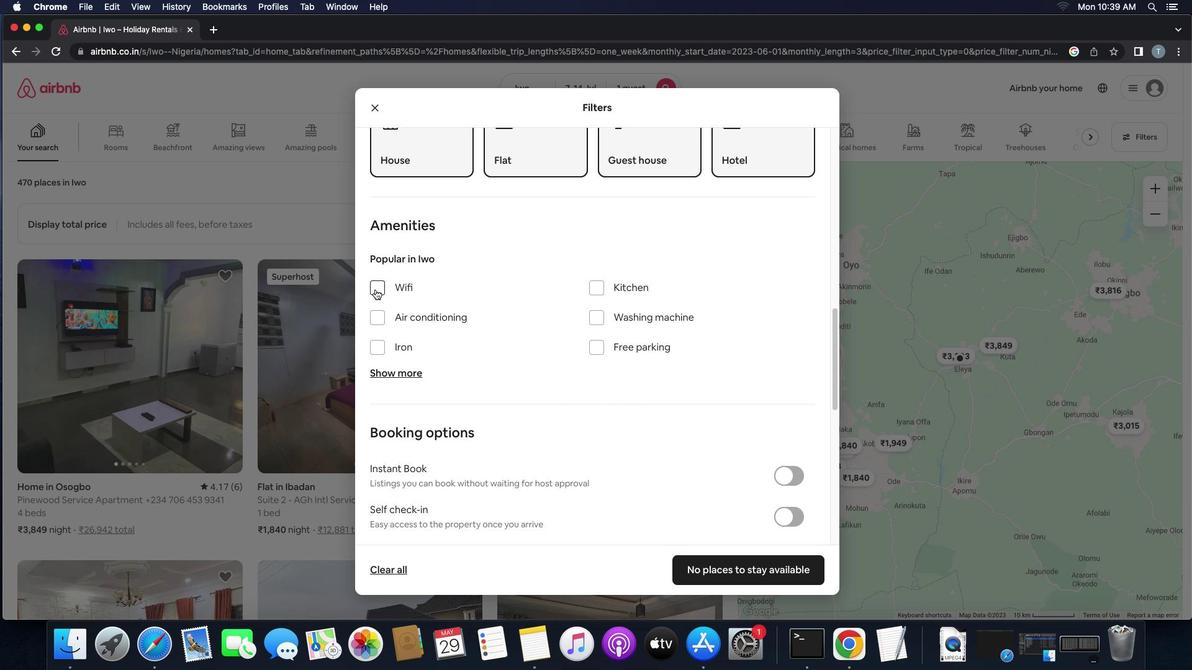 
Action: Mouse moved to (513, 385)
Screenshot: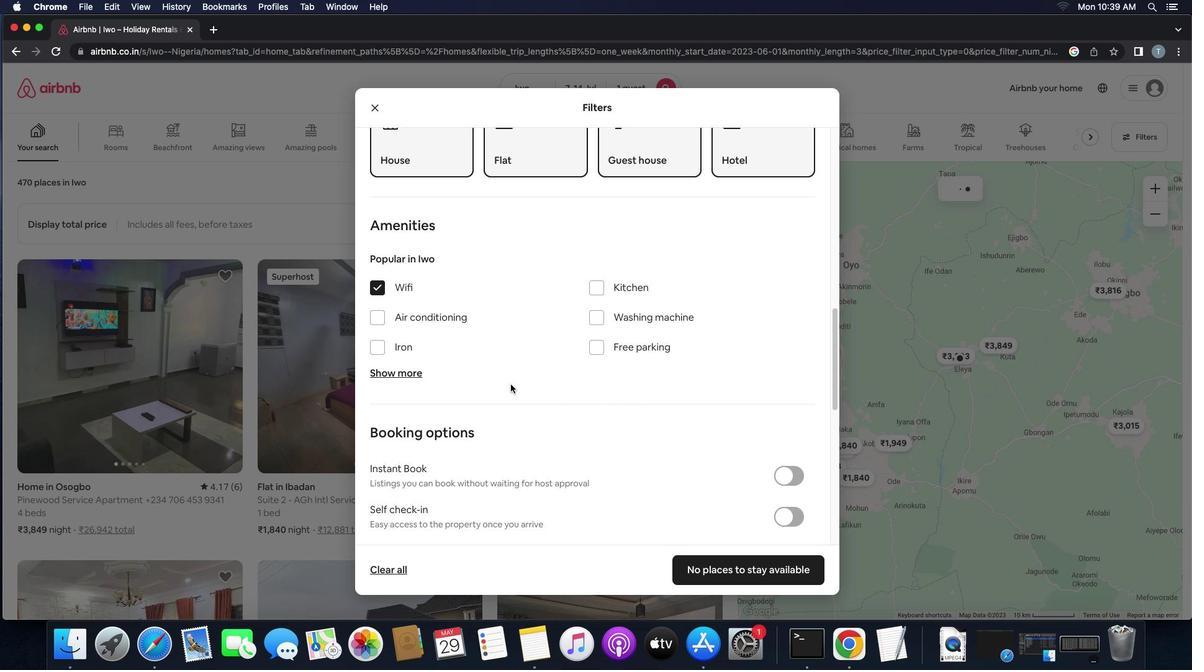 
Action: Mouse scrolled (513, 385) with delta (-17, 114)
Screenshot: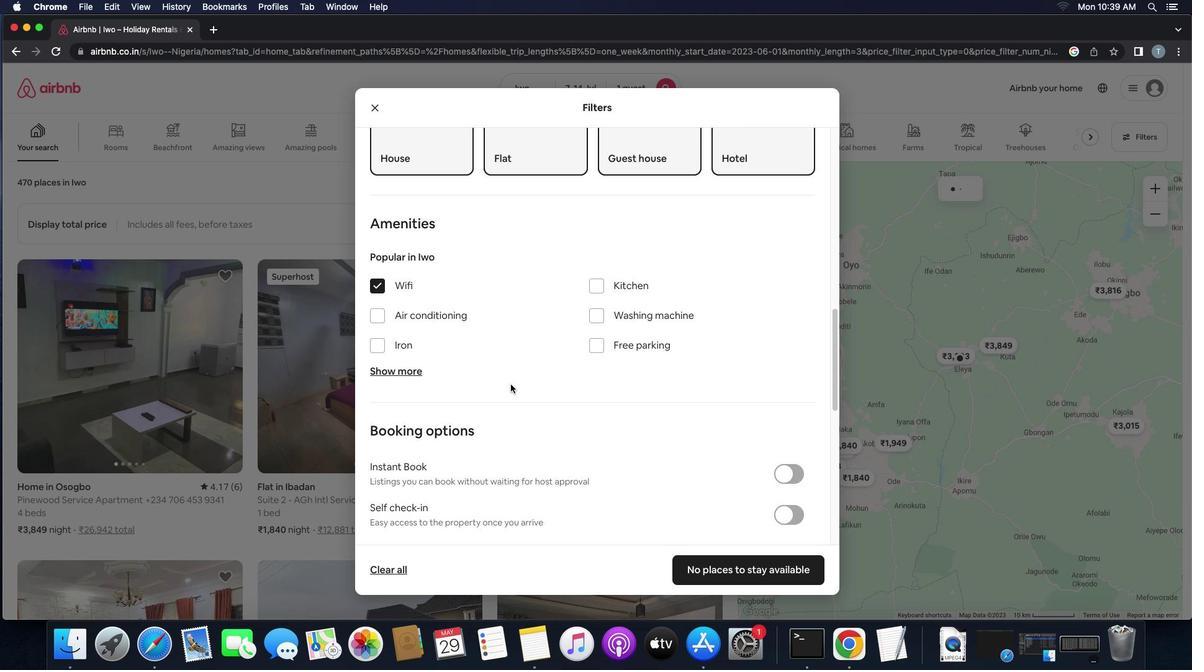 
Action: Mouse scrolled (513, 385) with delta (-17, 114)
Screenshot: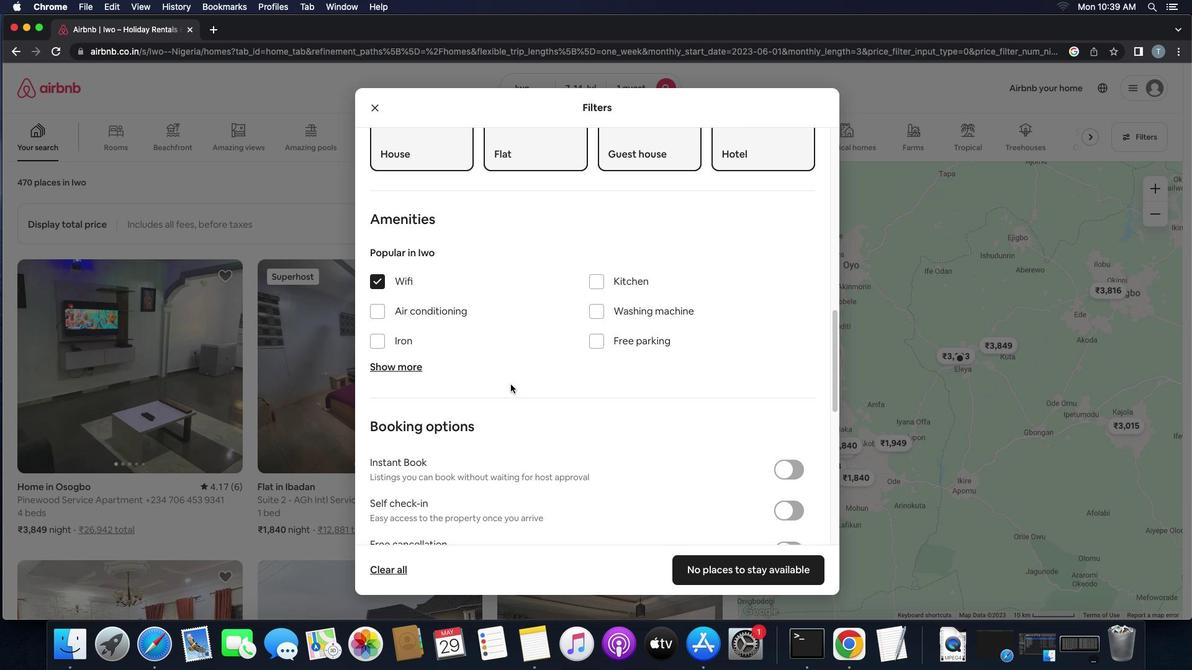 
Action: Mouse scrolled (513, 385) with delta (-17, 114)
Screenshot: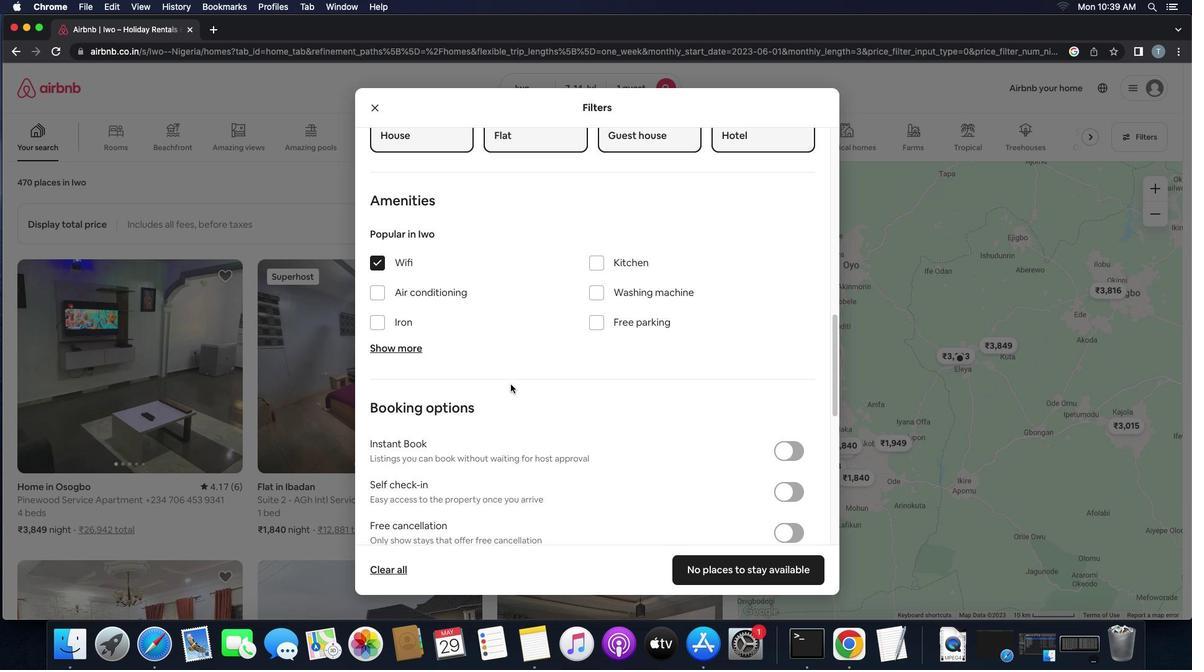 
Action: Mouse moved to (802, 460)
Screenshot: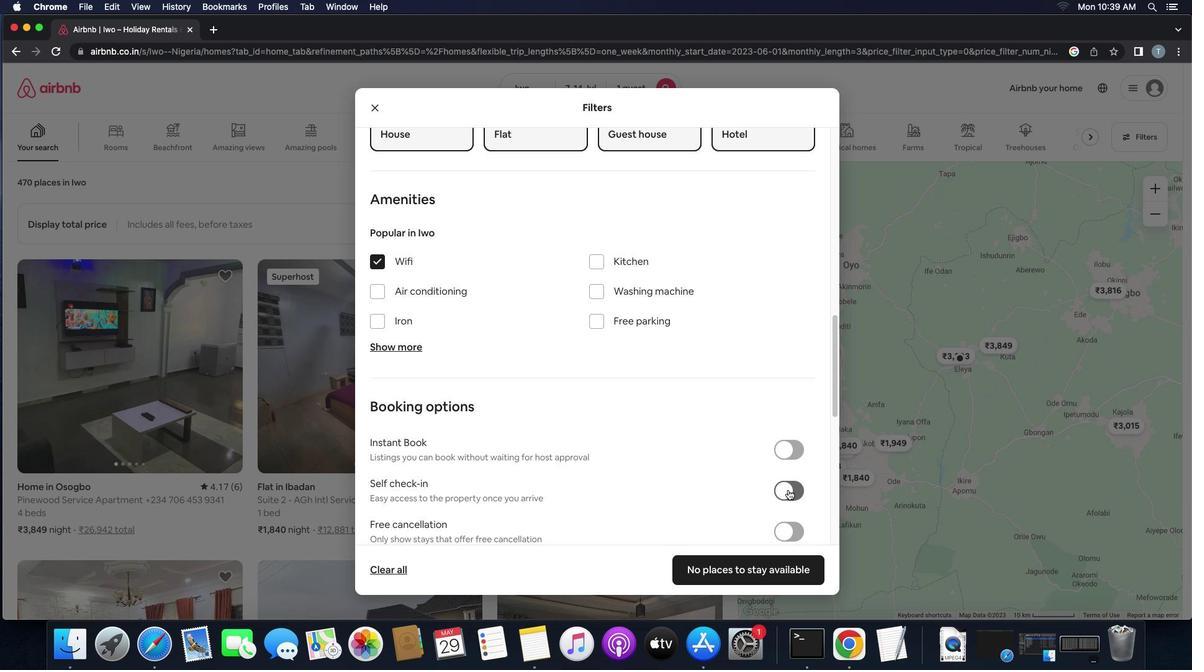 
Action: Mouse pressed left at (802, 460)
Screenshot: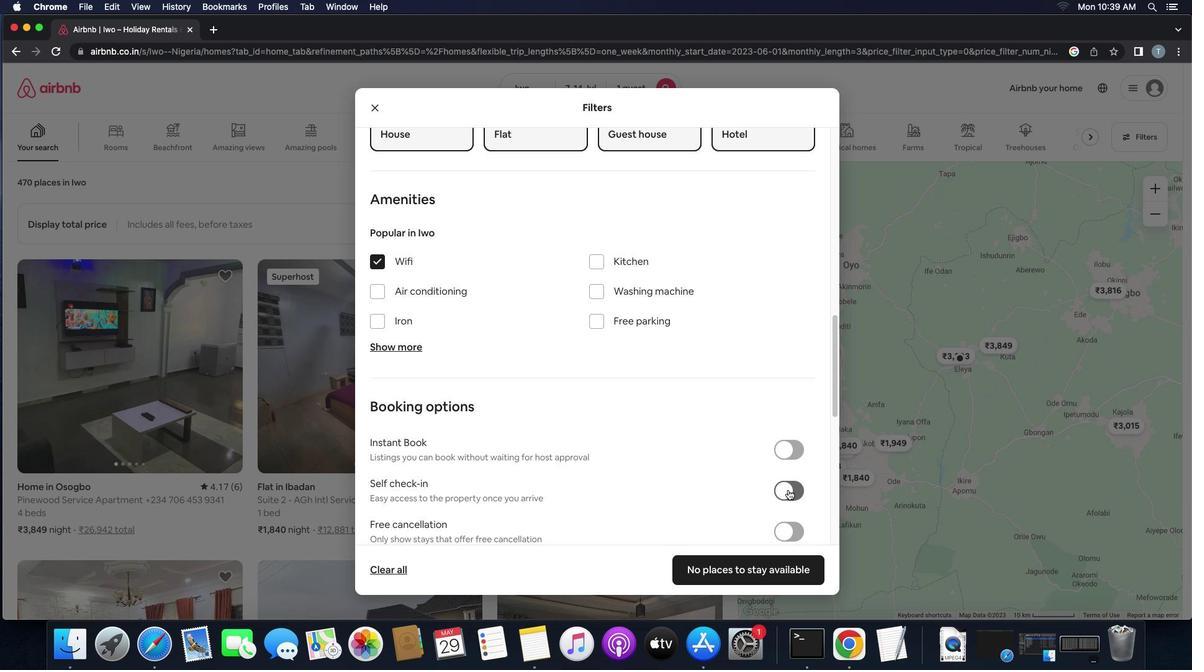 
Action: Mouse moved to (767, 458)
Screenshot: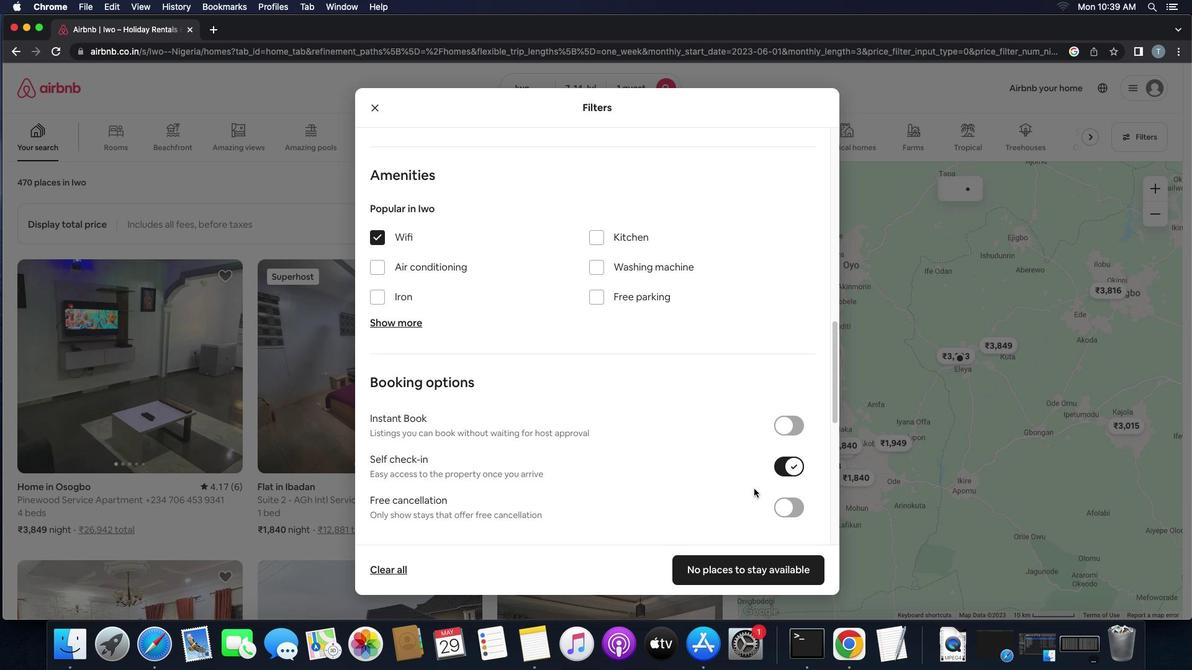 
Action: Mouse scrolled (767, 458) with delta (-17, 114)
Screenshot: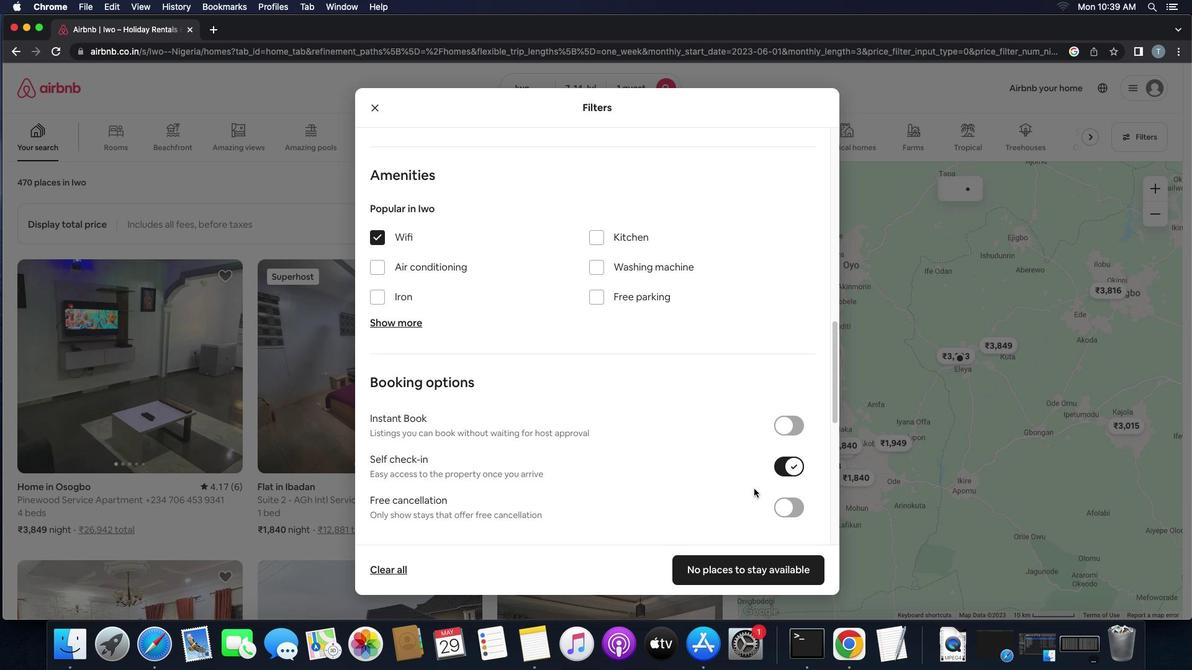 
Action: Mouse scrolled (767, 458) with delta (-17, 114)
Screenshot: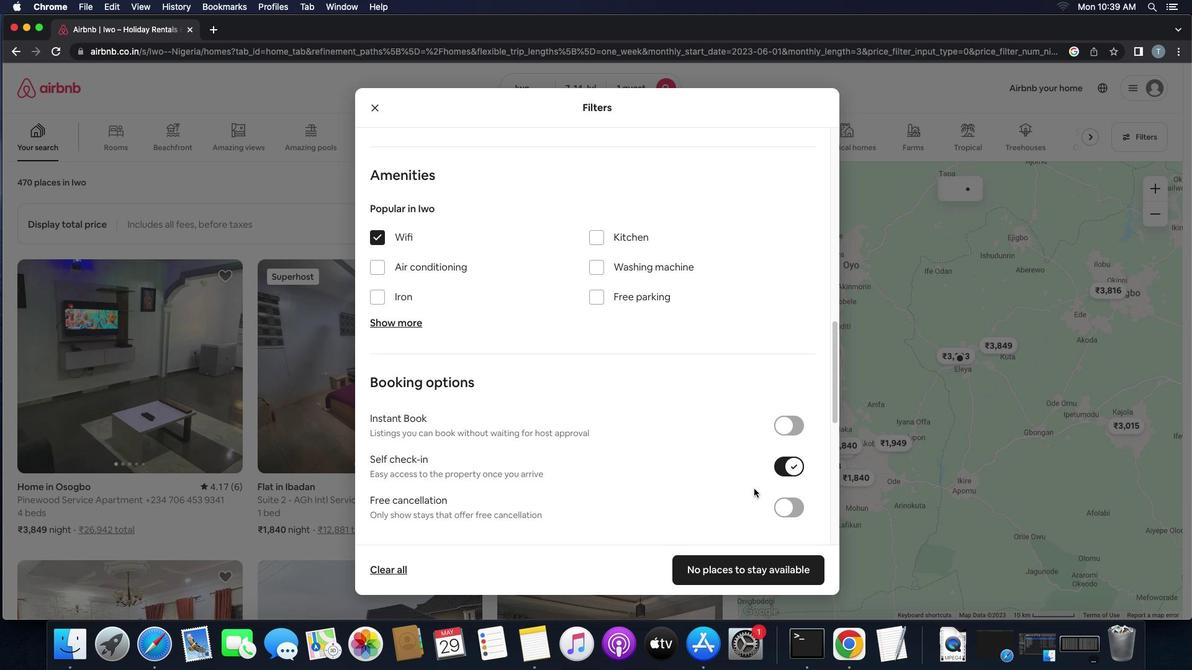 
Action: Mouse scrolled (767, 458) with delta (-17, 114)
Screenshot: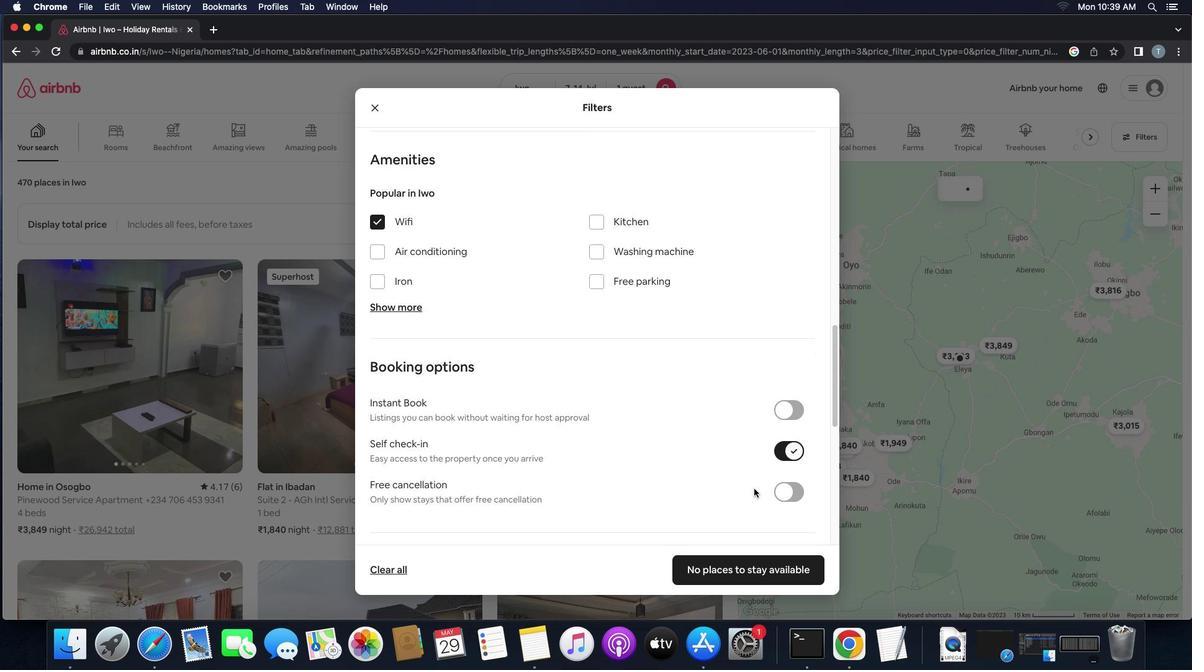 
Action: Mouse scrolled (767, 458) with delta (-17, 113)
Screenshot: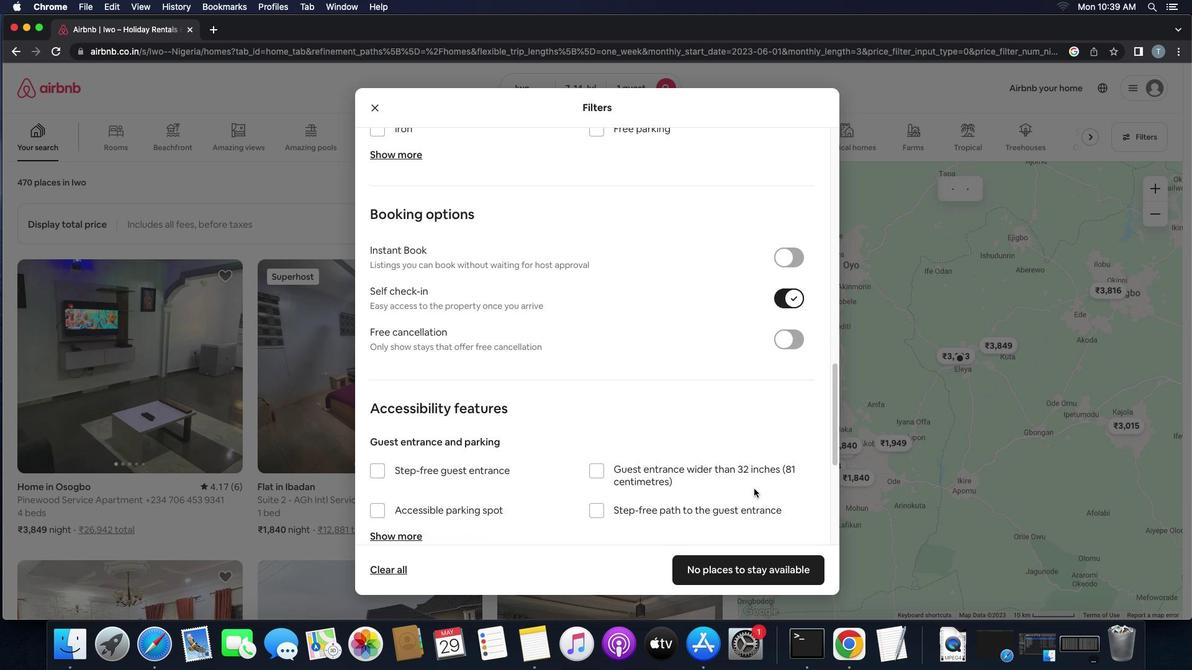 
Action: Mouse moved to (628, 438)
Screenshot: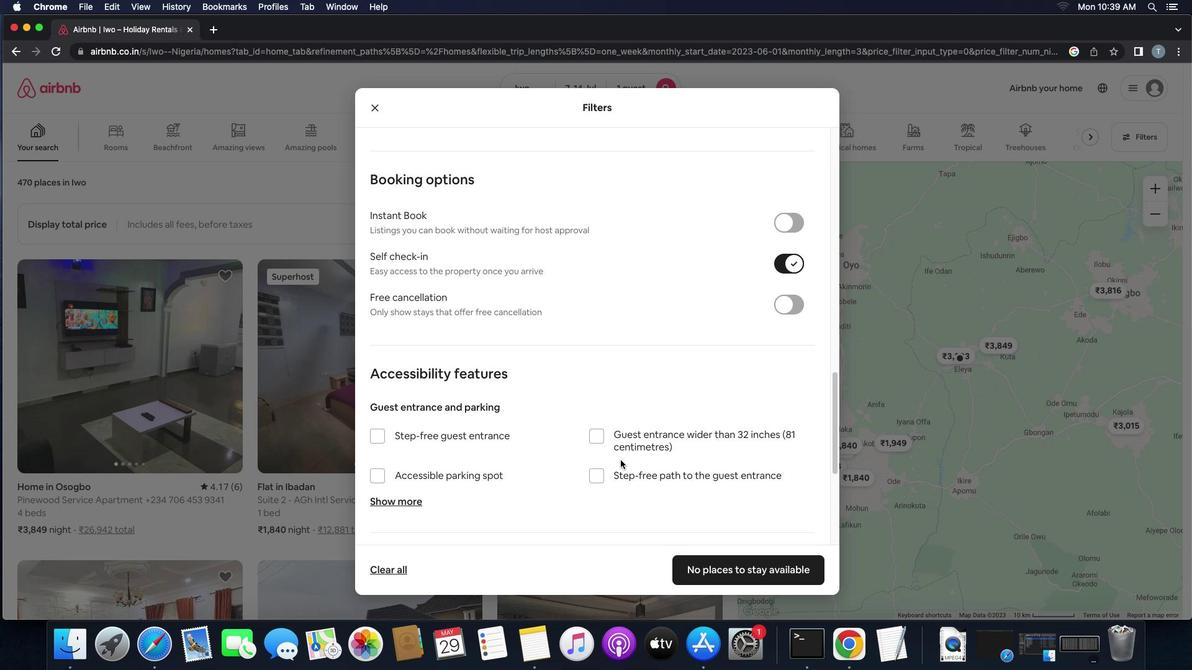 
Action: Mouse scrolled (628, 438) with delta (-17, 114)
Screenshot: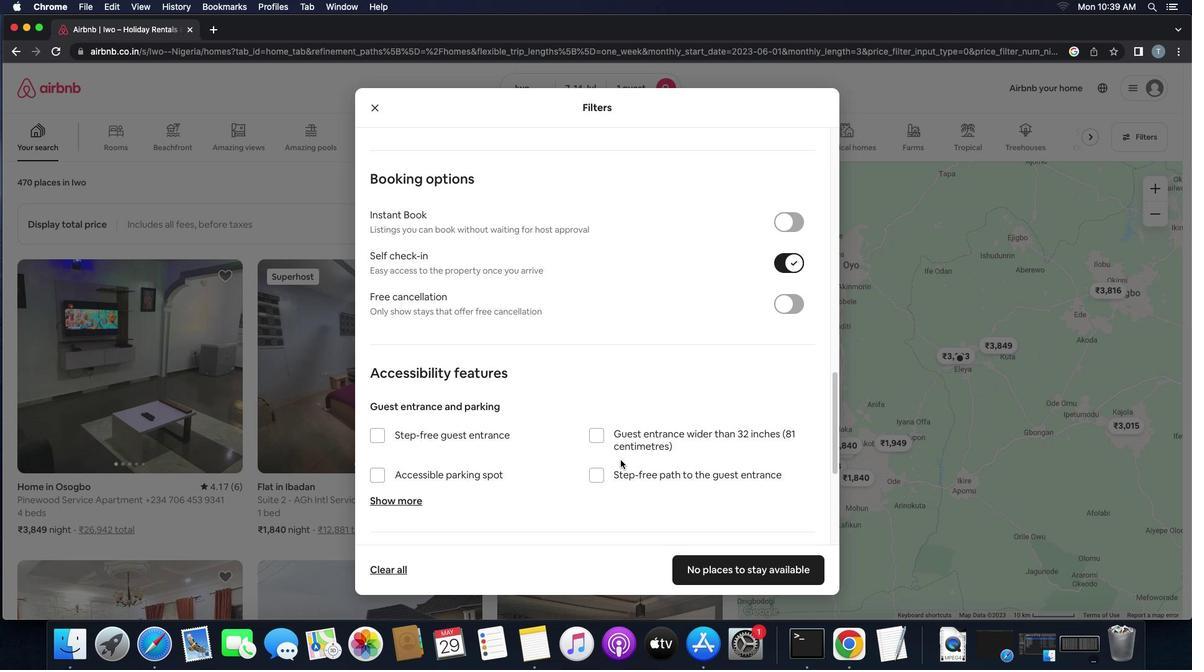 
Action: Mouse scrolled (628, 438) with delta (-17, 114)
Screenshot: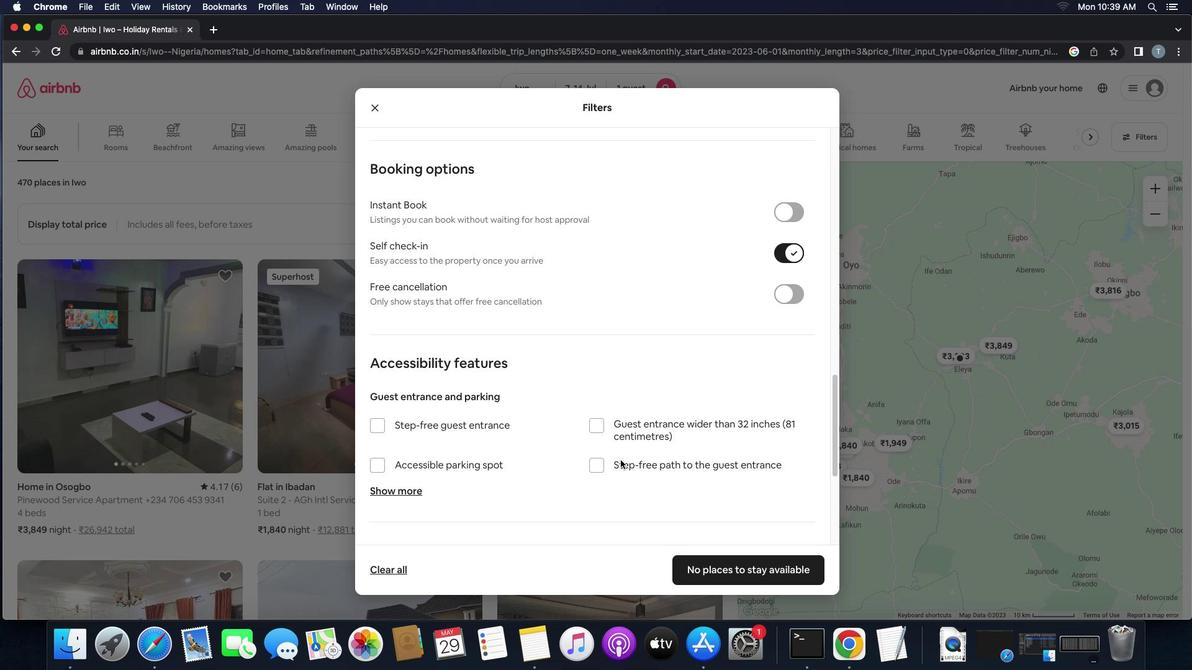 
Action: Mouse scrolled (628, 438) with delta (-17, 114)
Screenshot: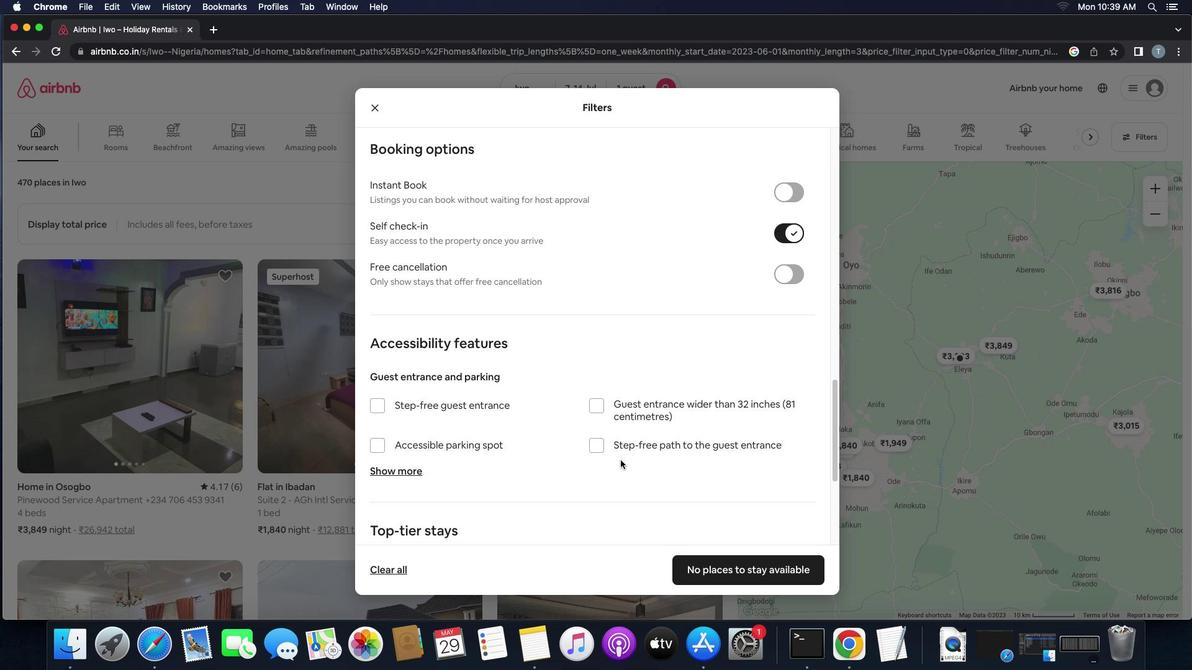 
Action: Mouse moved to (501, 484)
Screenshot: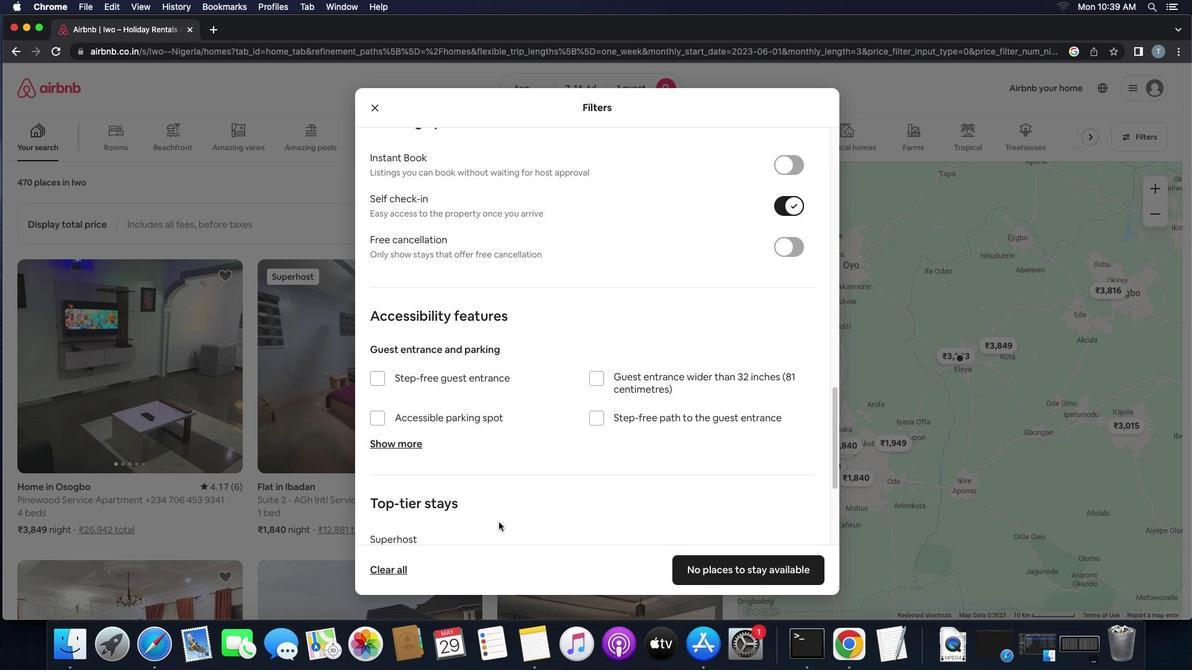 
Action: Mouse scrolled (501, 484) with delta (-17, 114)
Screenshot: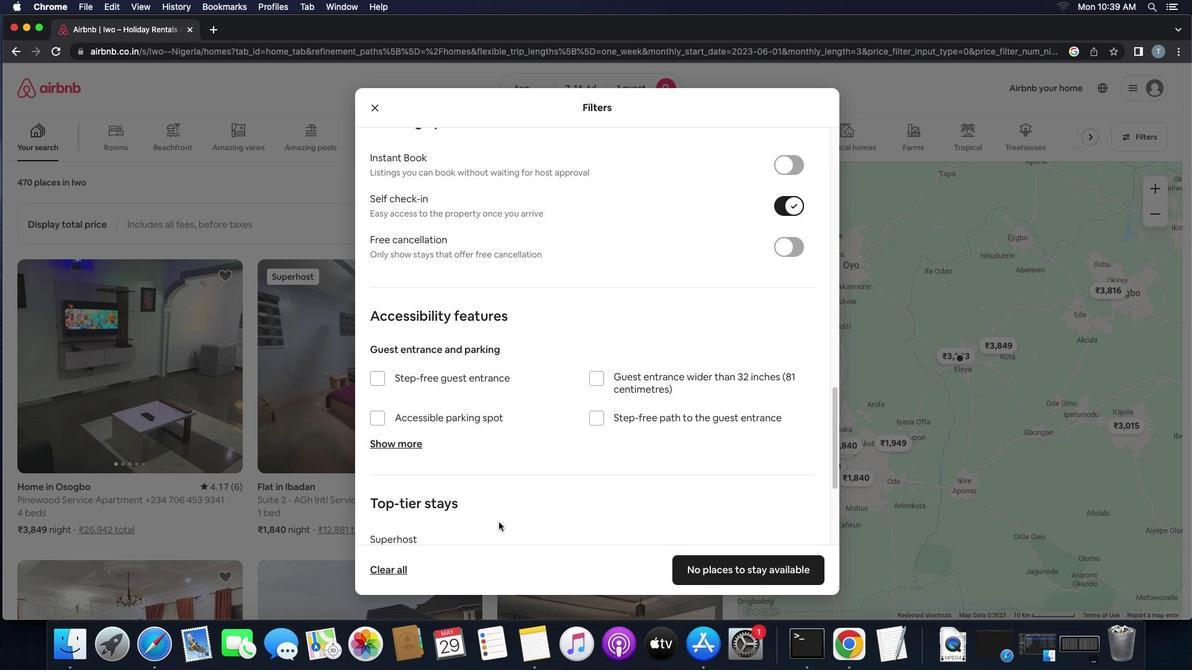 
Action: Mouse moved to (501, 484)
Screenshot: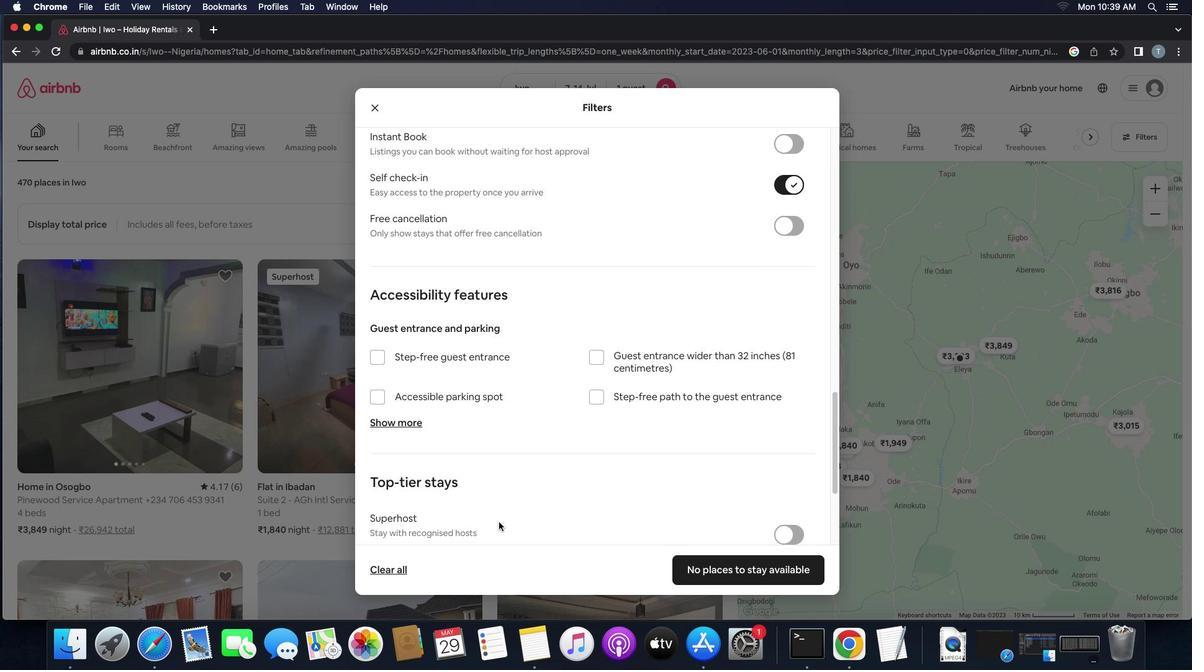 
Action: Mouse scrolled (501, 484) with delta (-17, 114)
Screenshot: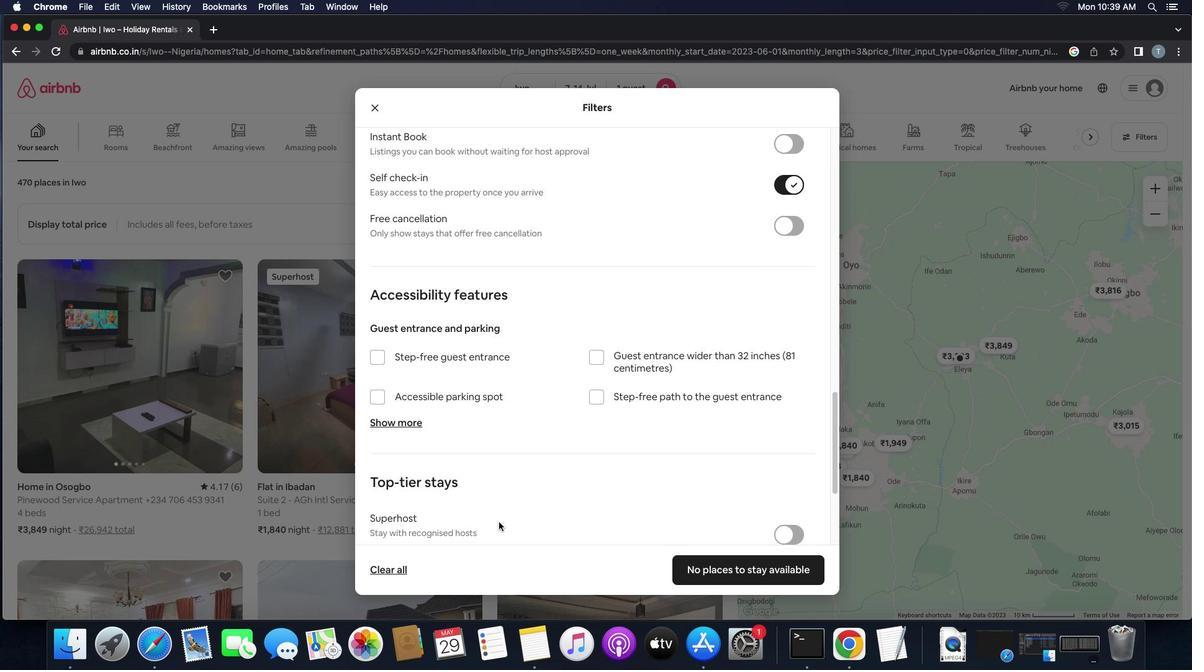 
Action: Mouse moved to (501, 483)
Screenshot: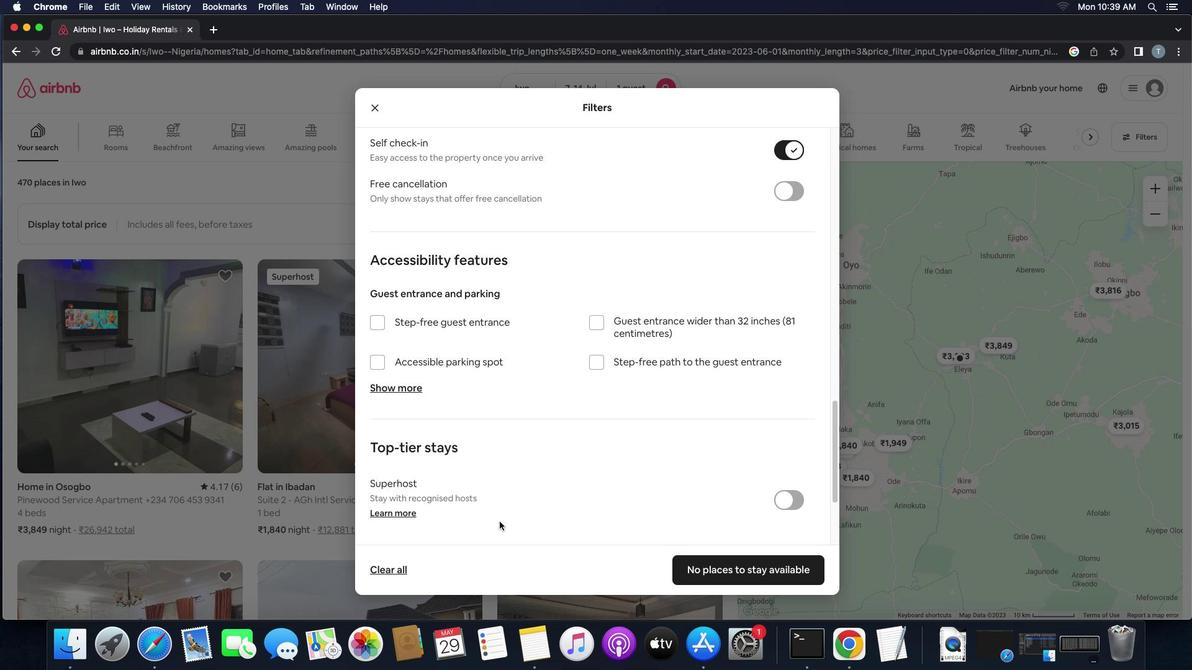 
Action: Mouse scrolled (501, 483) with delta (-17, 114)
Screenshot: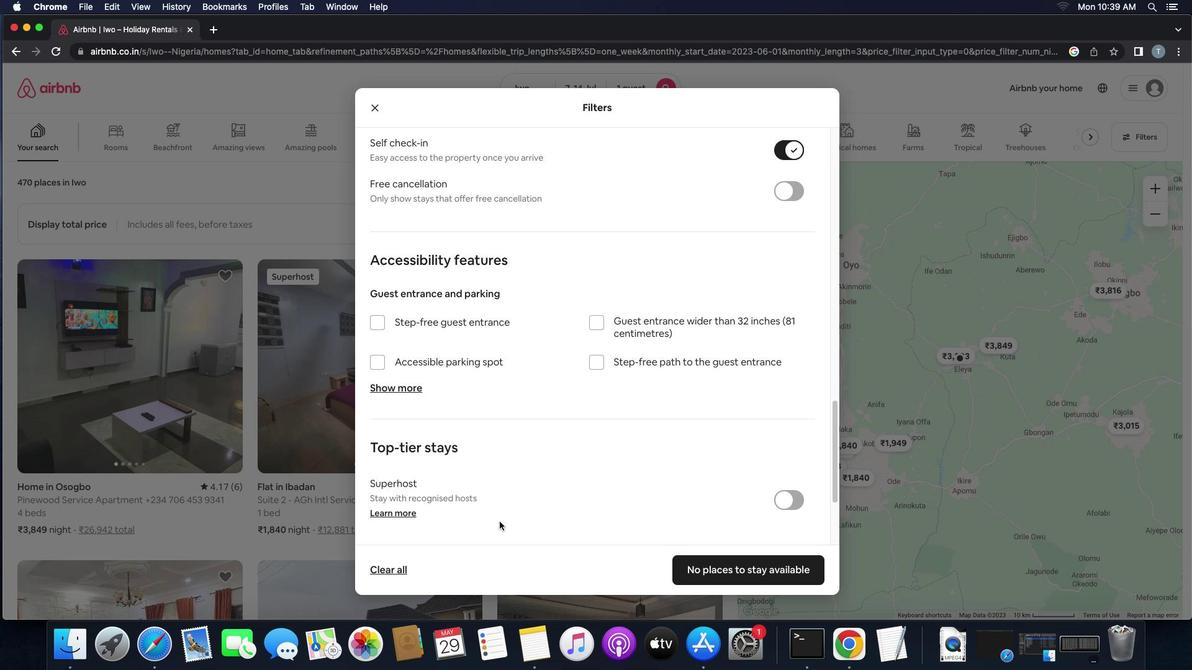 
Action: Mouse moved to (502, 482)
Screenshot: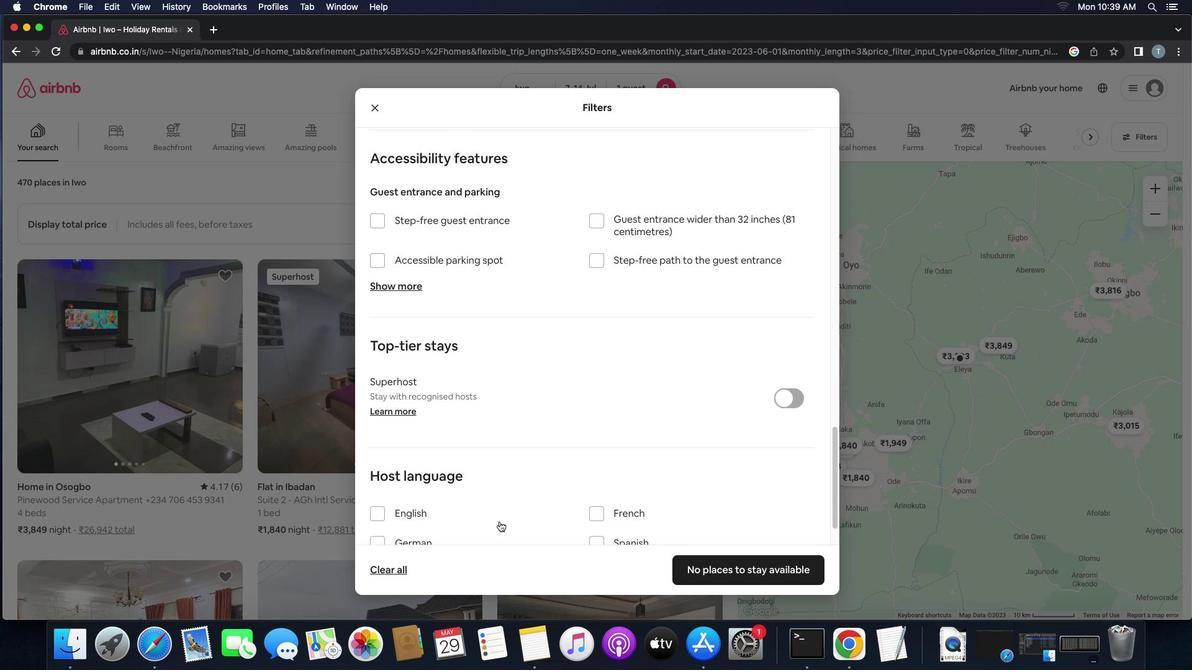 
Action: Mouse scrolled (502, 482) with delta (-17, 113)
Screenshot: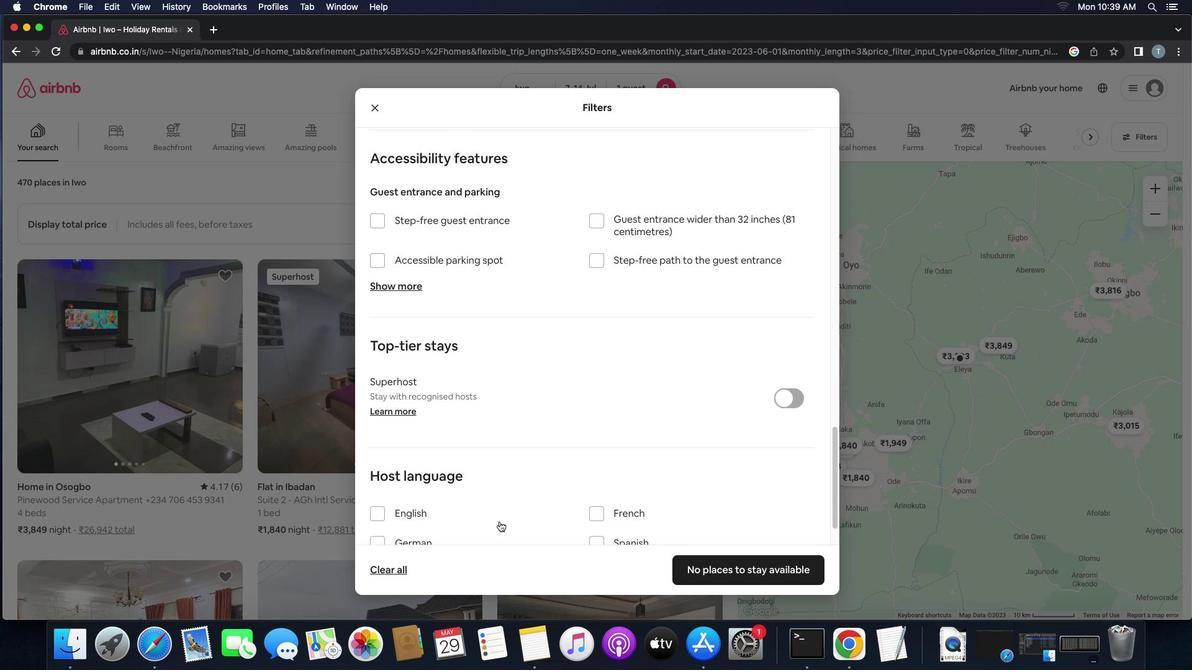 
Action: Mouse moved to (379, 447)
Screenshot: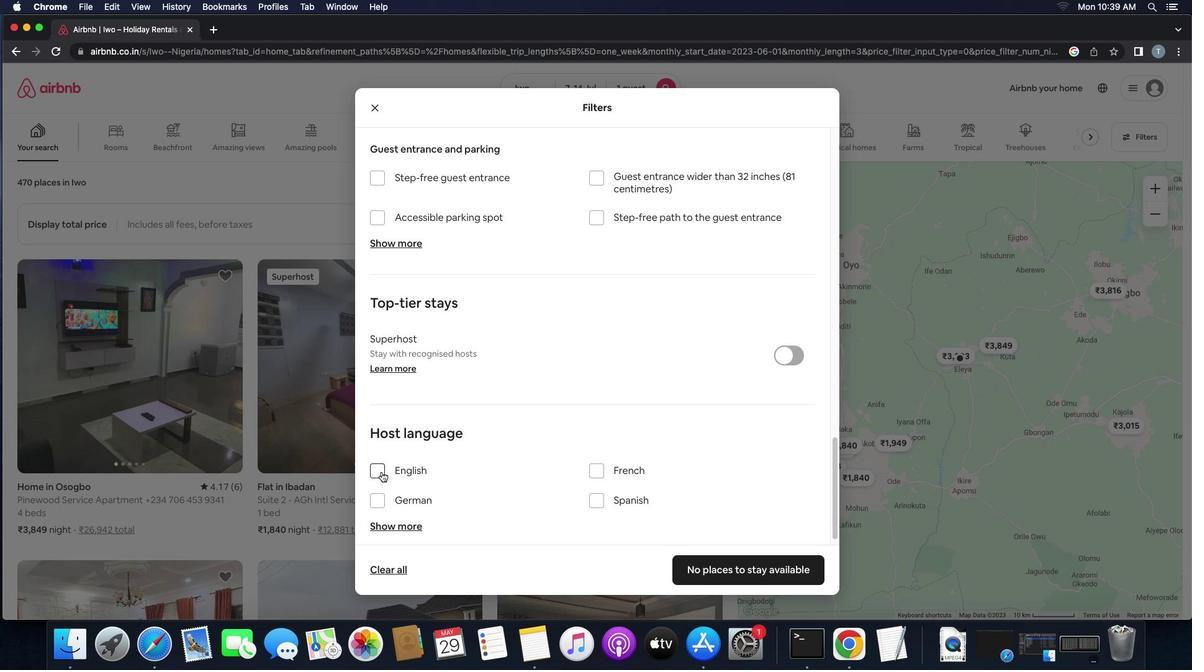 
Action: Mouse pressed left at (379, 447)
Screenshot: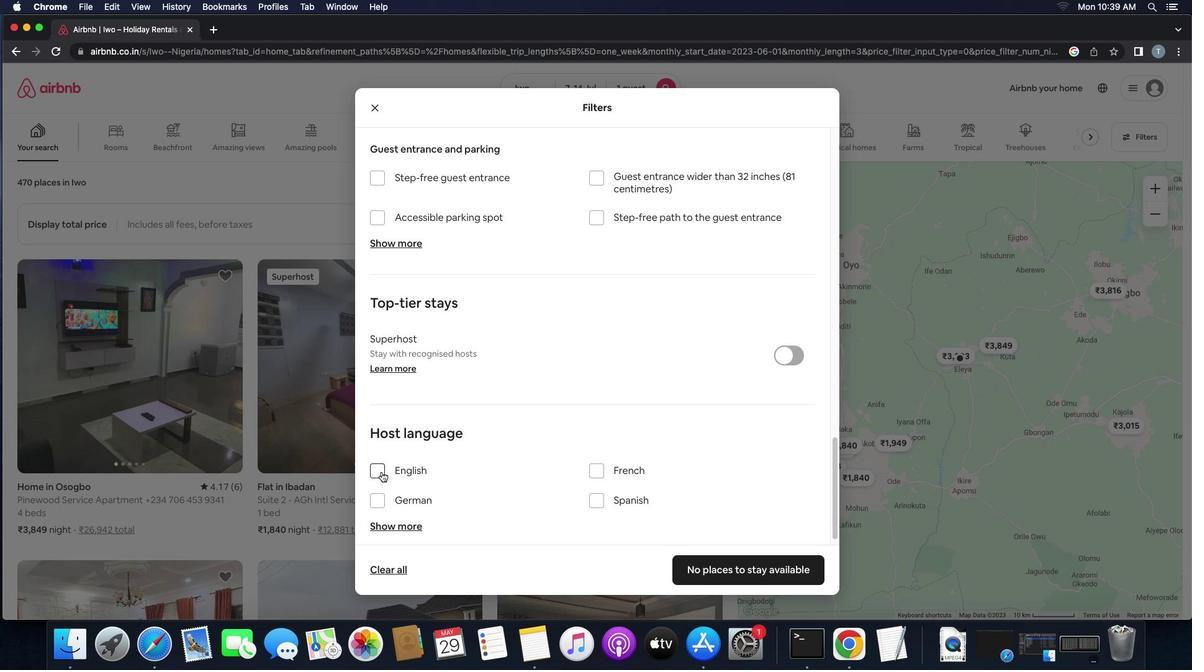 
Action: Mouse moved to (760, 517)
Screenshot: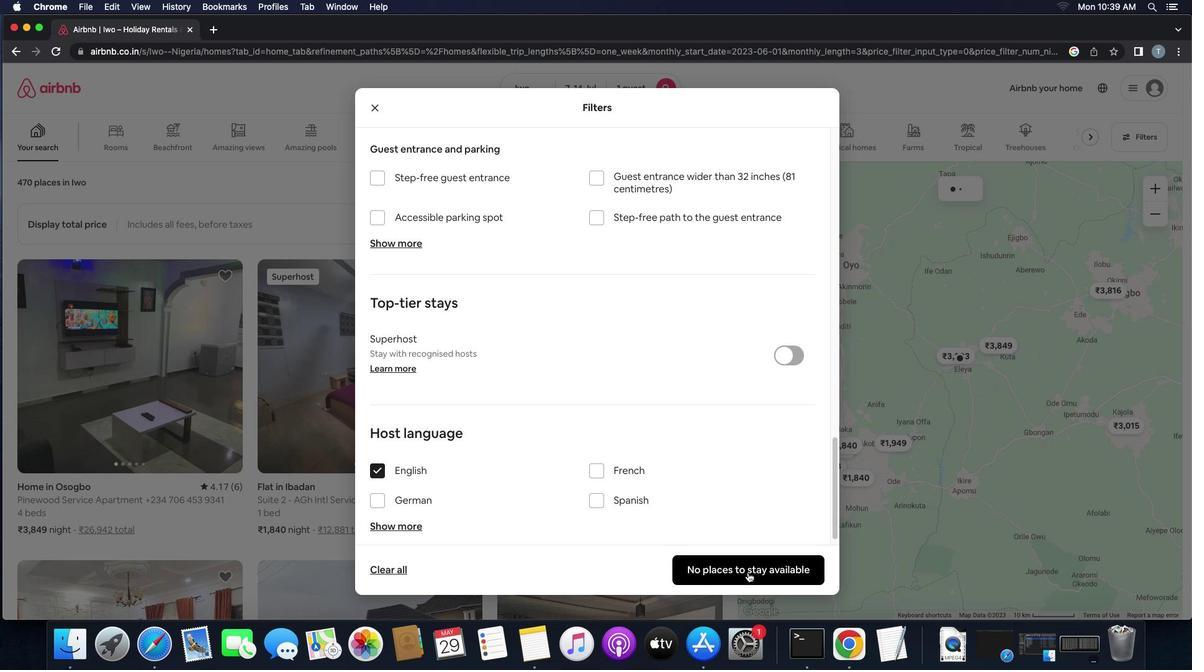 
Action: Mouse pressed left at (760, 517)
Screenshot: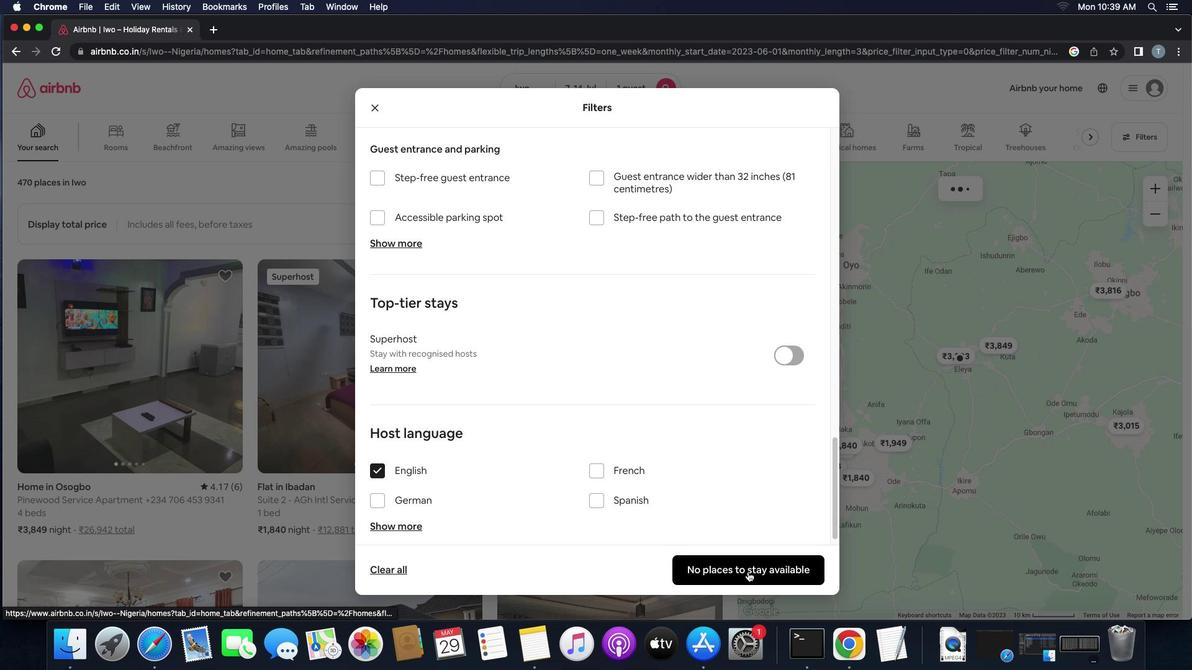 
Action: Mouse moved to (588, 264)
Screenshot: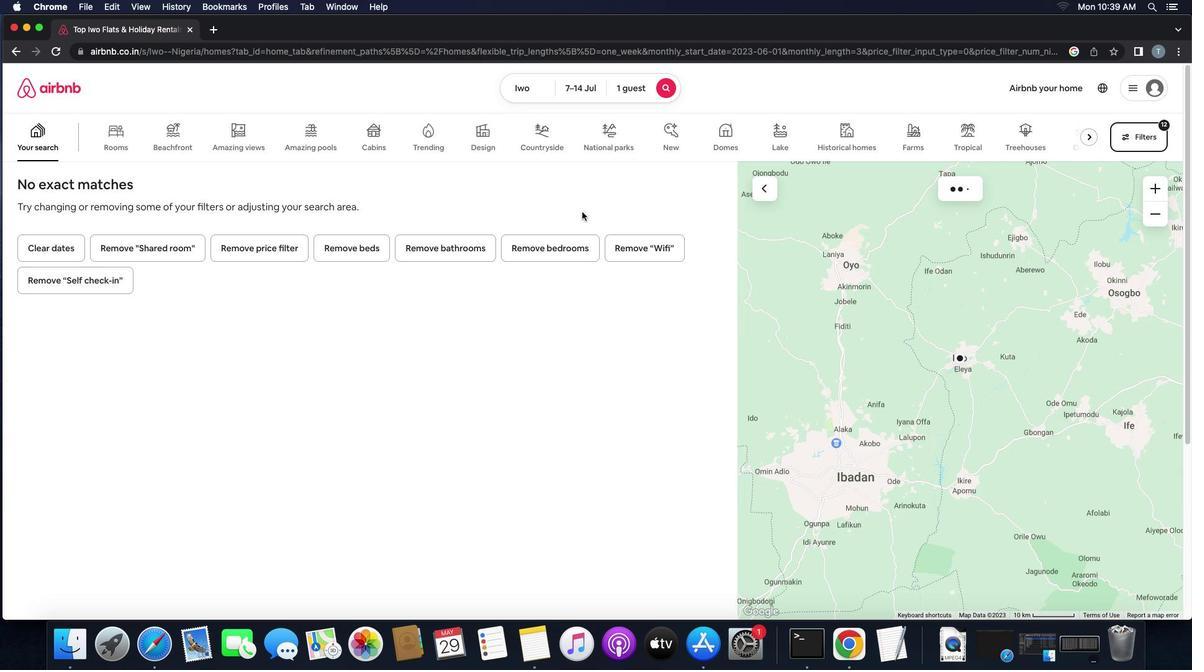 
